 Task: Find connections with filter location Umina with filter topic #designwith filter profile language German with filter current company Asiapower Overseas Employment Services with filter school Sikar Jobs with filter industry Venture Capital and Private Equity Principals with filter service category AssistanceAdvertising with filter keywords title Chief Technology Officer (CTO)
Action: Mouse moved to (196, 284)
Screenshot: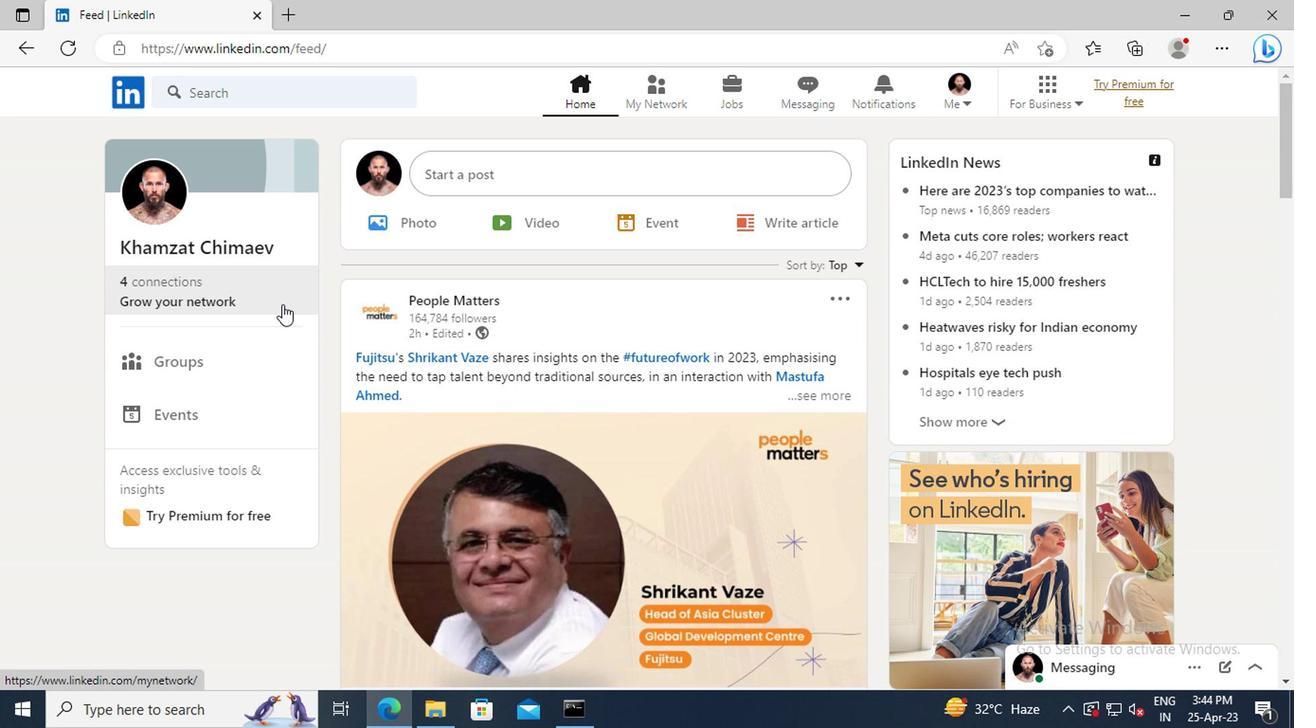 
Action: Mouse pressed left at (196, 284)
Screenshot: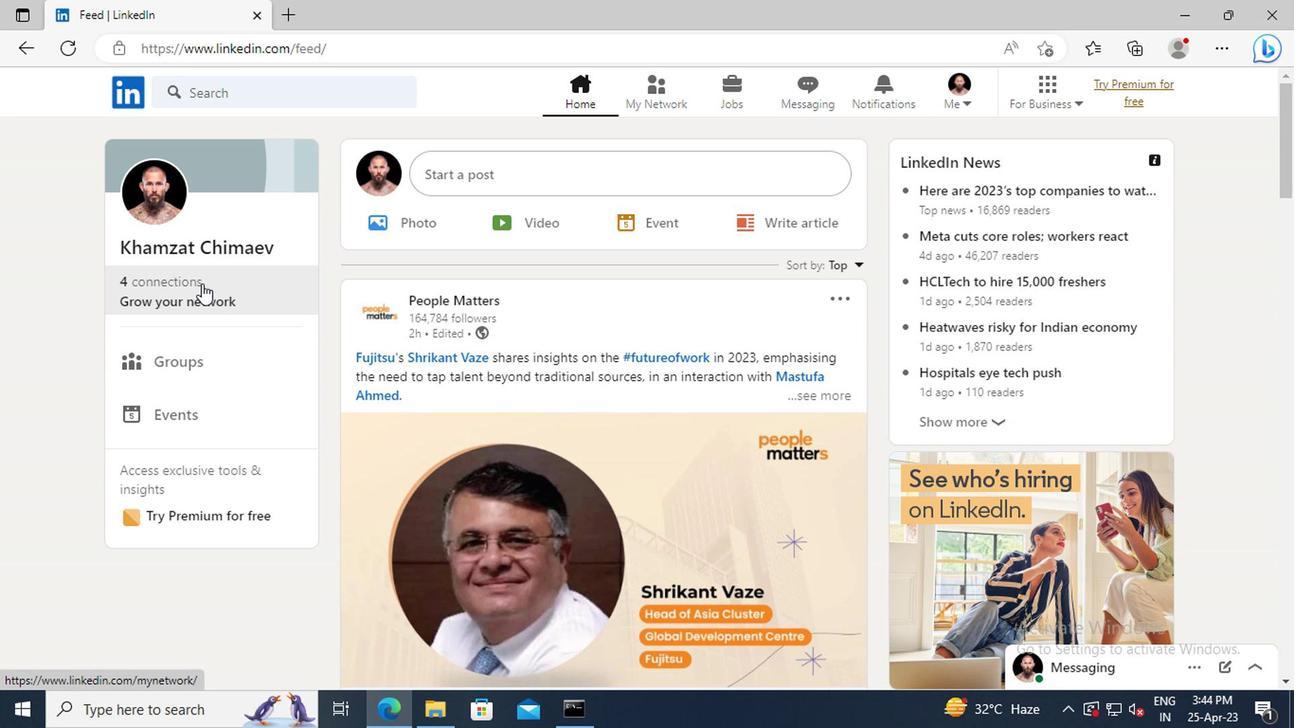 
Action: Mouse moved to (200, 200)
Screenshot: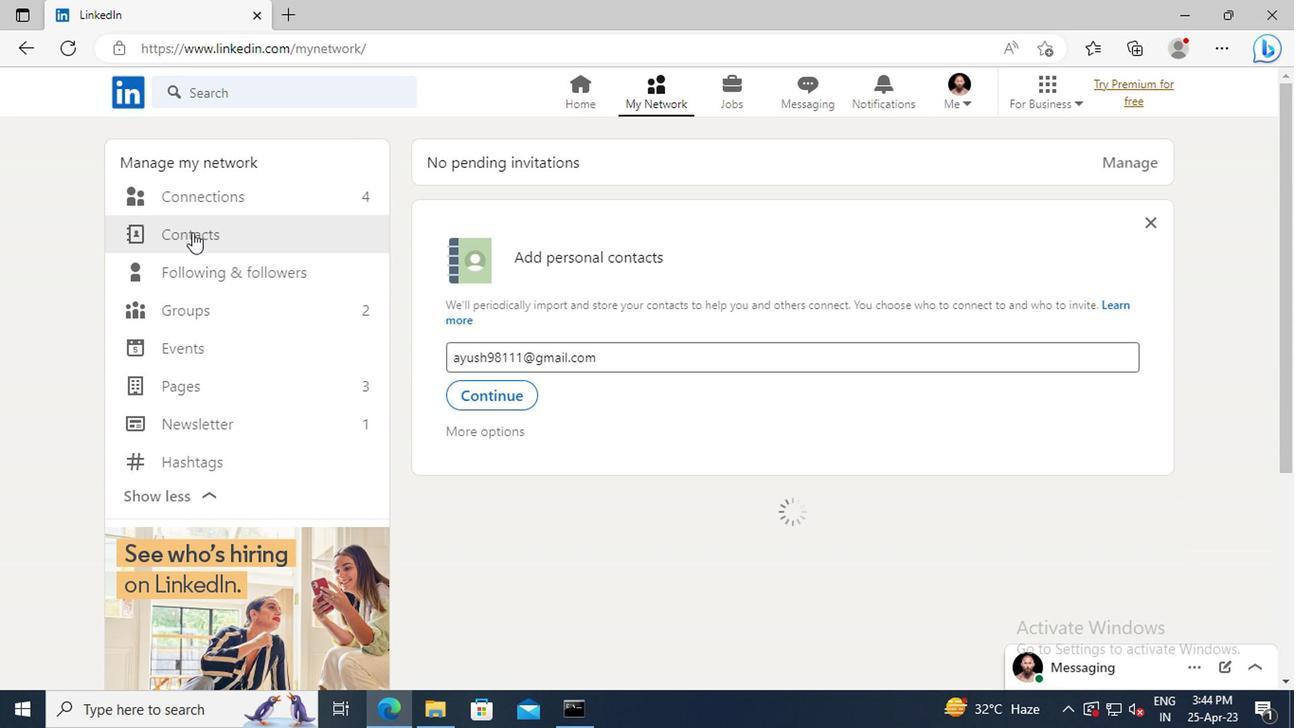 
Action: Mouse pressed left at (200, 200)
Screenshot: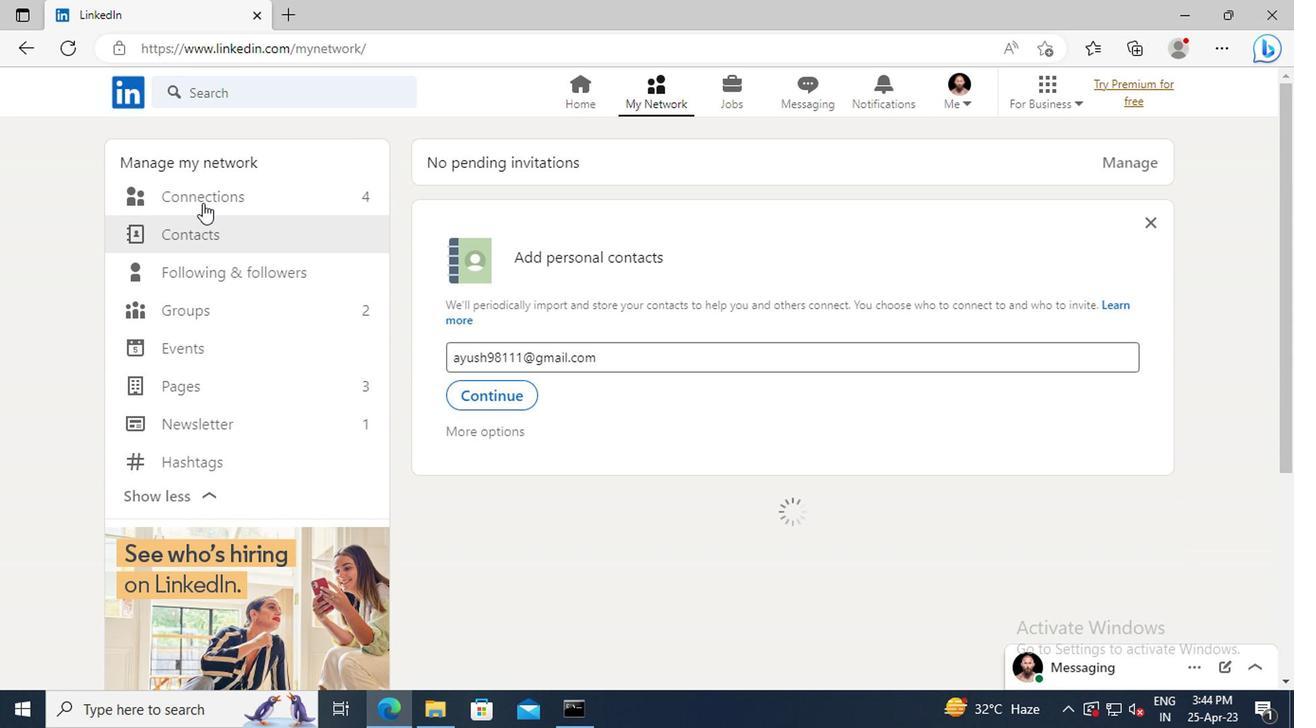 
Action: Mouse moved to (776, 205)
Screenshot: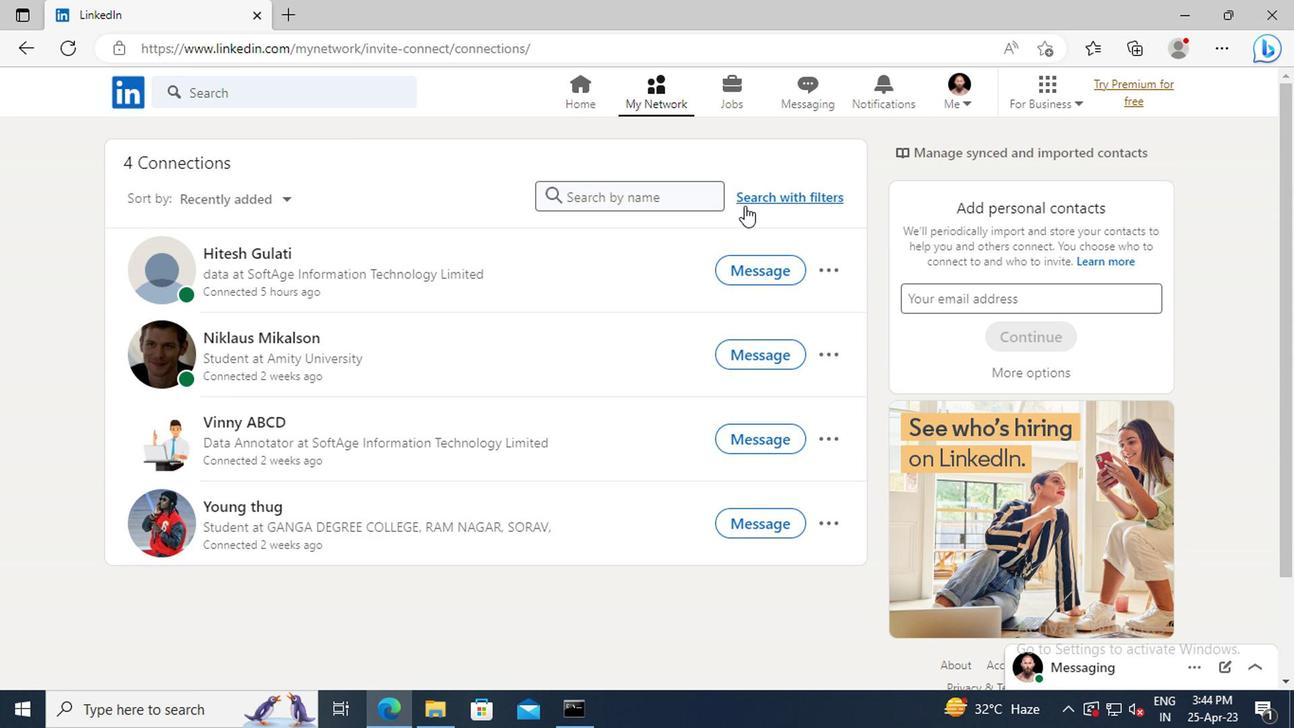 
Action: Mouse pressed left at (776, 205)
Screenshot: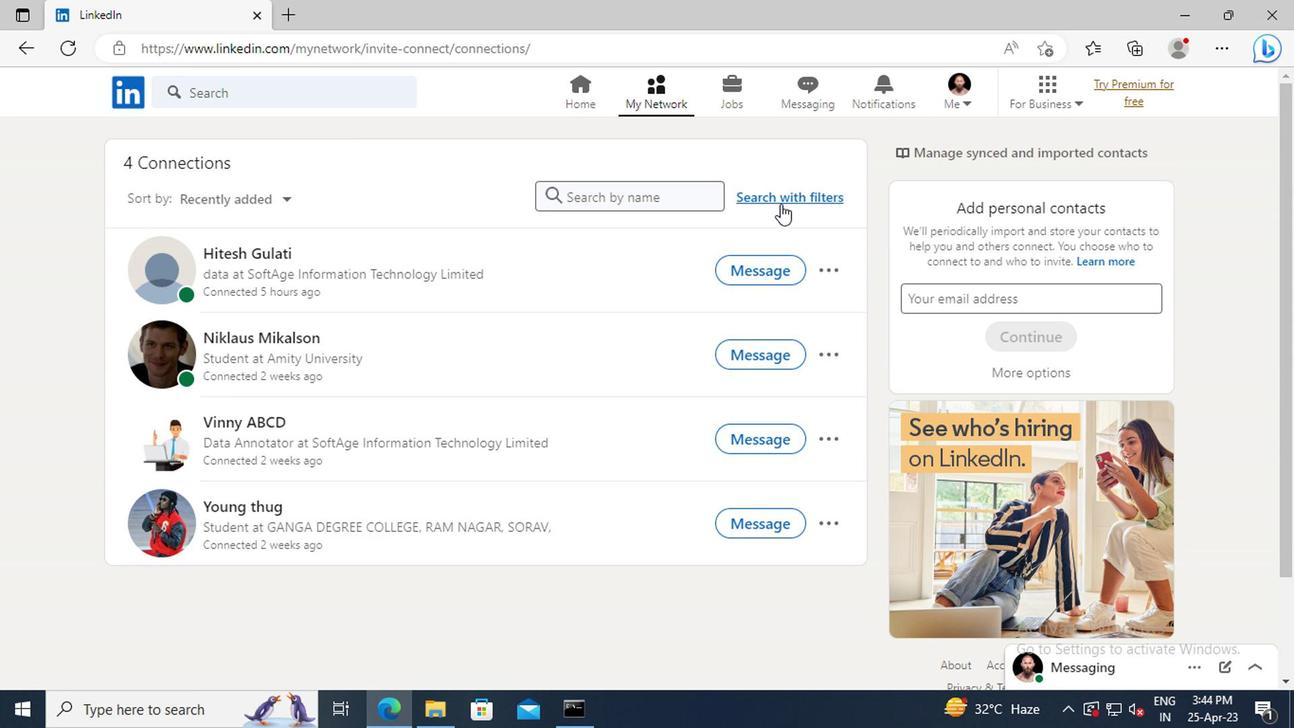 
Action: Mouse moved to (716, 151)
Screenshot: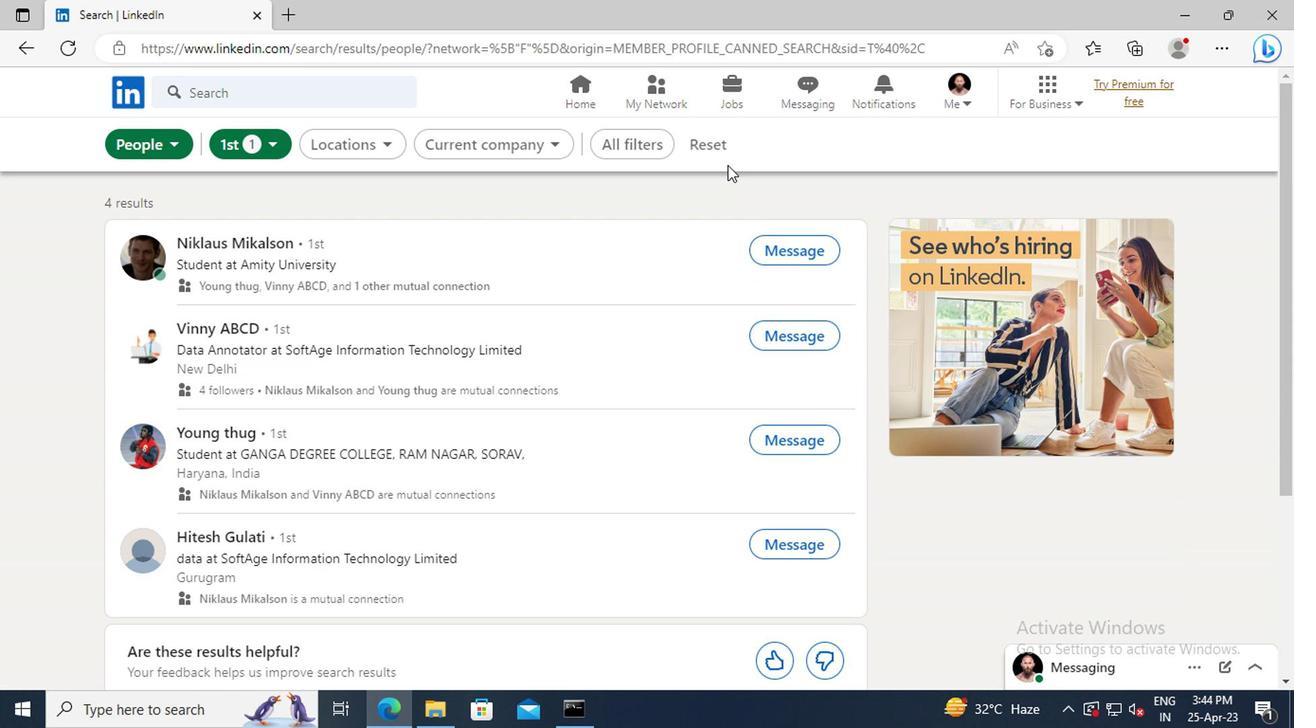 
Action: Mouse pressed left at (716, 151)
Screenshot: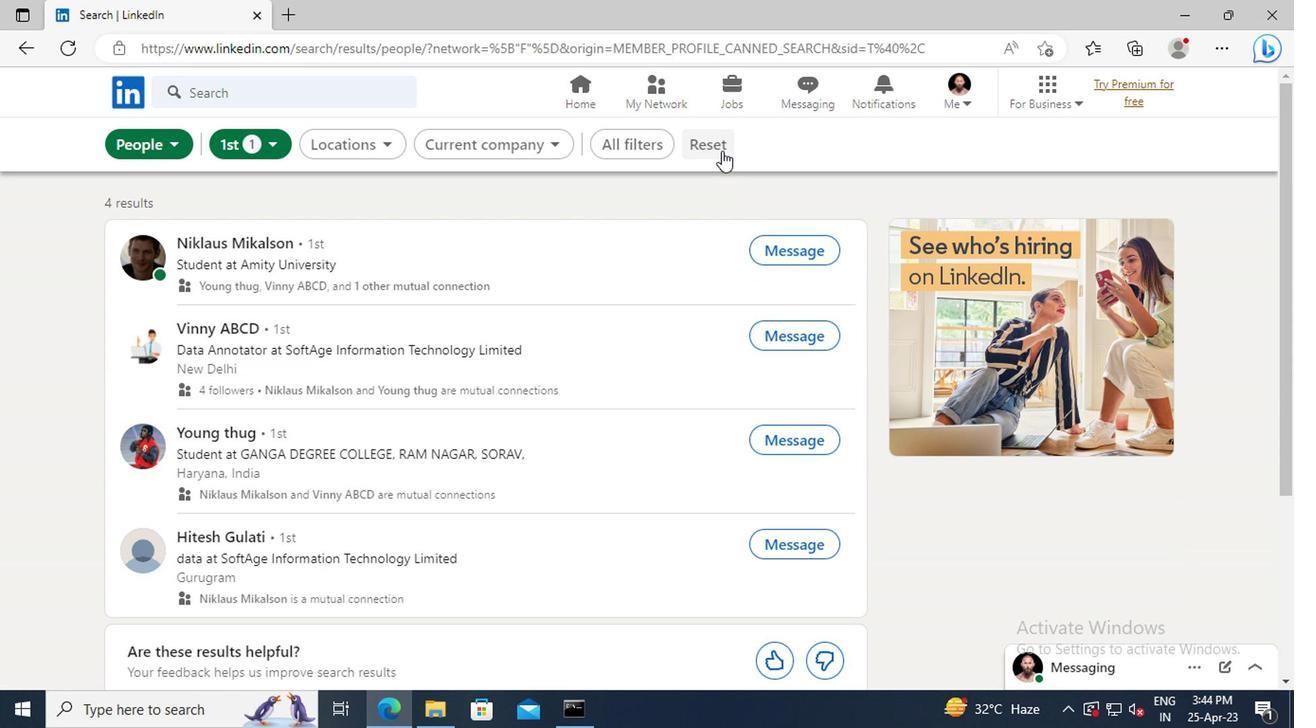 
Action: Mouse moved to (685, 148)
Screenshot: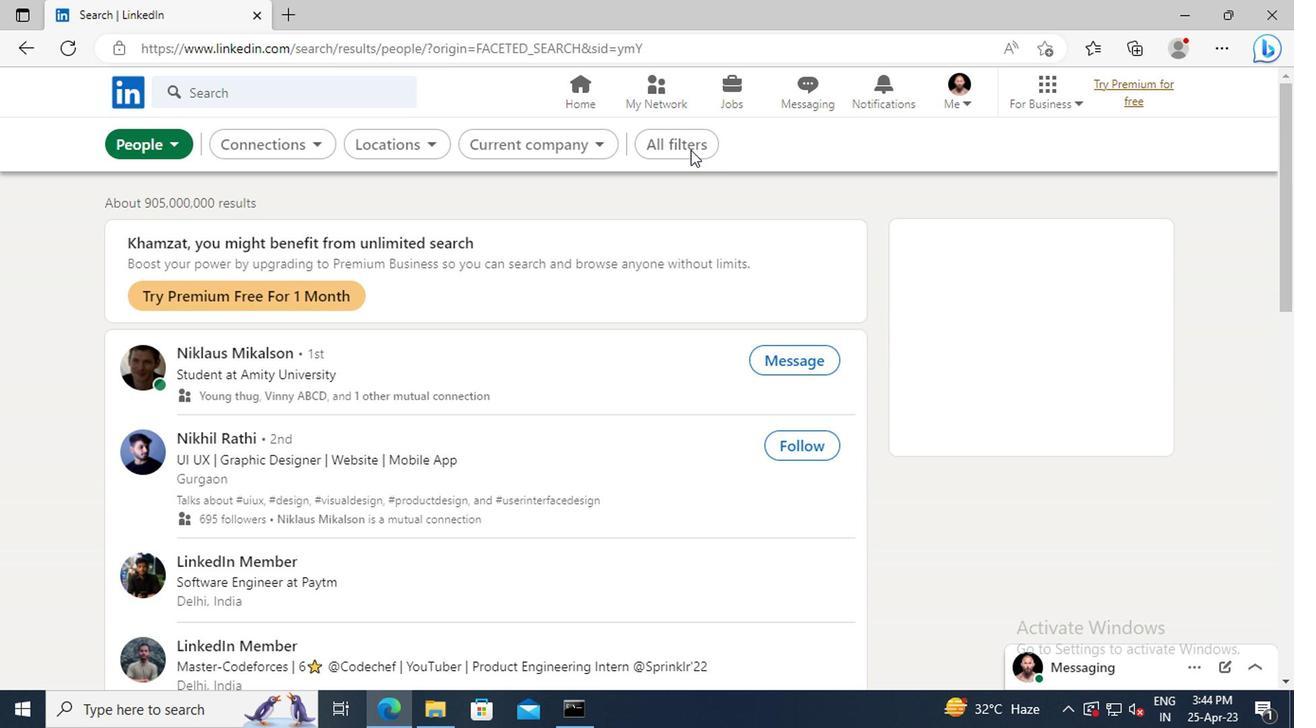 
Action: Mouse pressed left at (685, 148)
Screenshot: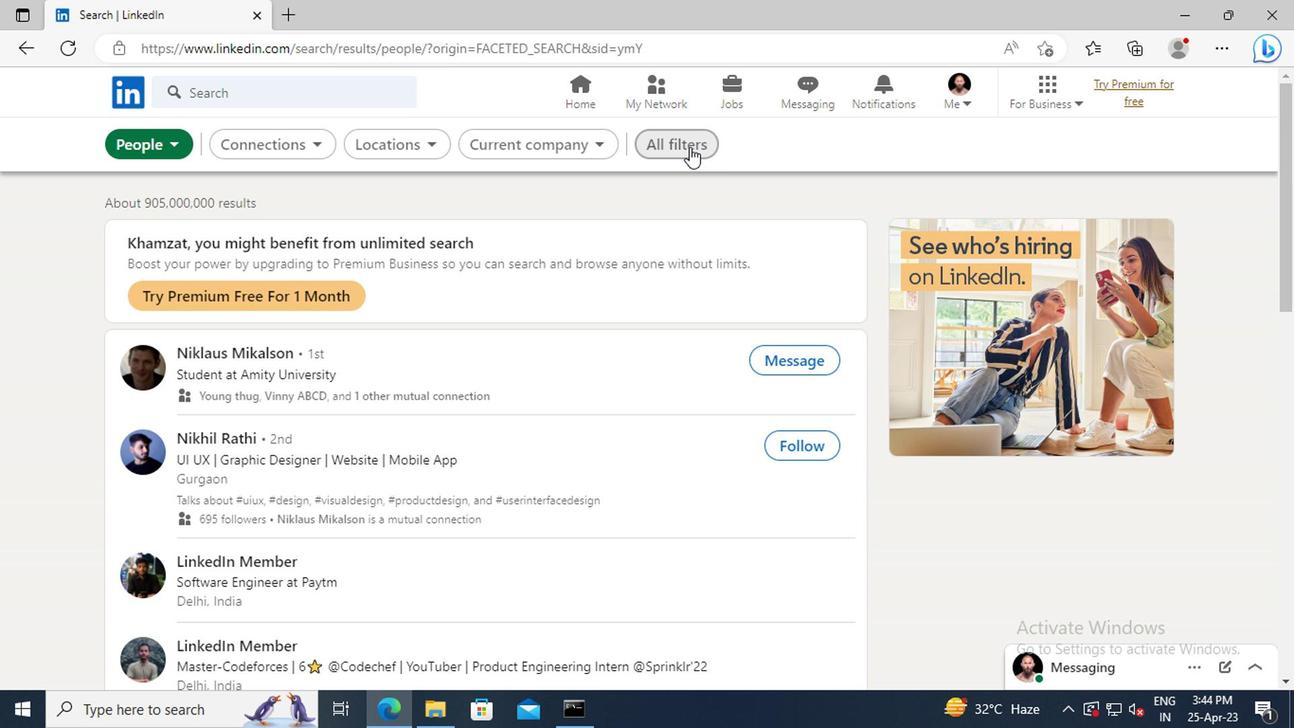 
Action: Mouse moved to (1100, 312)
Screenshot: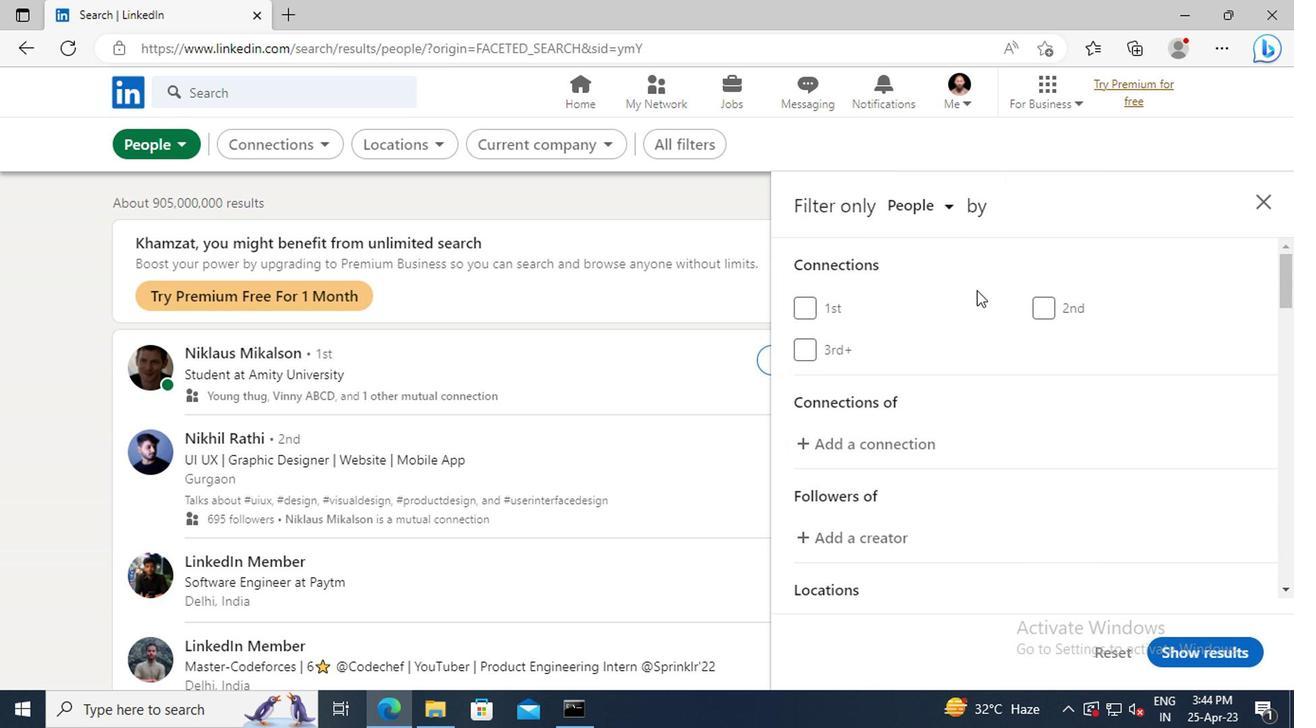 
Action: Mouse scrolled (1100, 312) with delta (0, 0)
Screenshot: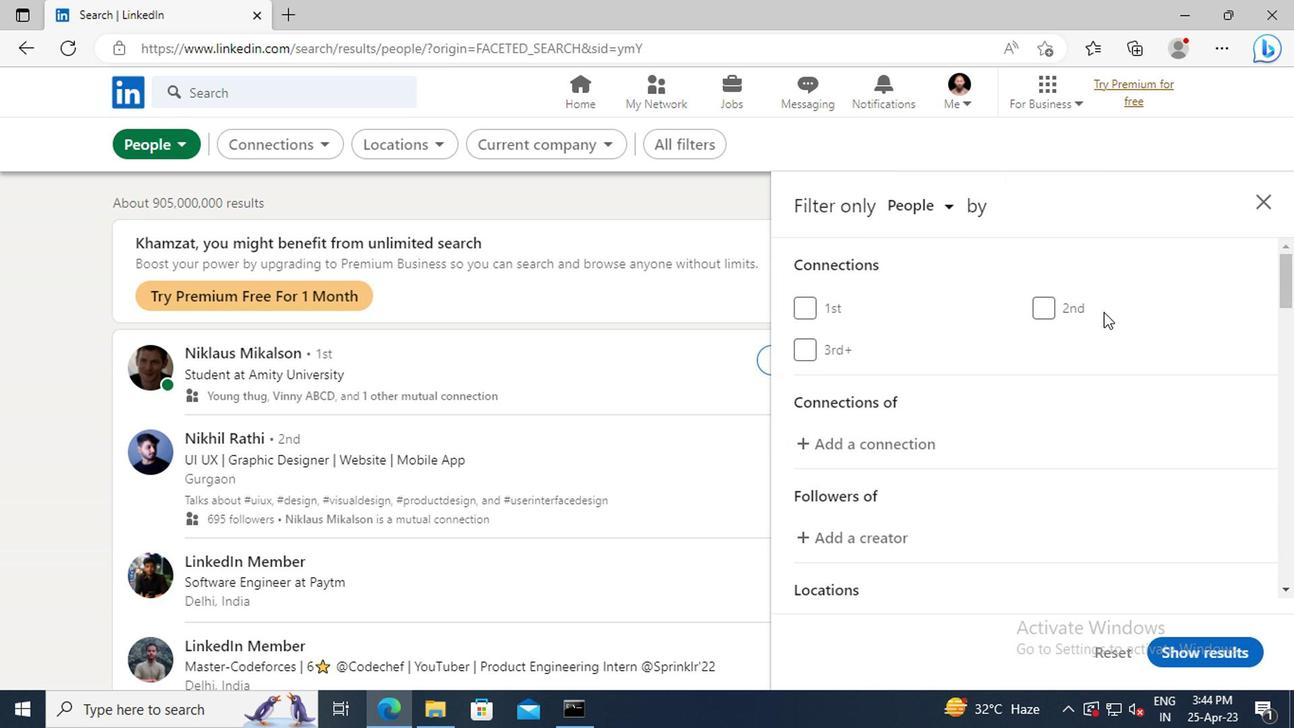 
Action: Mouse scrolled (1100, 312) with delta (0, 0)
Screenshot: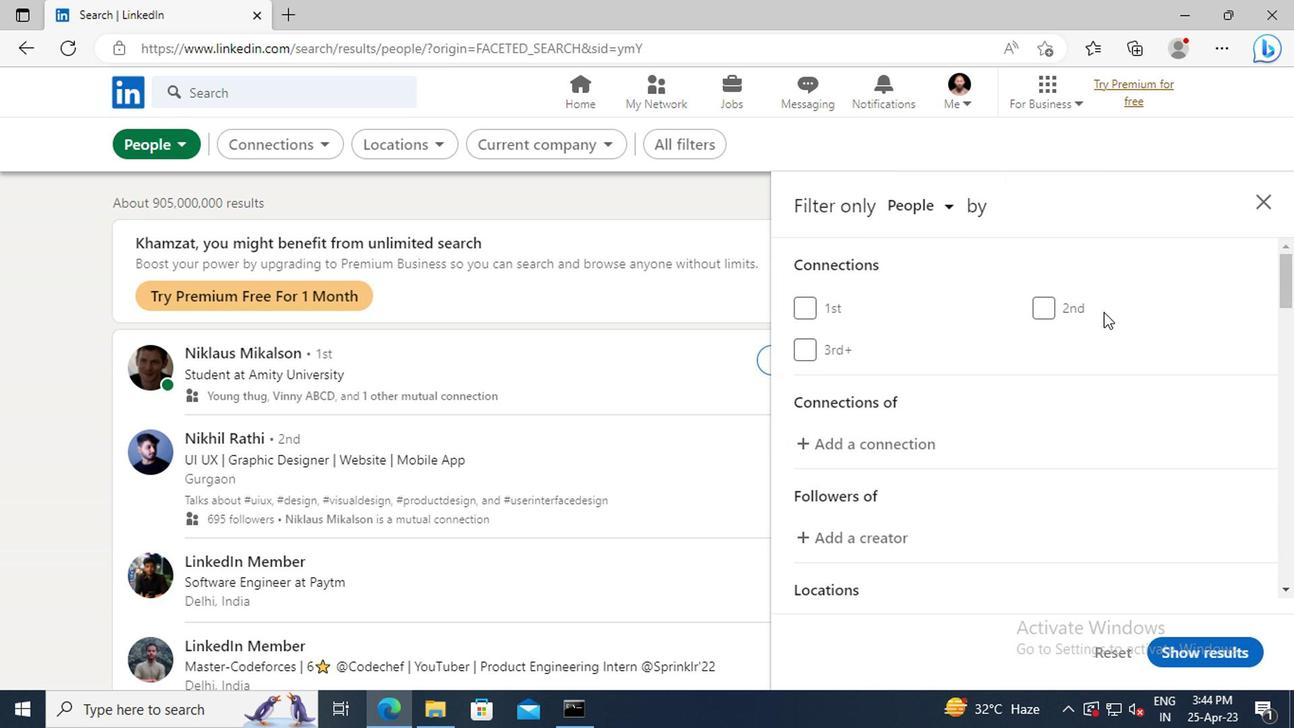 
Action: Mouse scrolled (1100, 312) with delta (0, 0)
Screenshot: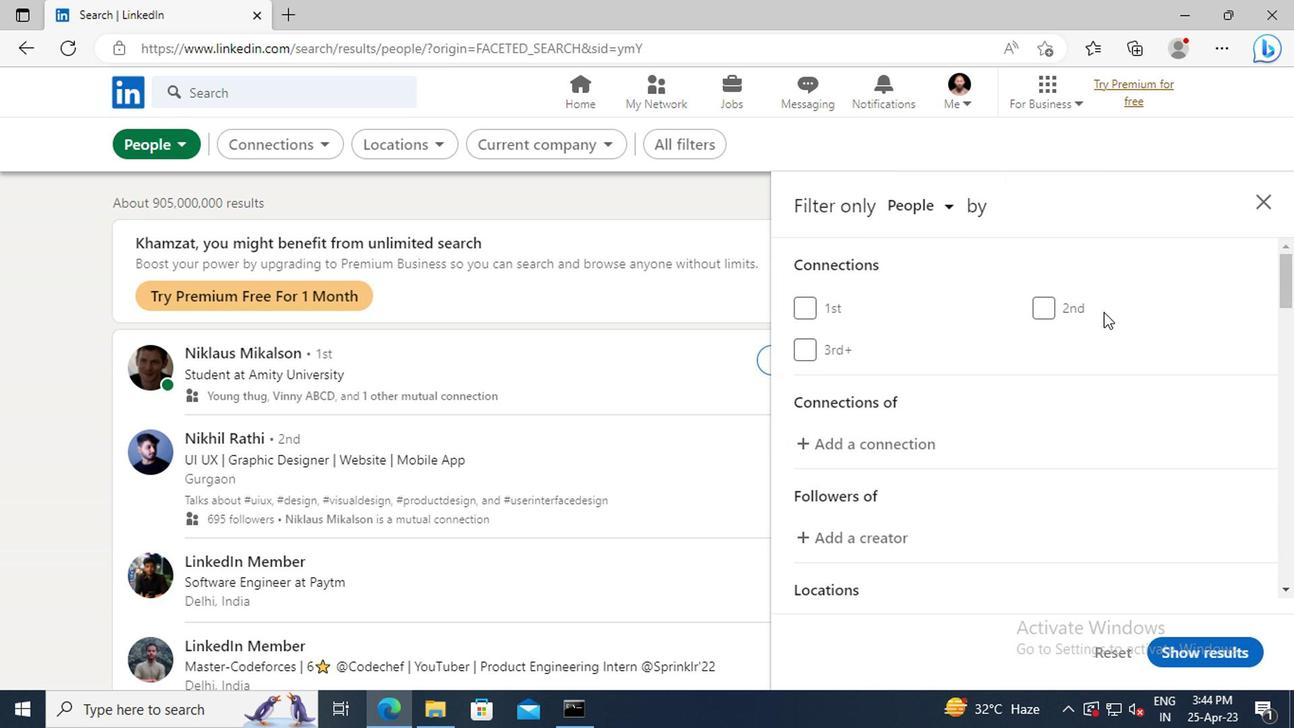 
Action: Mouse scrolled (1100, 312) with delta (0, 0)
Screenshot: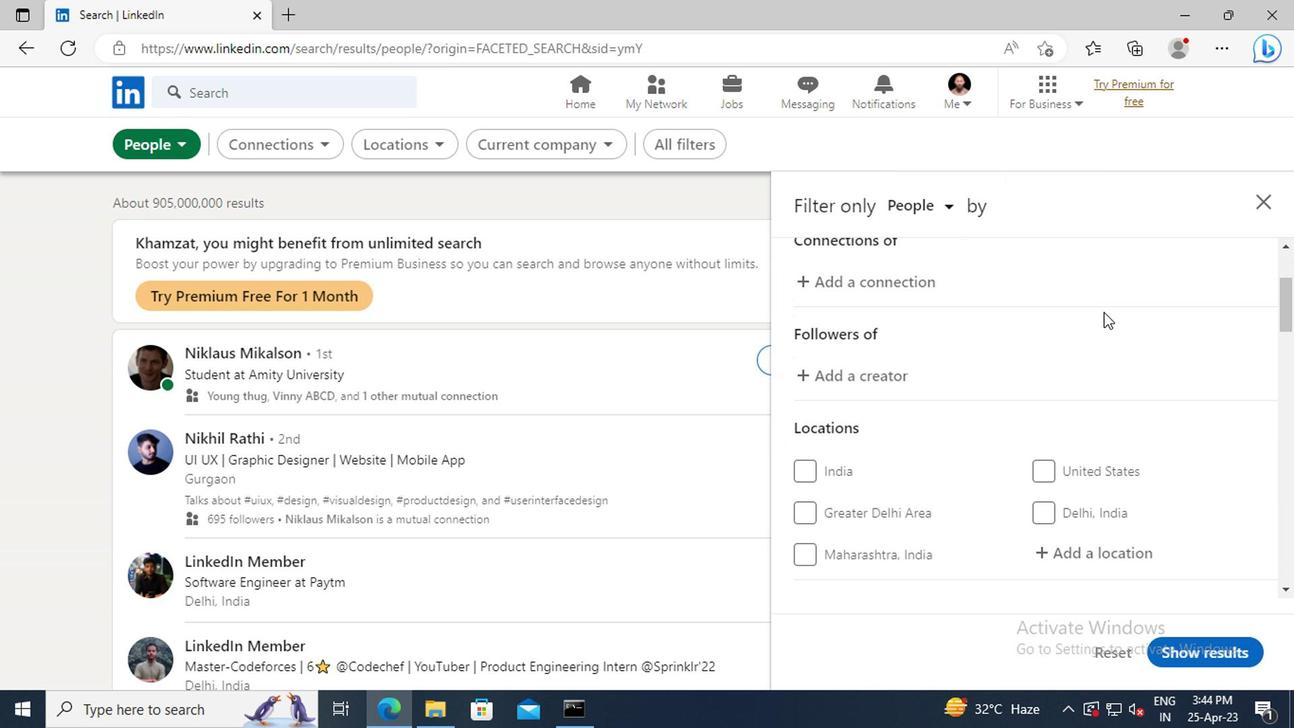 
Action: Mouse moved to (1095, 493)
Screenshot: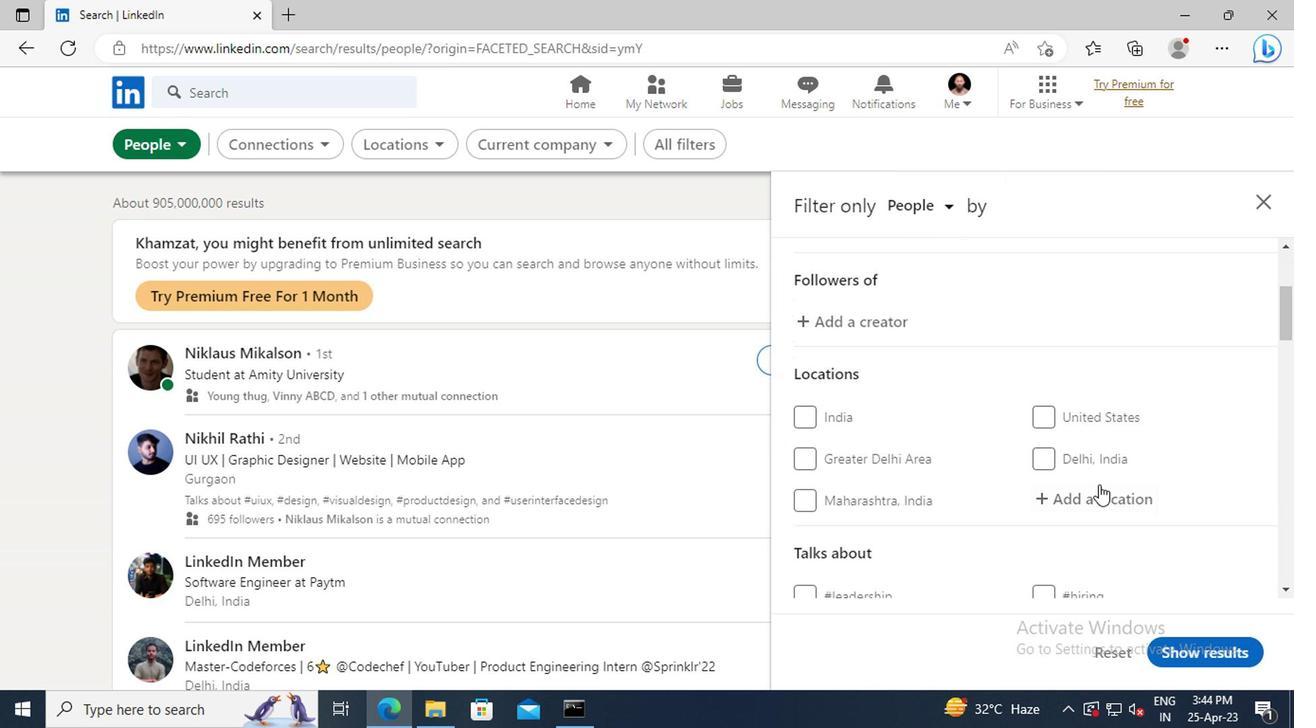 
Action: Mouse pressed left at (1095, 493)
Screenshot: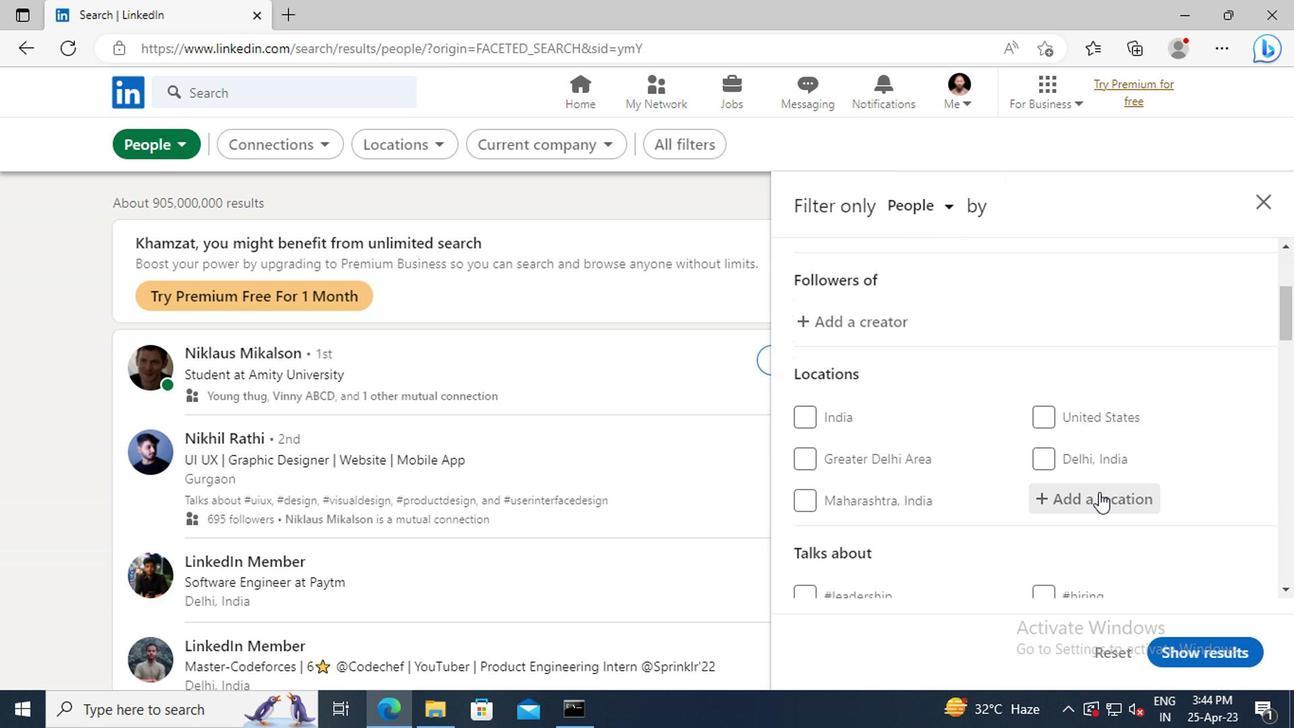 
Action: Key pressed <Key.shift>UMINA<Key.enter>
Screenshot: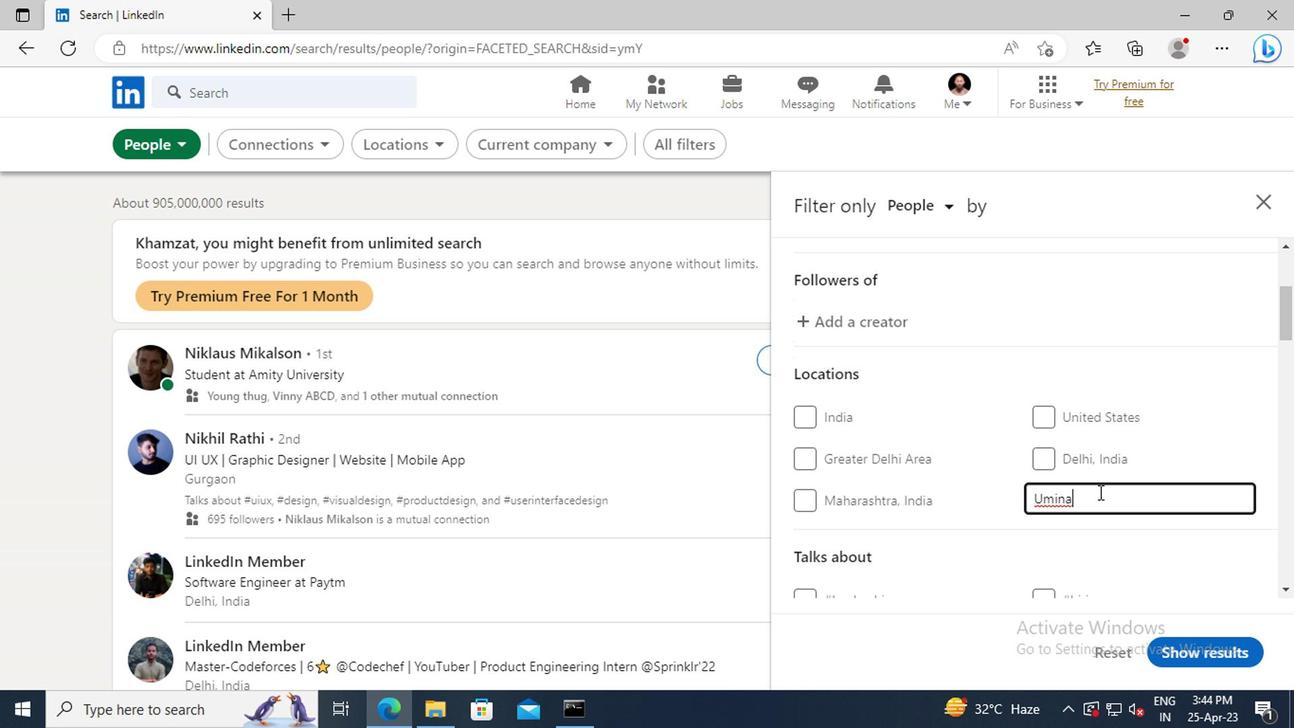 
Action: Mouse scrolled (1095, 492) with delta (0, -1)
Screenshot: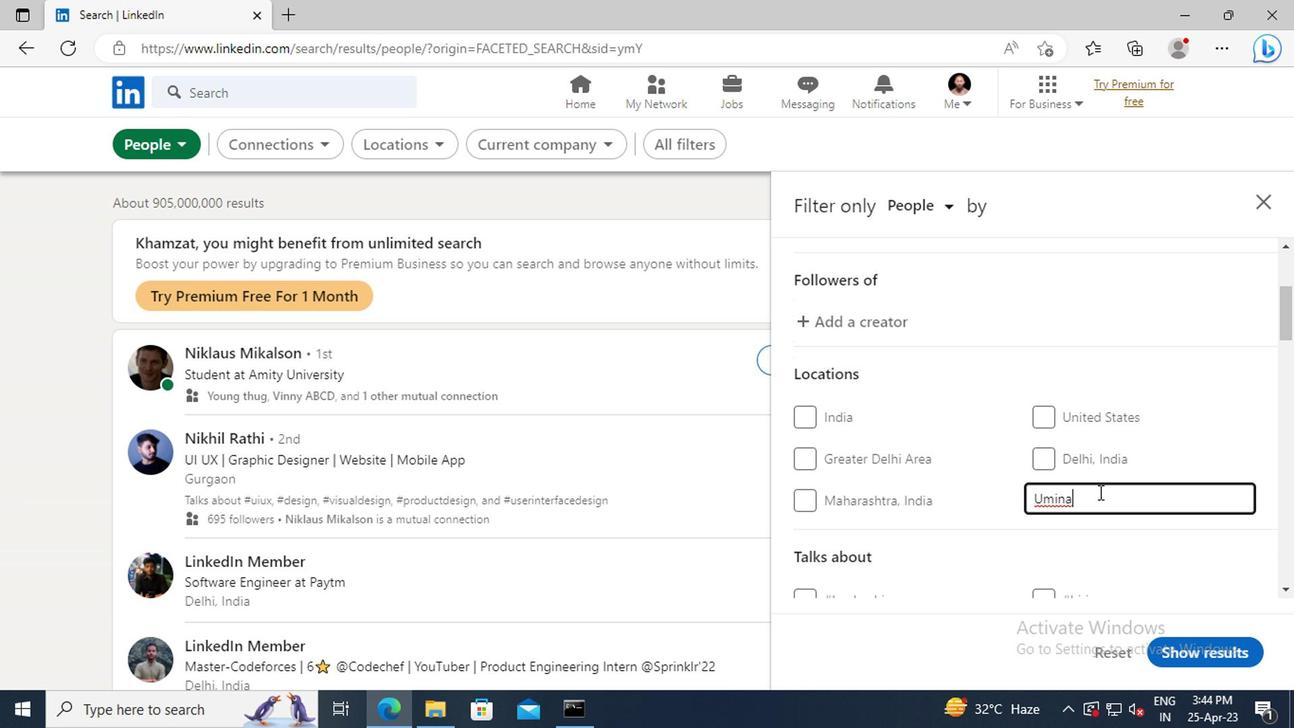 
Action: Mouse scrolled (1095, 492) with delta (0, -1)
Screenshot: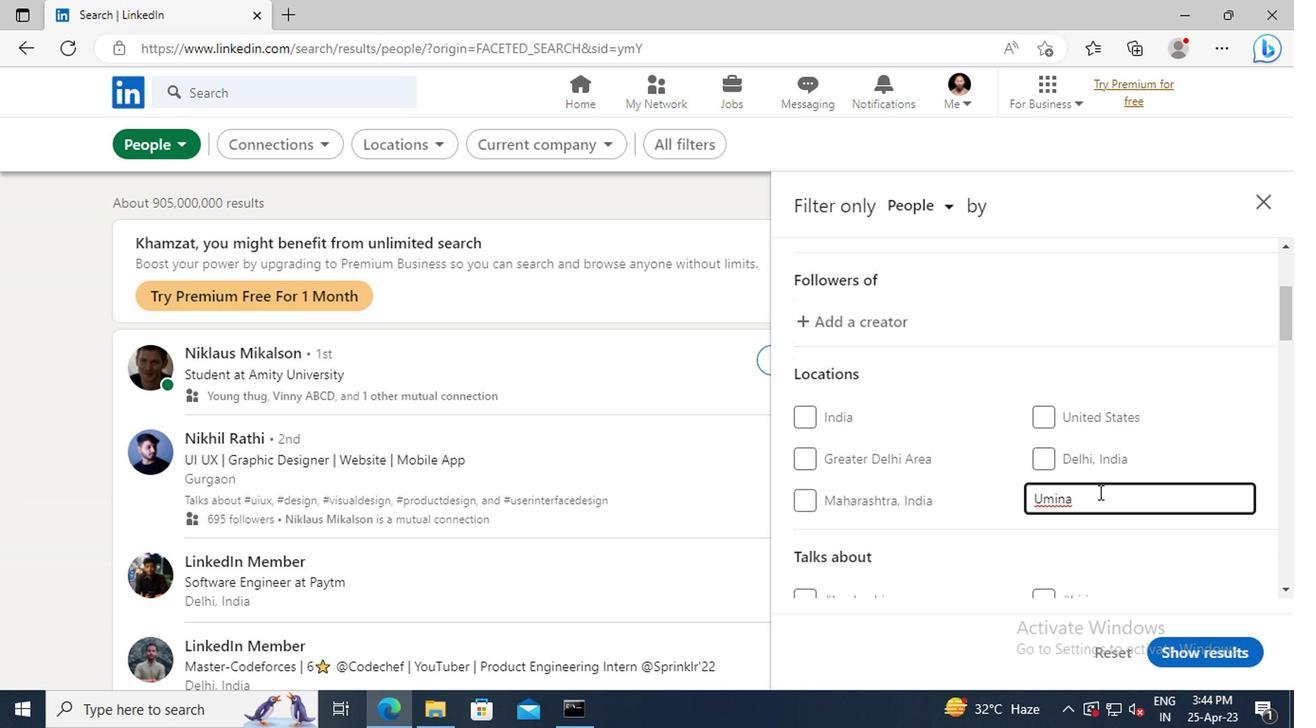 
Action: Mouse scrolled (1095, 492) with delta (0, -1)
Screenshot: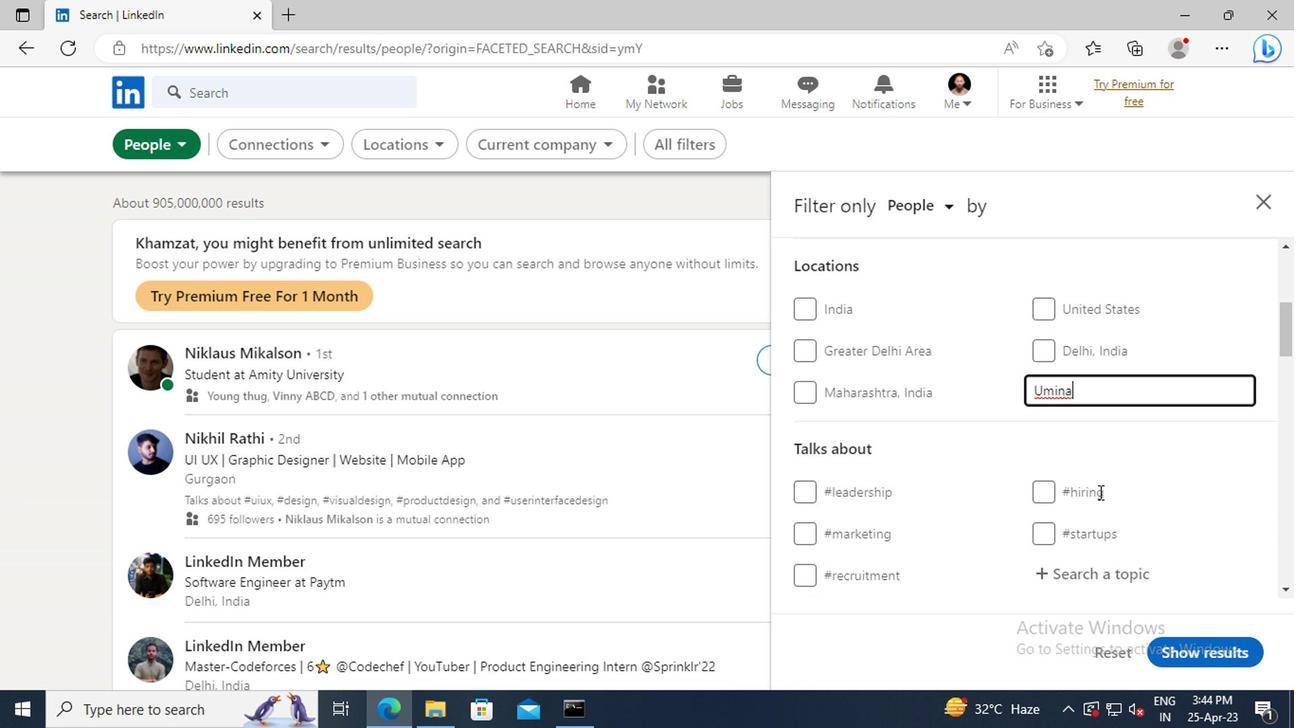 
Action: Mouse scrolled (1095, 492) with delta (0, -1)
Screenshot: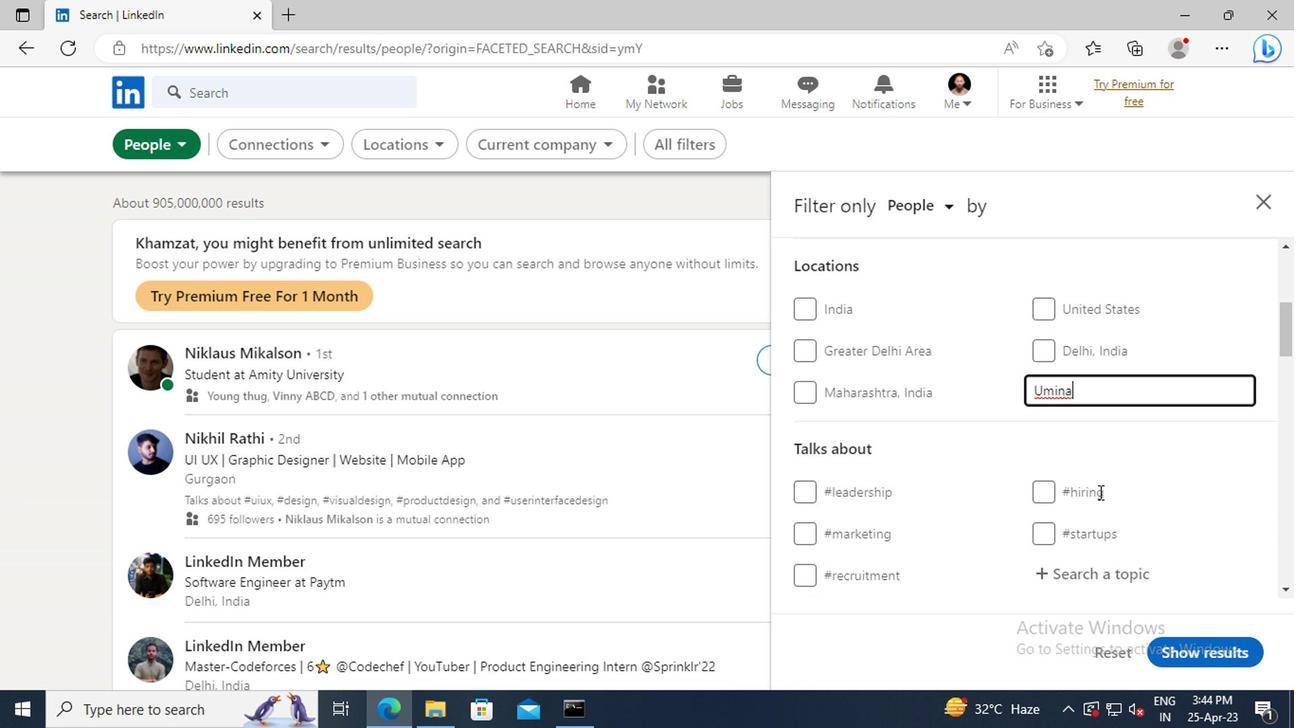 
Action: Mouse moved to (1089, 471)
Screenshot: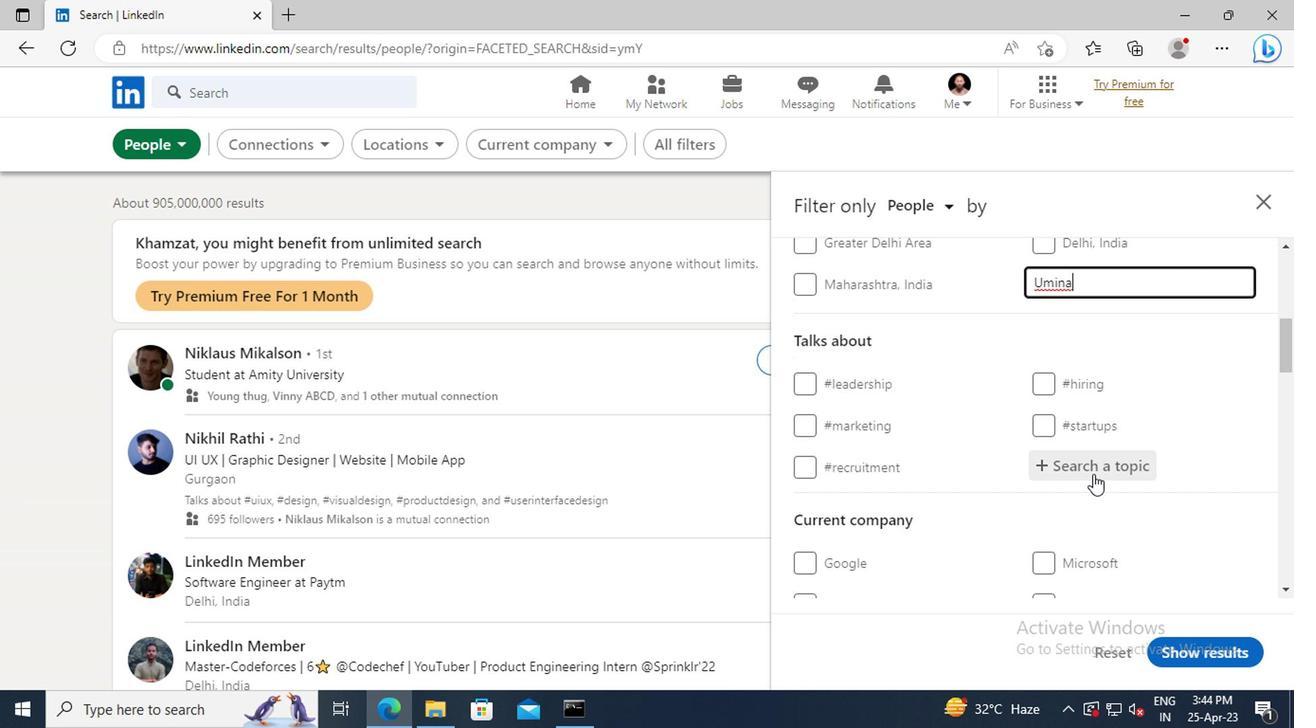 
Action: Mouse pressed left at (1089, 471)
Screenshot: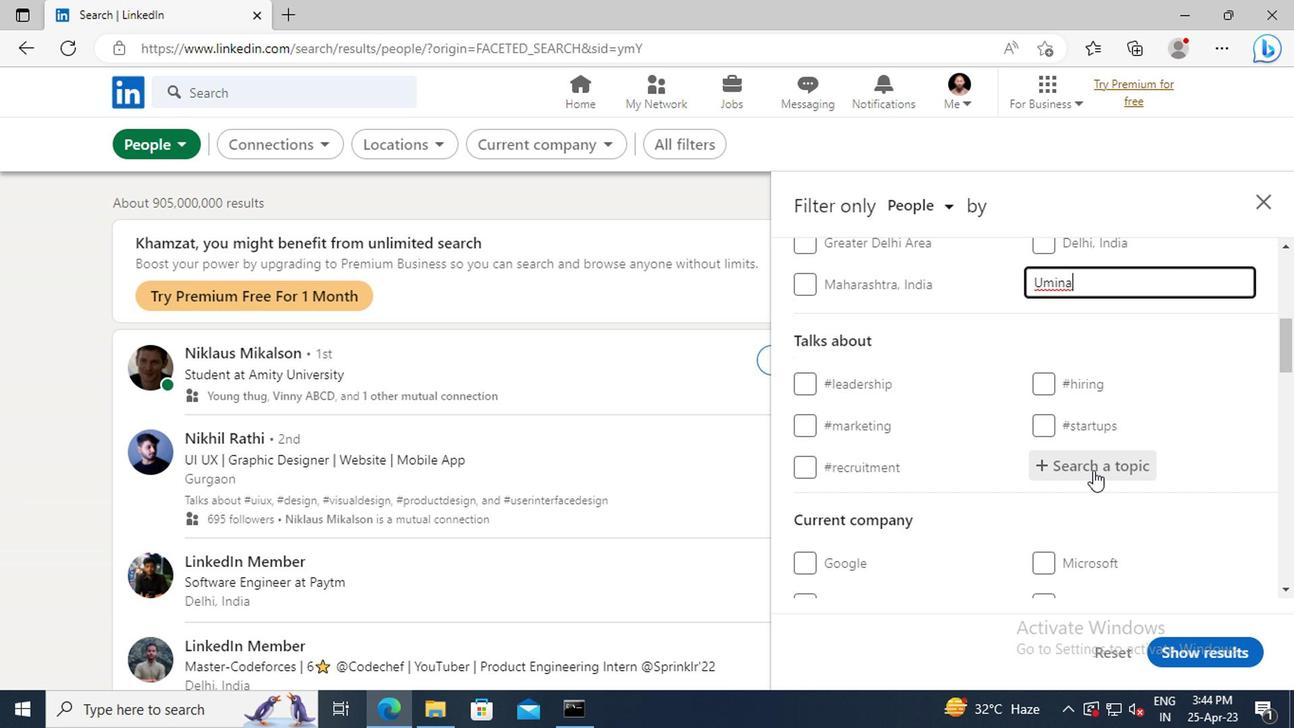 
Action: Mouse moved to (1084, 468)
Screenshot: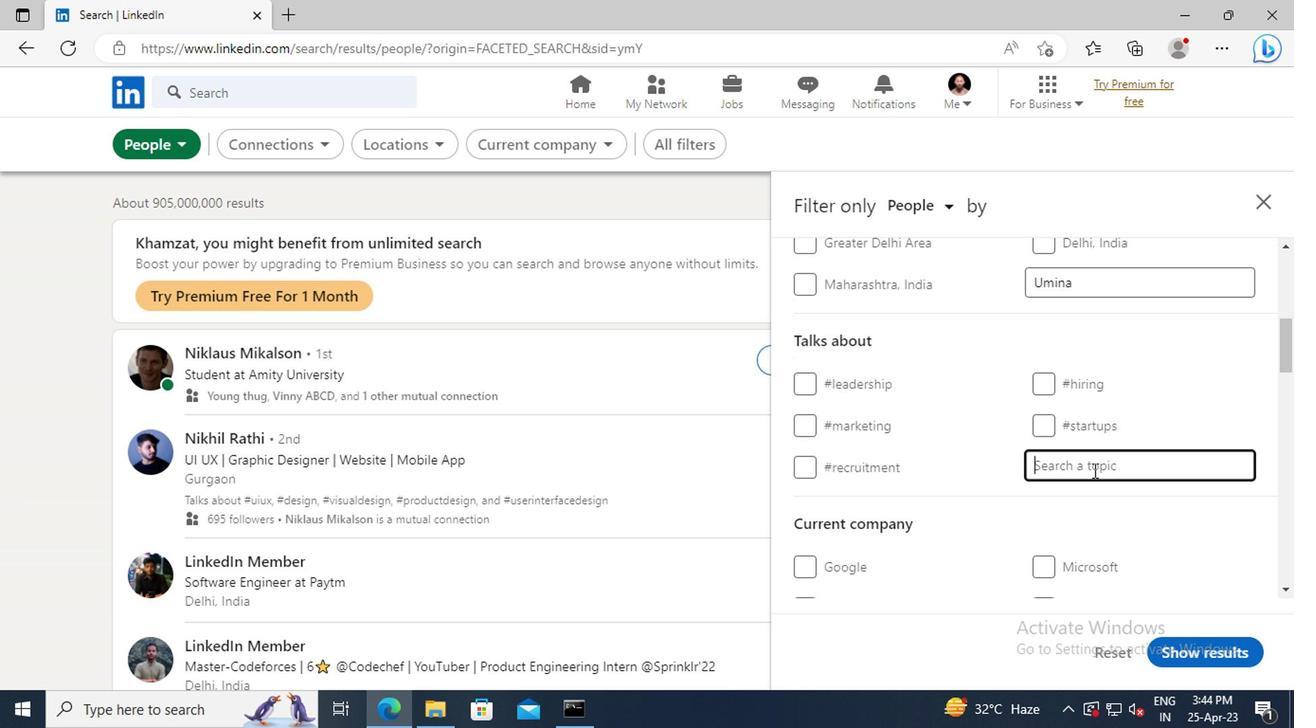 
Action: Key pressed <Key.shift>#DESIGNWITH
Screenshot: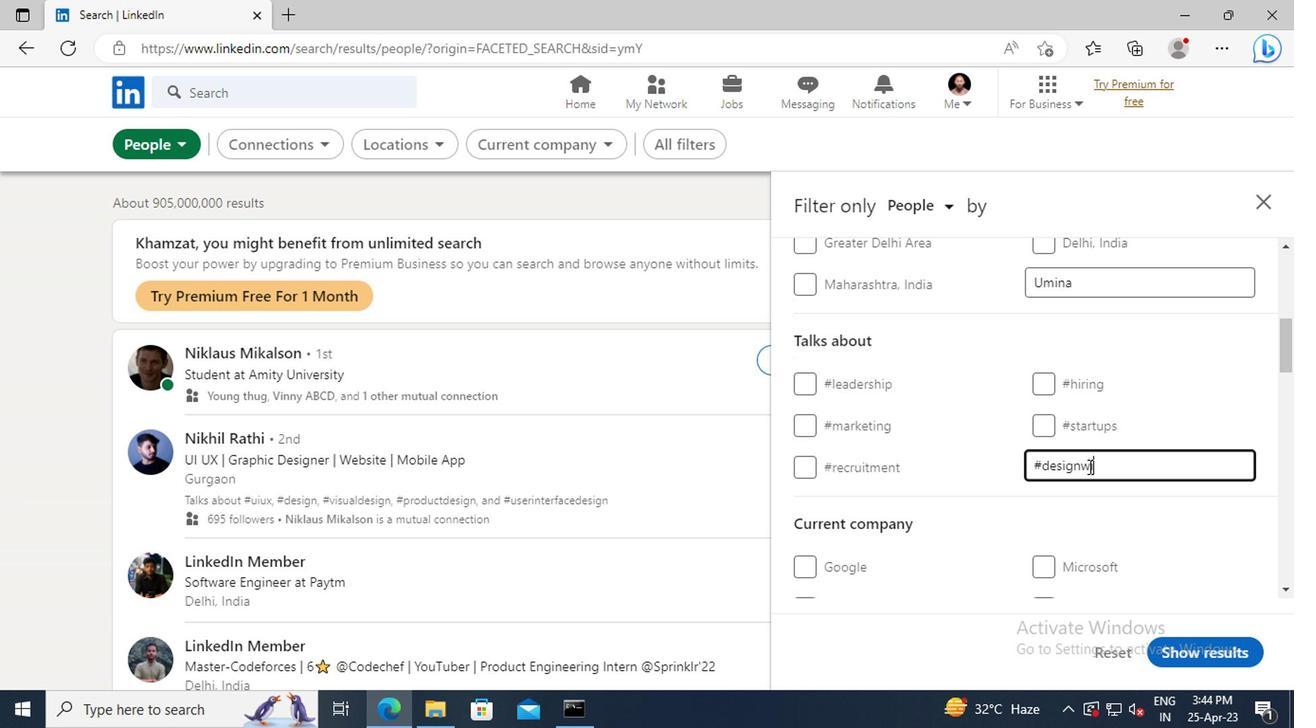 
Action: Mouse scrolled (1084, 466) with delta (0, -1)
Screenshot: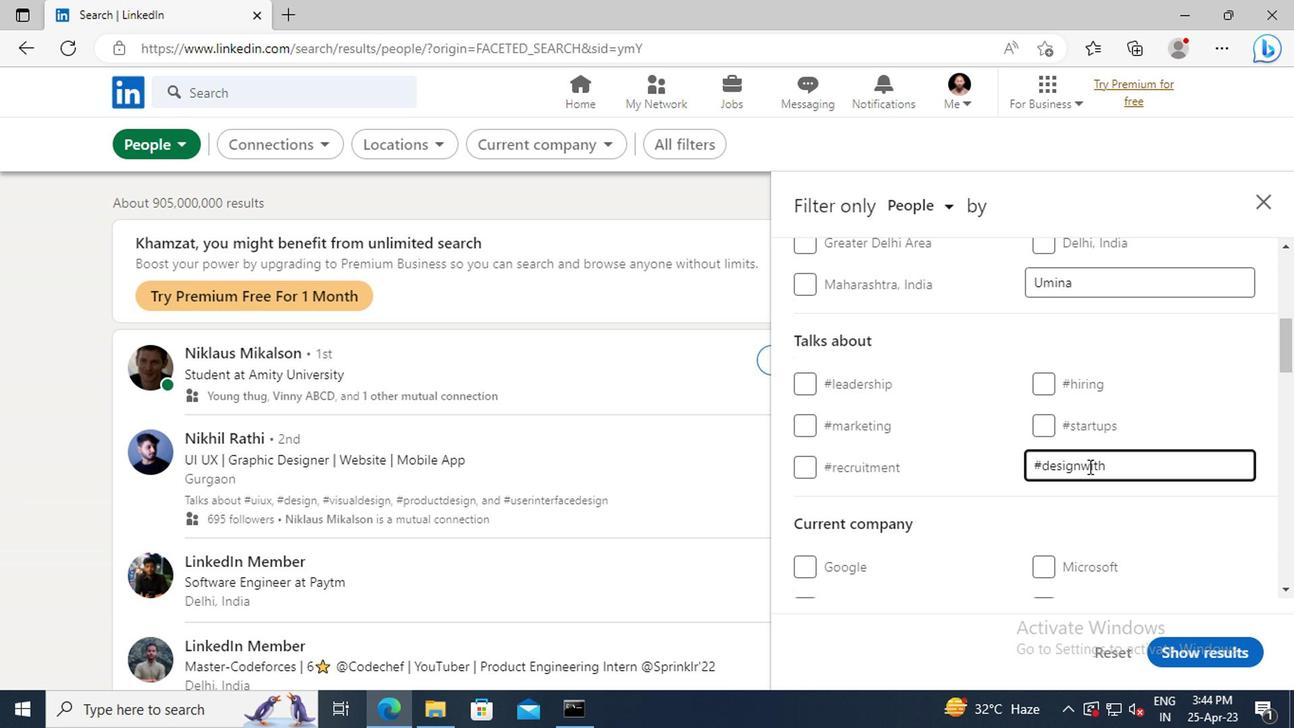 
Action: Mouse scrolled (1084, 466) with delta (0, -1)
Screenshot: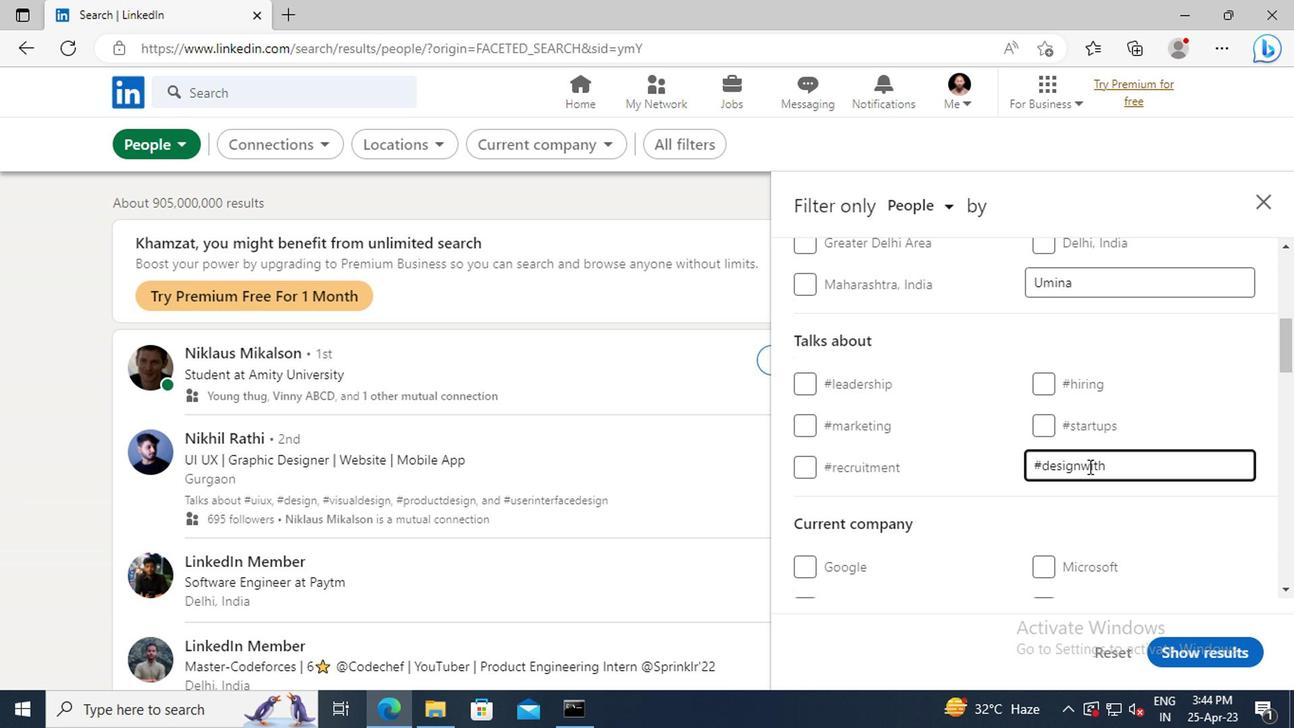 
Action: Mouse scrolled (1084, 466) with delta (0, -1)
Screenshot: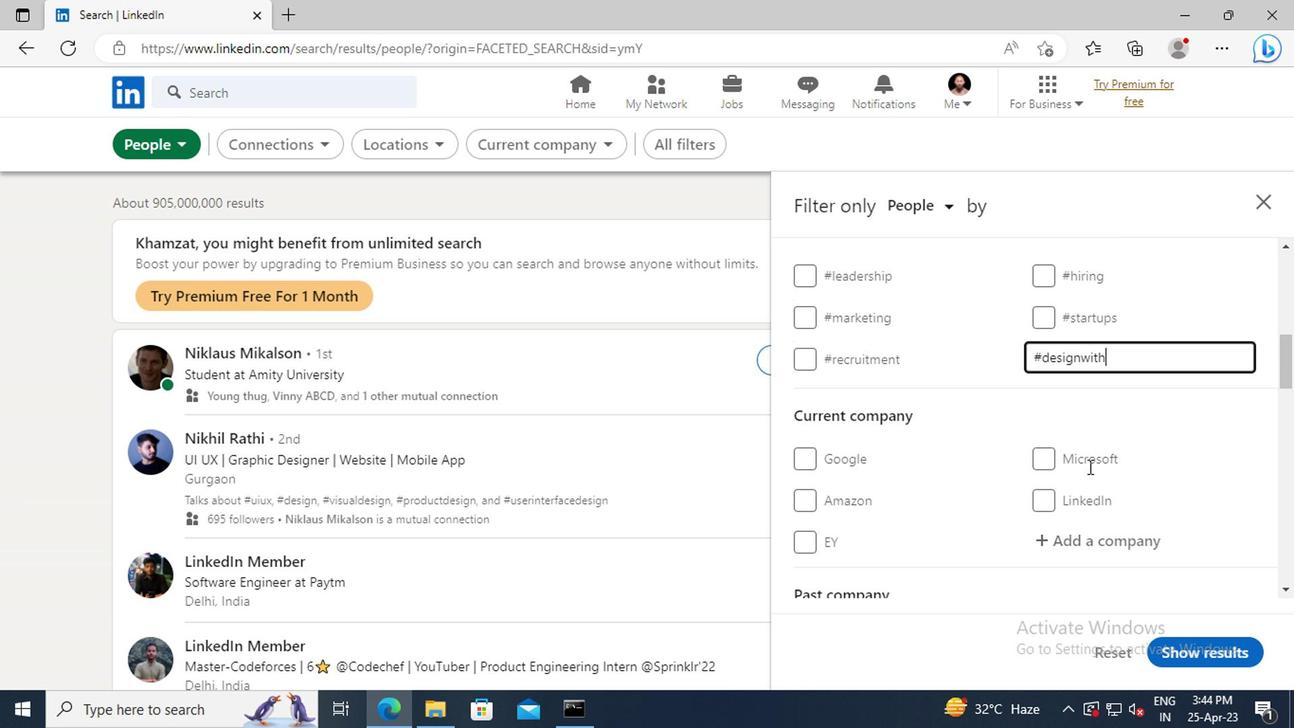 
Action: Mouse scrolled (1084, 466) with delta (0, -1)
Screenshot: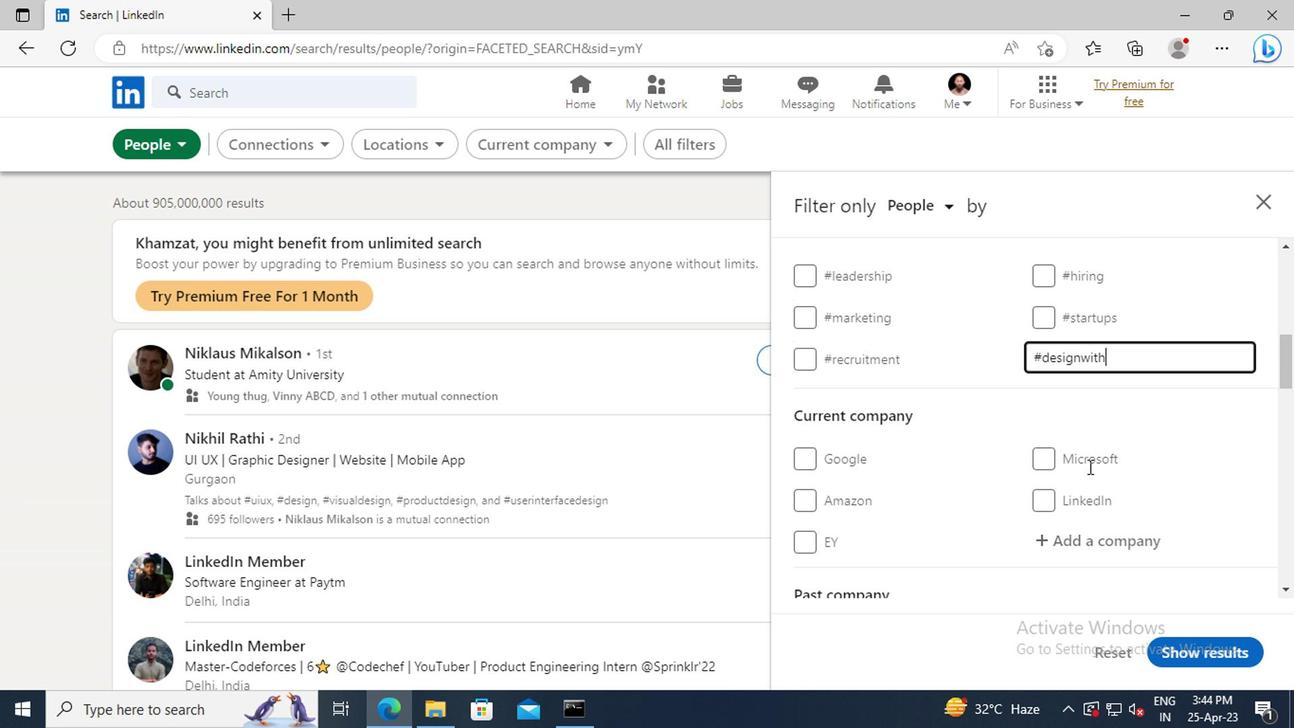 
Action: Mouse scrolled (1084, 466) with delta (0, -1)
Screenshot: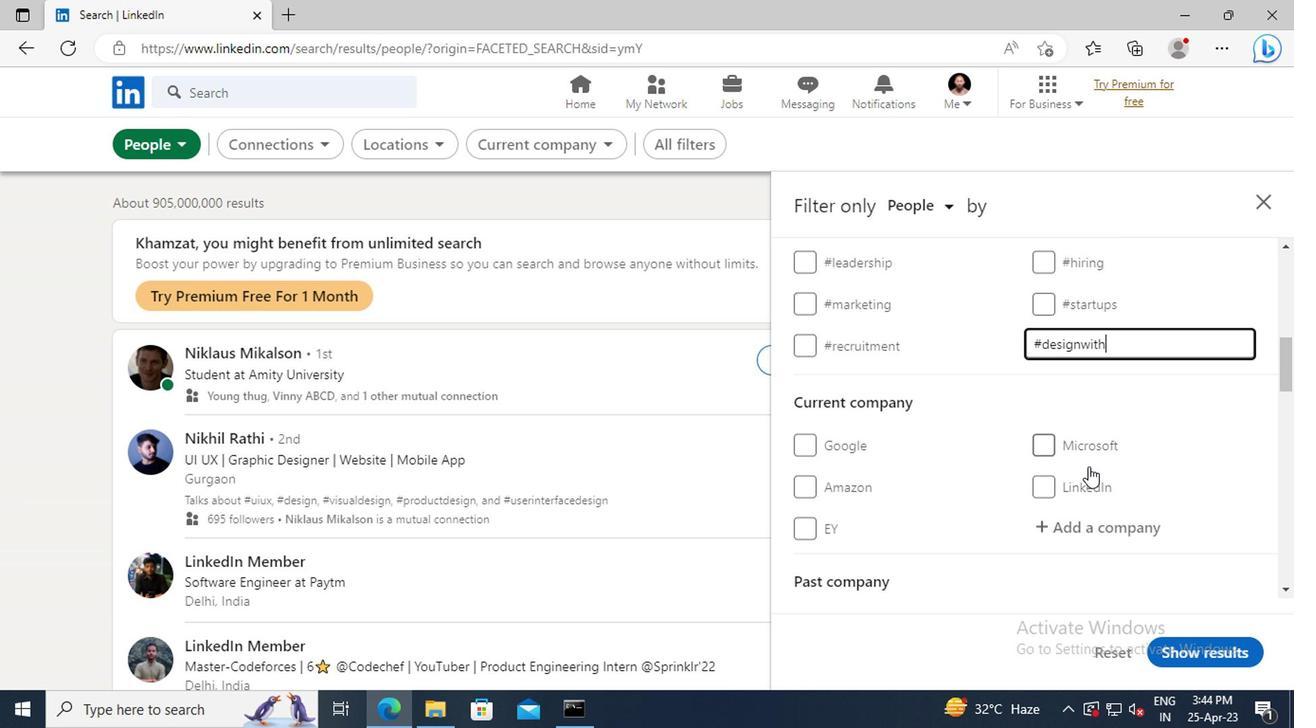 
Action: Mouse scrolled (1084, 466) with delta (0, -1)
Screenshot: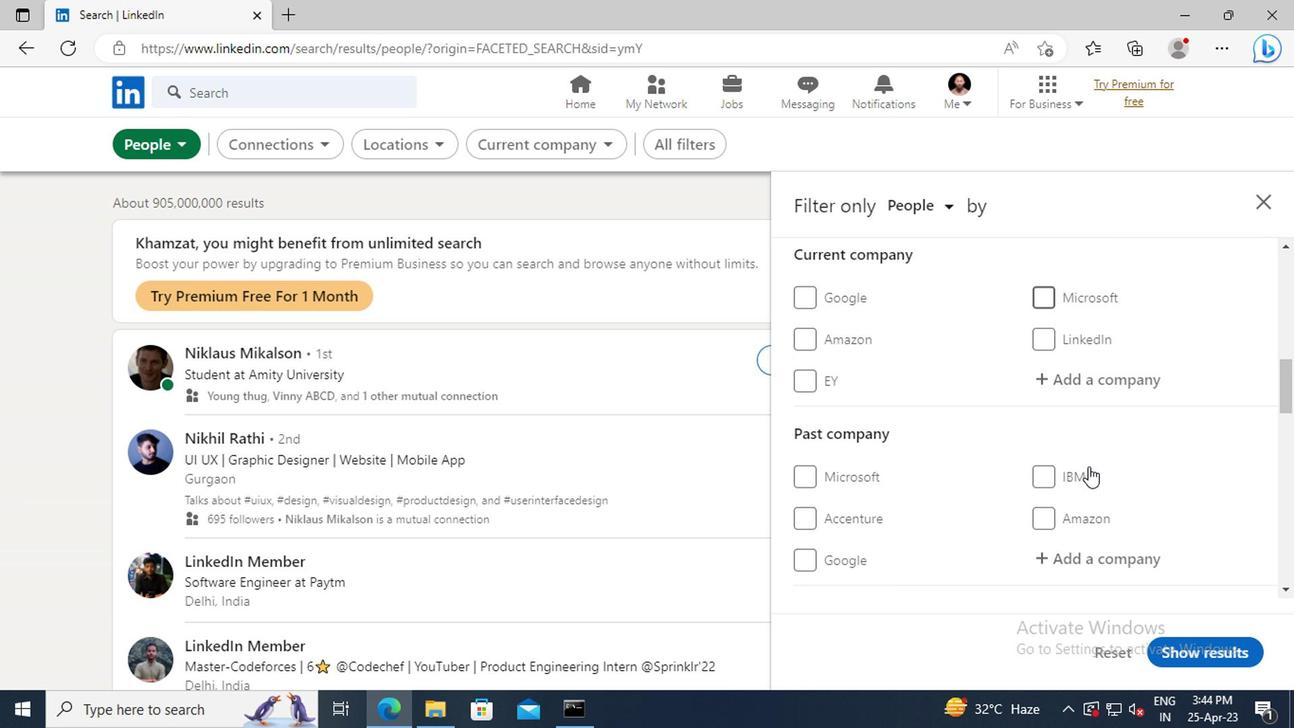 
Action: Mouse scrolled (1084, 466) with delta (0, -1)
Screenshot: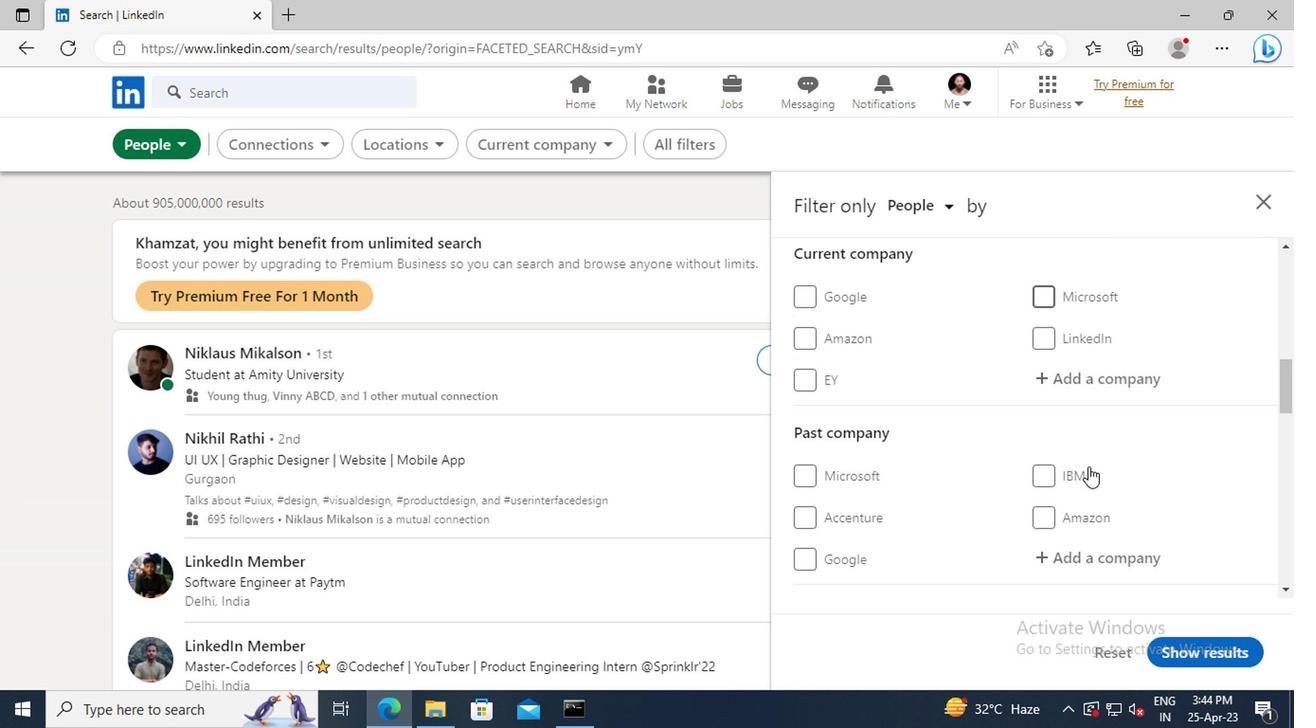 
Action: Mouse scrolled (1084, 466) with delta (0, -1)
Screenshot: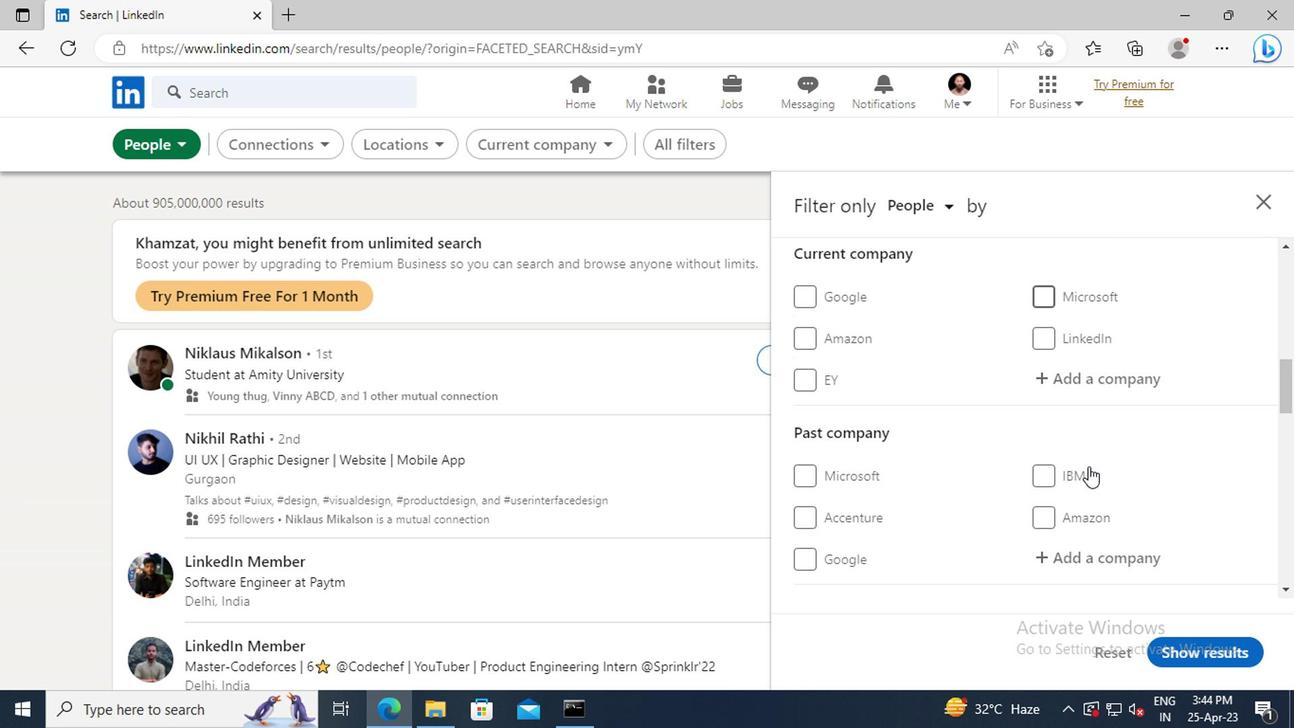 
Action: Mouse moved to (1084, 468)
Screenshot: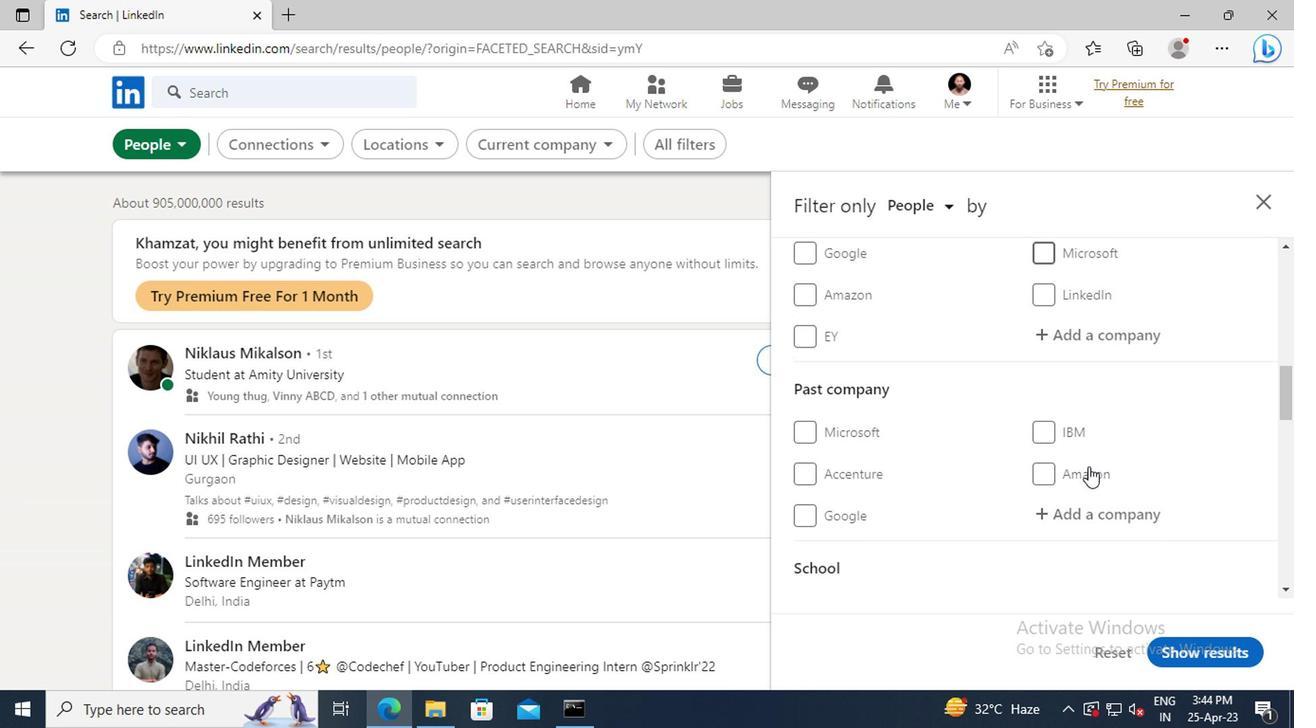 
Action: Mouse scrolled (1084, 466) with delta (0, -1)
Screenshot: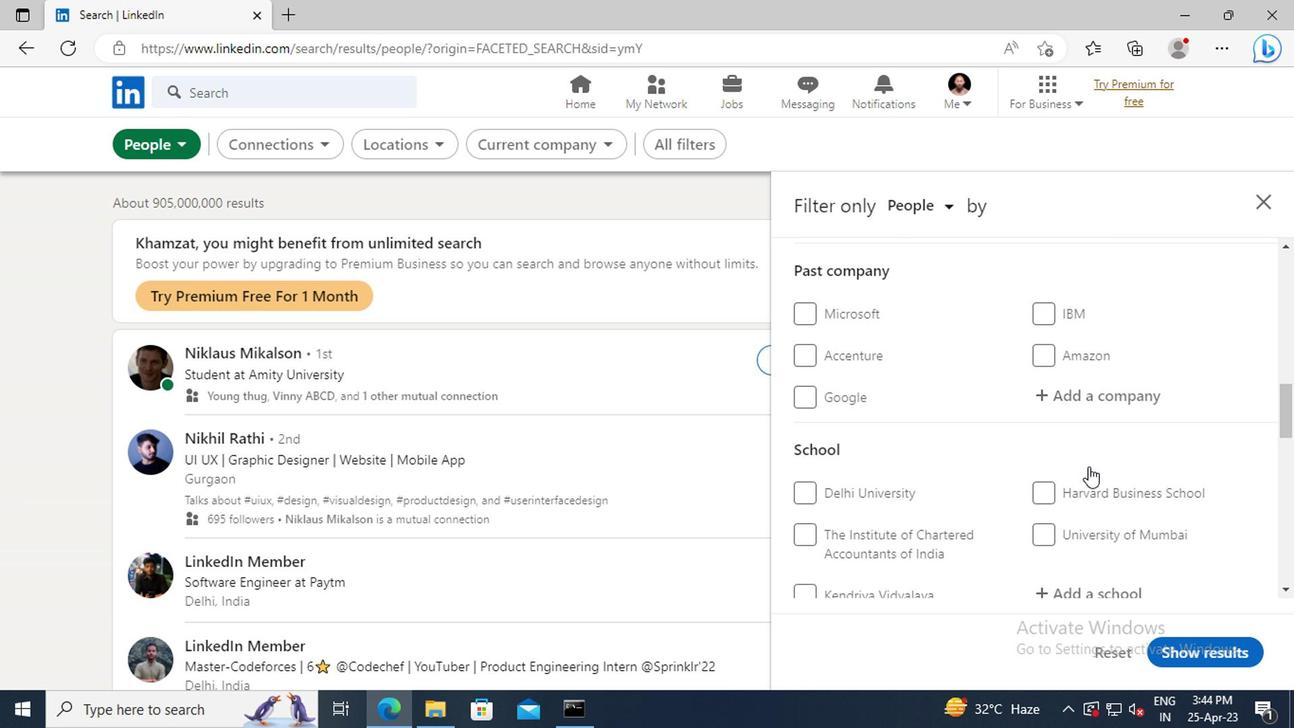 
Action: Mouse scrolled (1084, 466) with delta (0, -1)
Screenshot: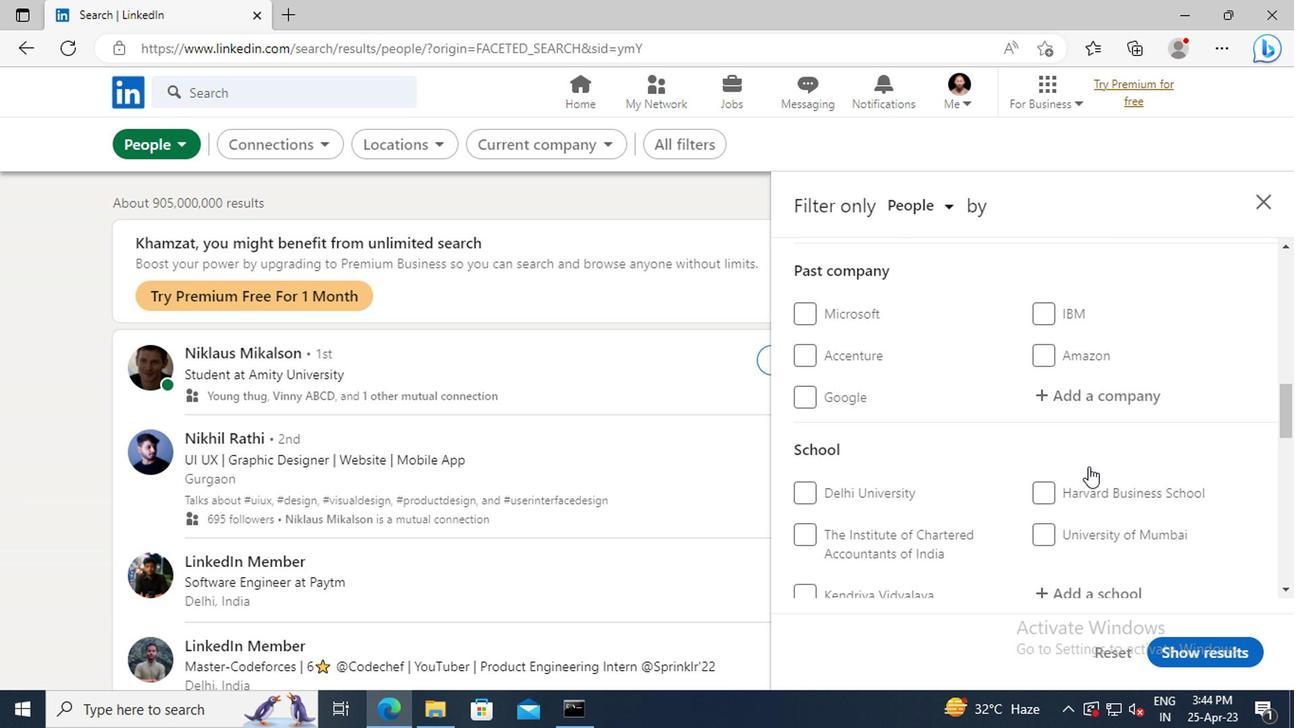 
Action: Mouse scrolled (1084, 466) with delta (0, -1)
Screenshot: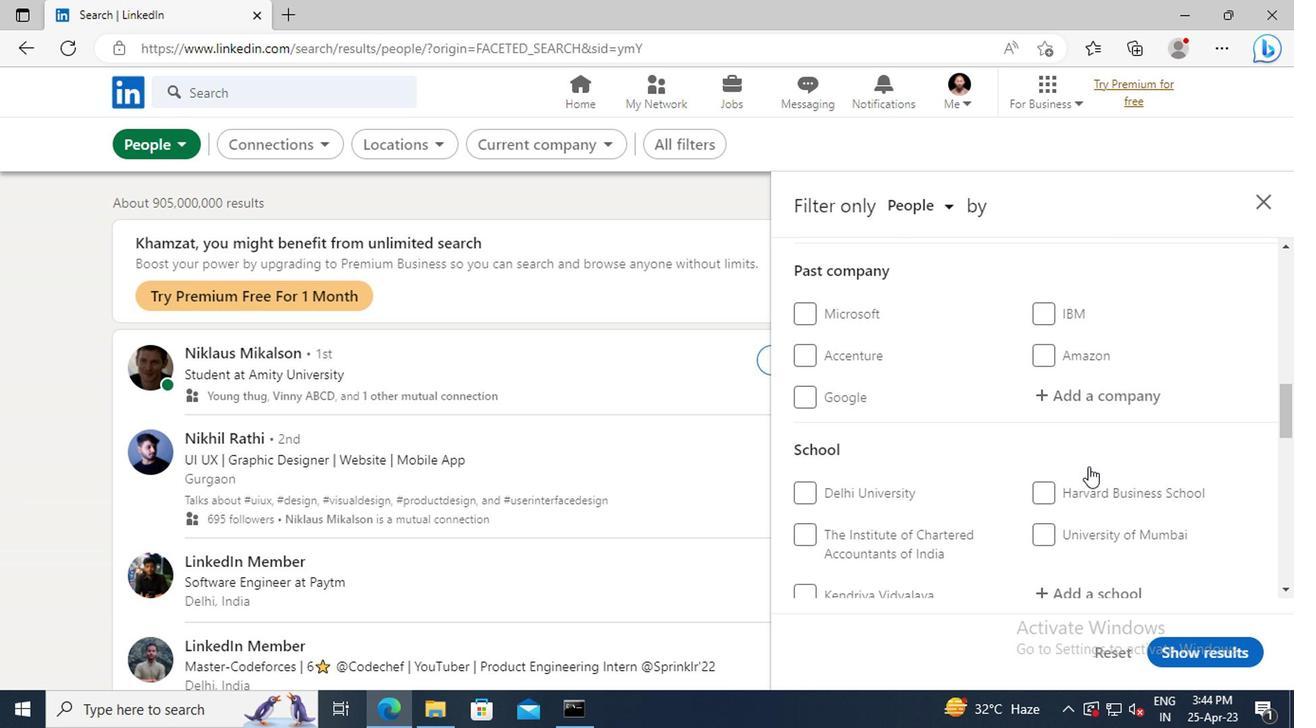 
Action: Mouse scrolled (1084, 466) with delta (0, -1)
Screenshot: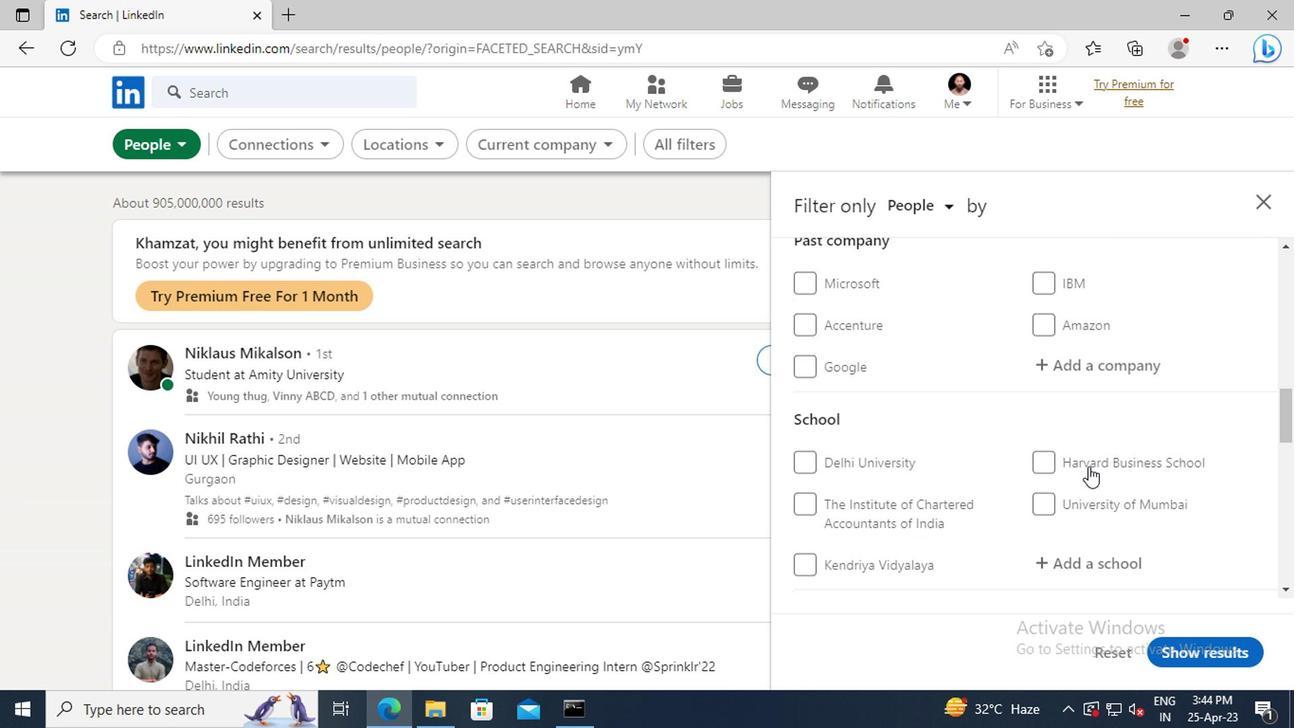 
Action: Mouse scrolled (1084, 466) with delta (0, -1)
Screenshot: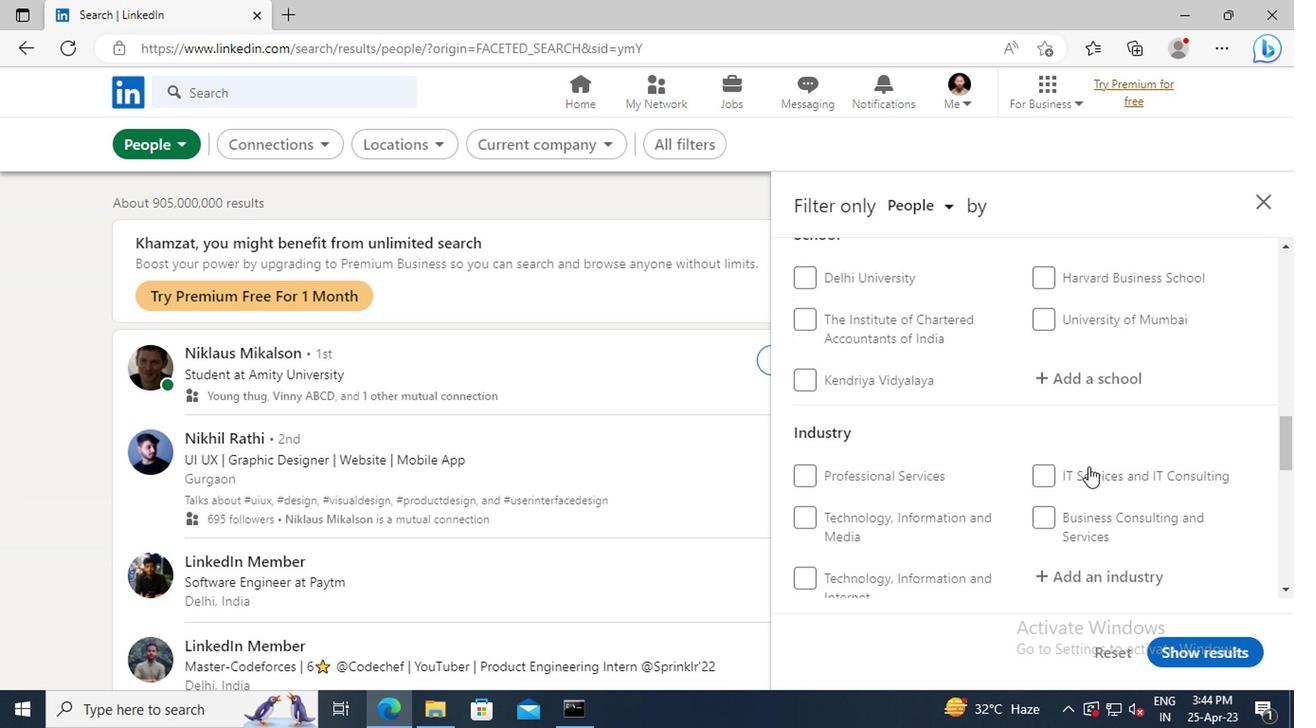 
Action: Mouse scrolled (1084, 466) with delta (0, -1)
Screenshot: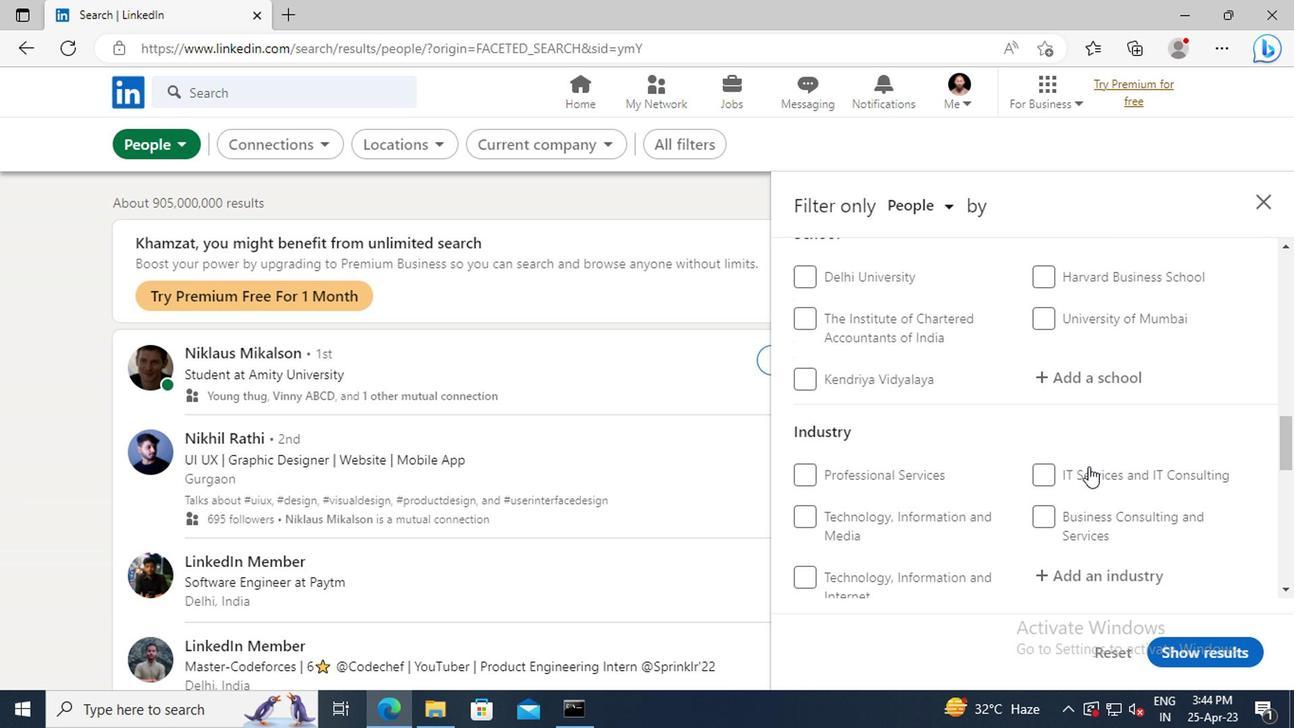 
Action: Mouse scrolled (1084, 466) with delta (0, -1)
Screenshot: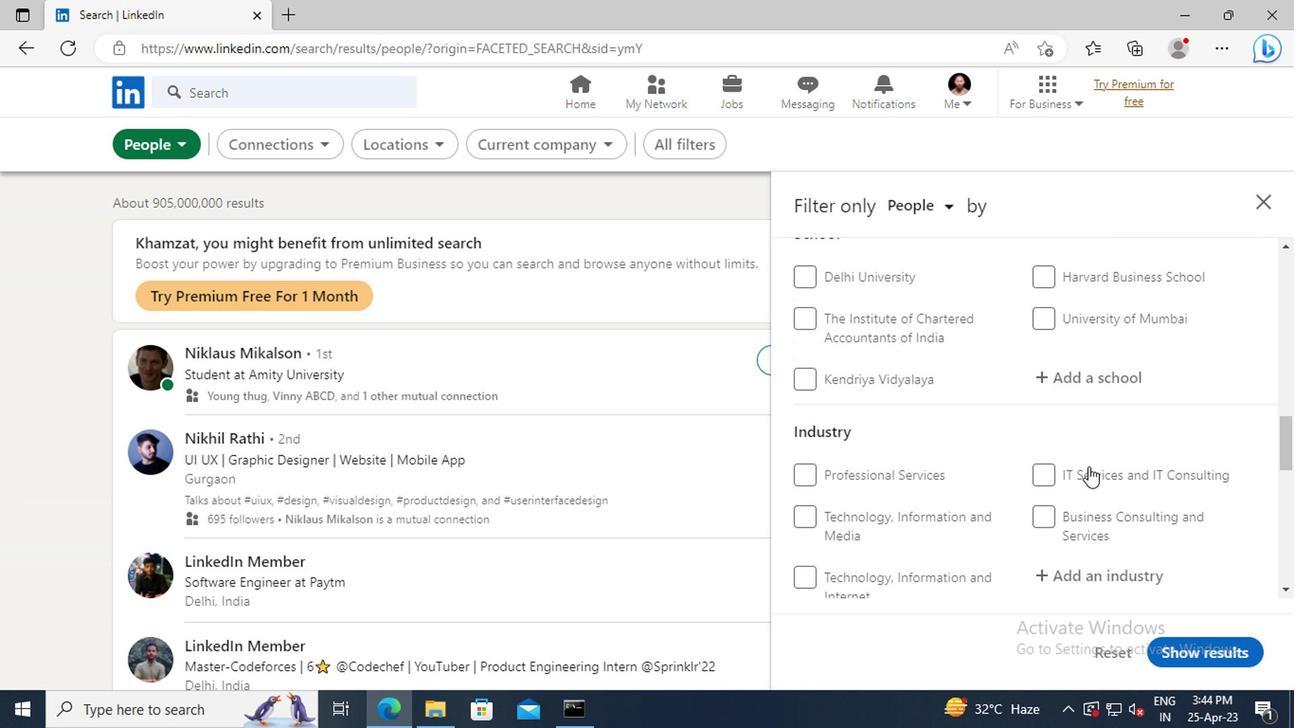 
Action: Mouse scrolled (1084, 466) with delta (0, -1)
Screenshot: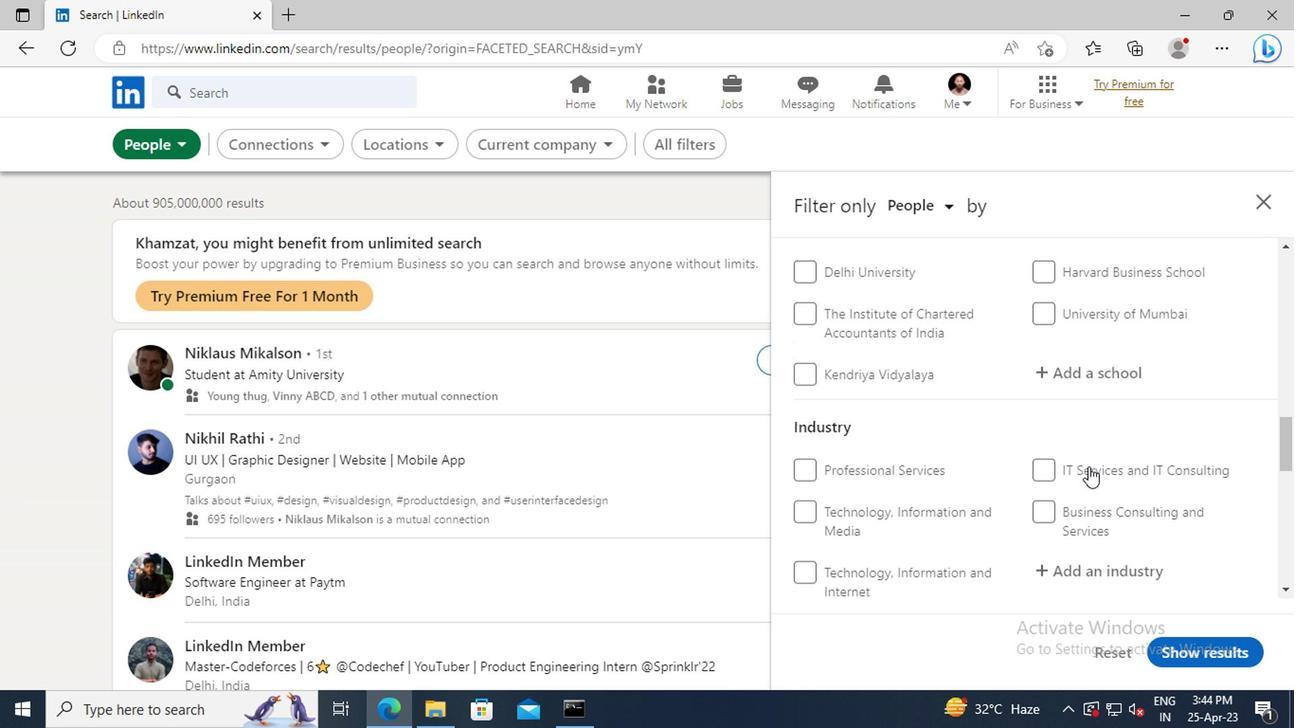 
Action: Mouse moved to (796, 561)
Screenshot: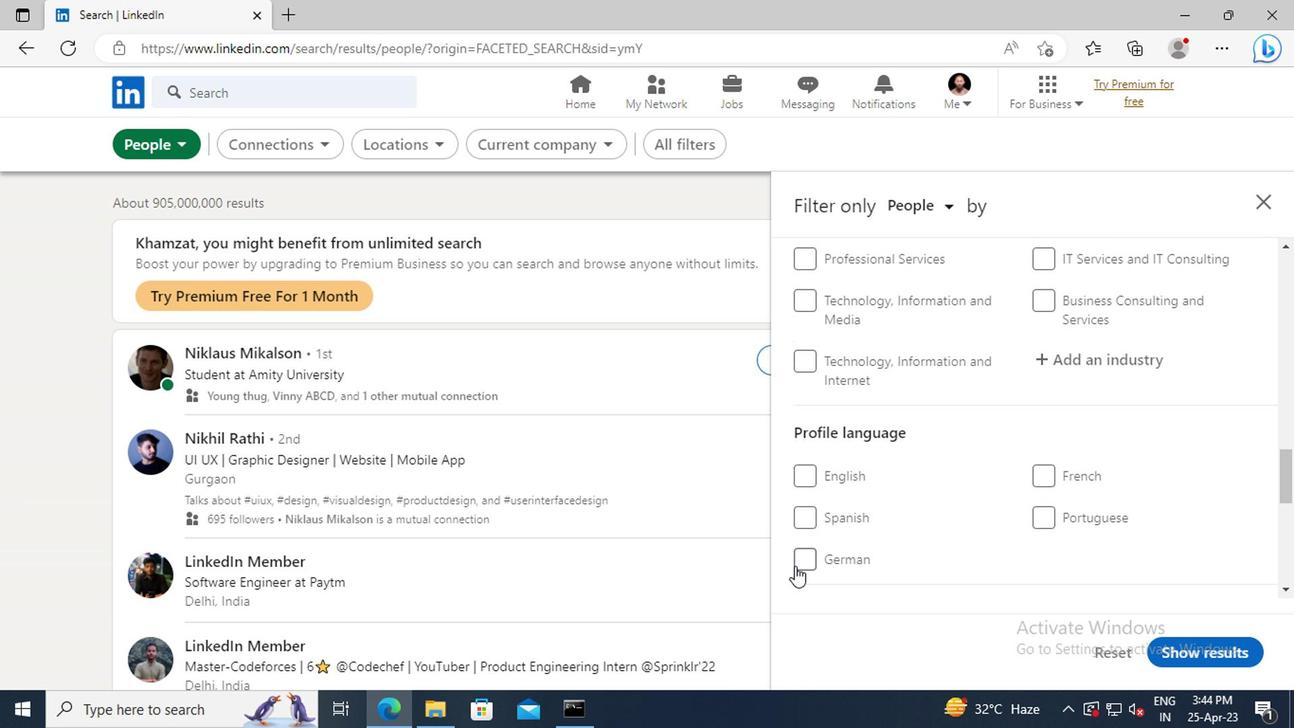 
Action: Mouse pressed left at (796, 561)
Screenshot: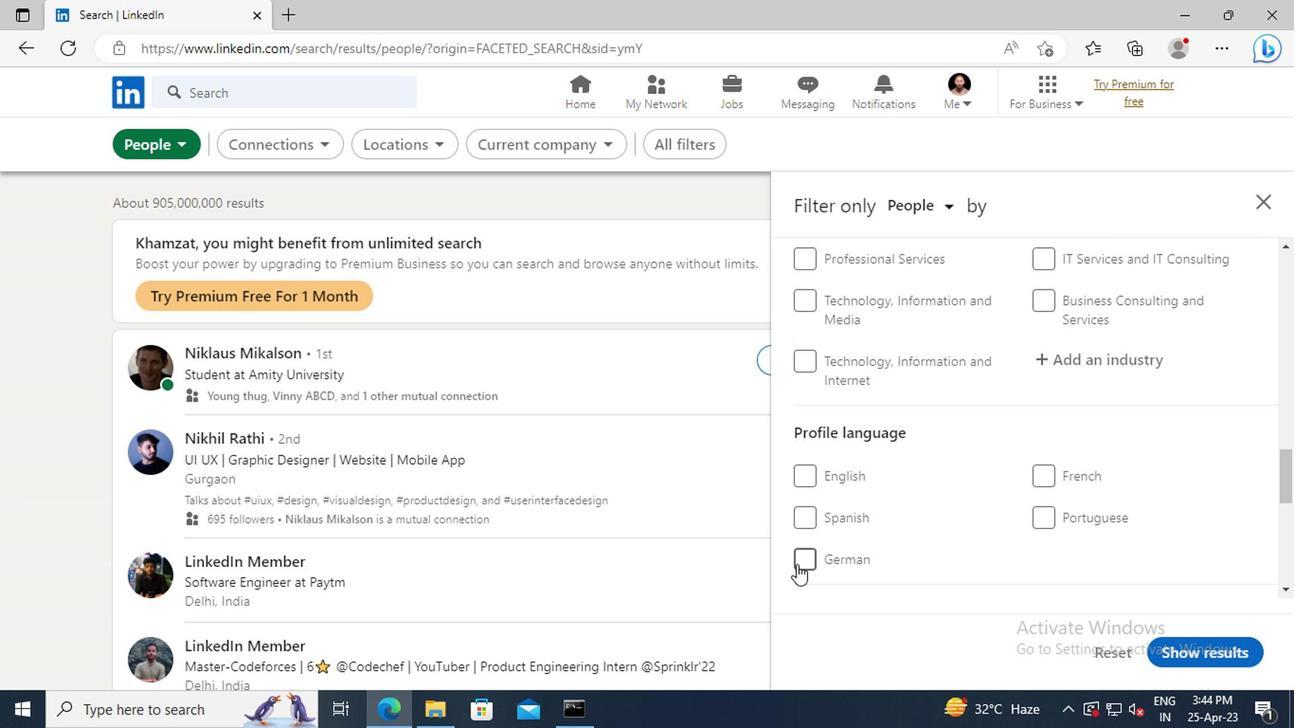 
Action: Mouse moved to (1002, 540)
Screenshot: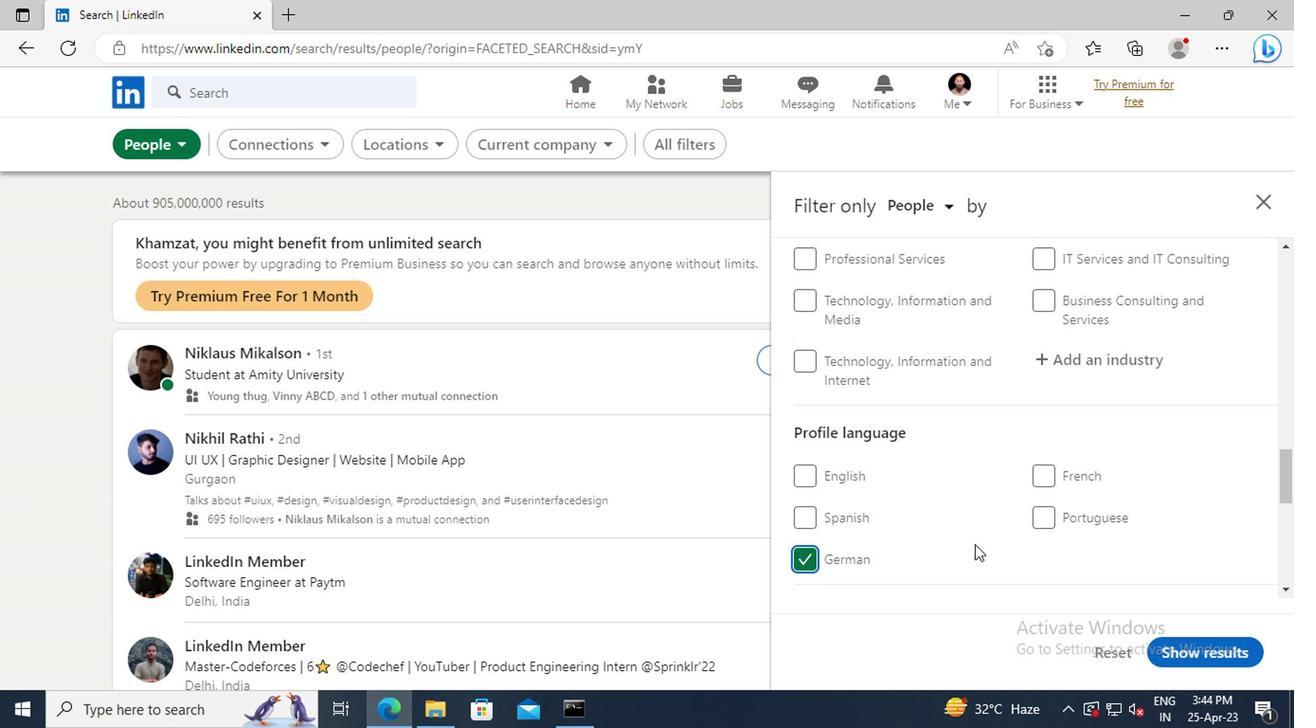 
Action: Mouse scrolled (1002, 541) with delta (0, 0)
Screenshot: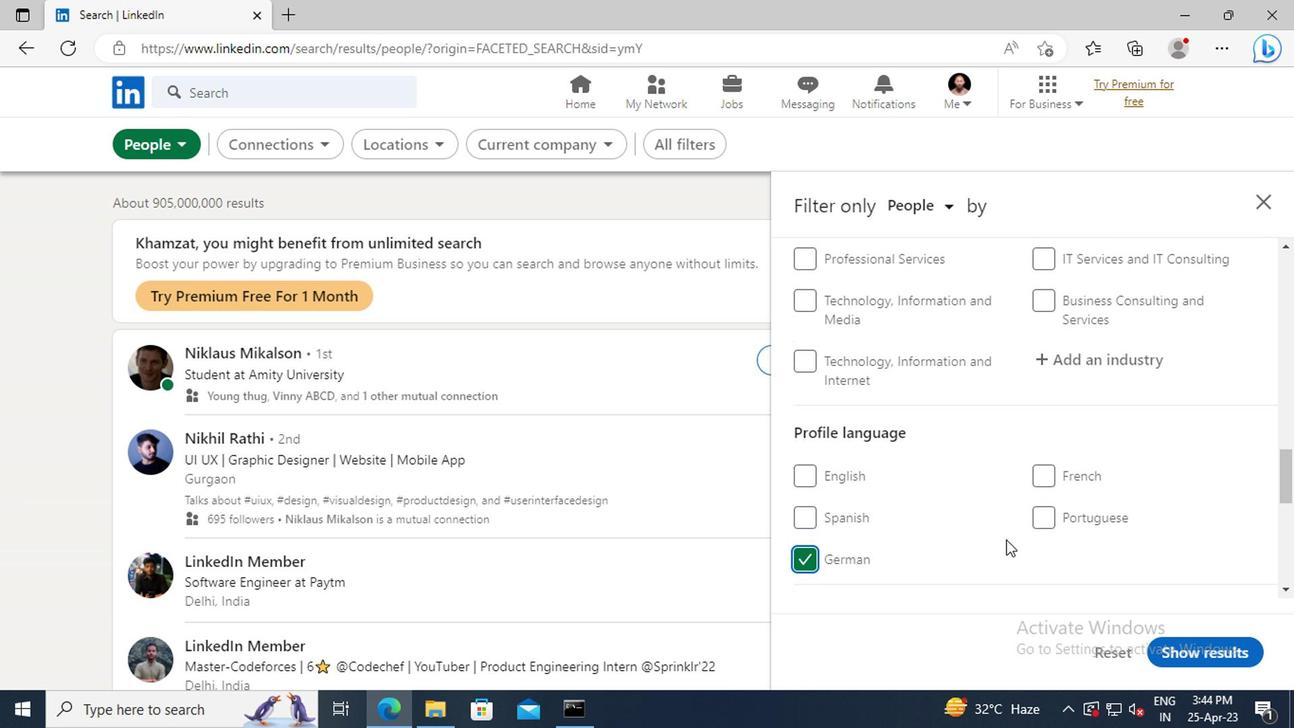 
Action: Mouse scrolled (1002, 541) with delta (0, 0)
Screenshot: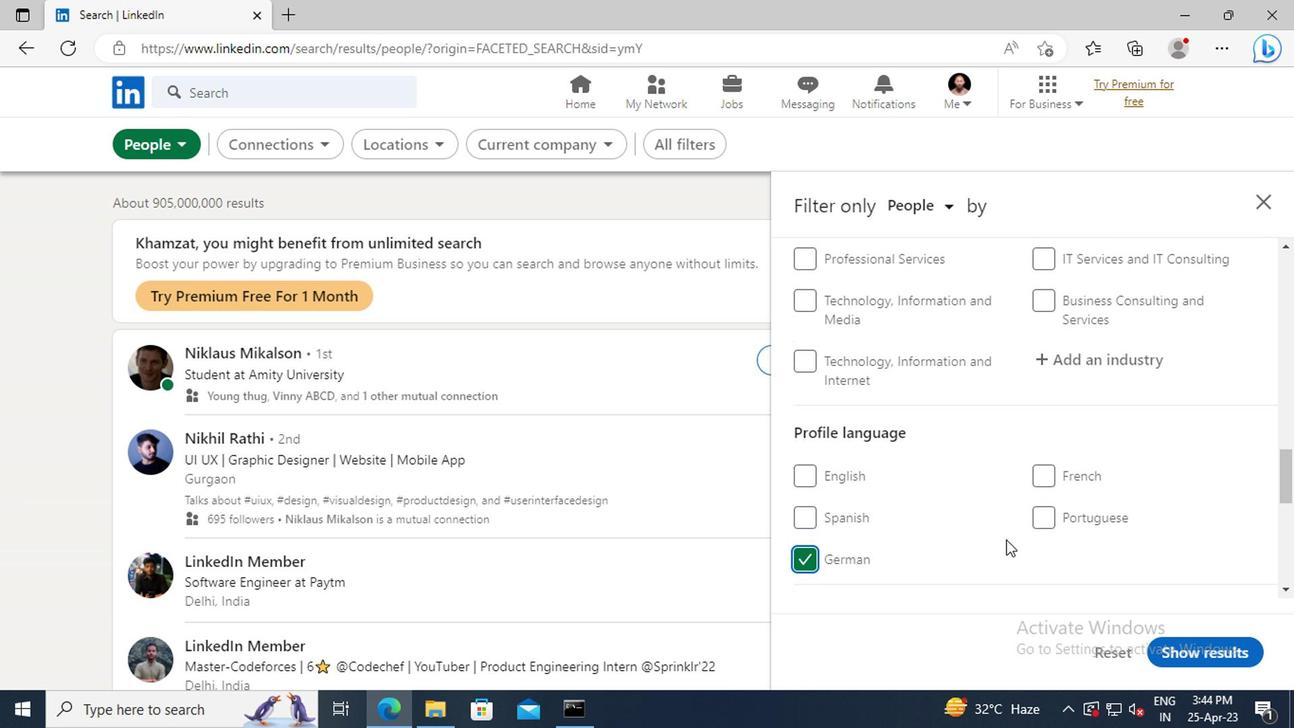 
Action: Mouse scrolled (1002, 541) with delta (0, 0)
Screenshot: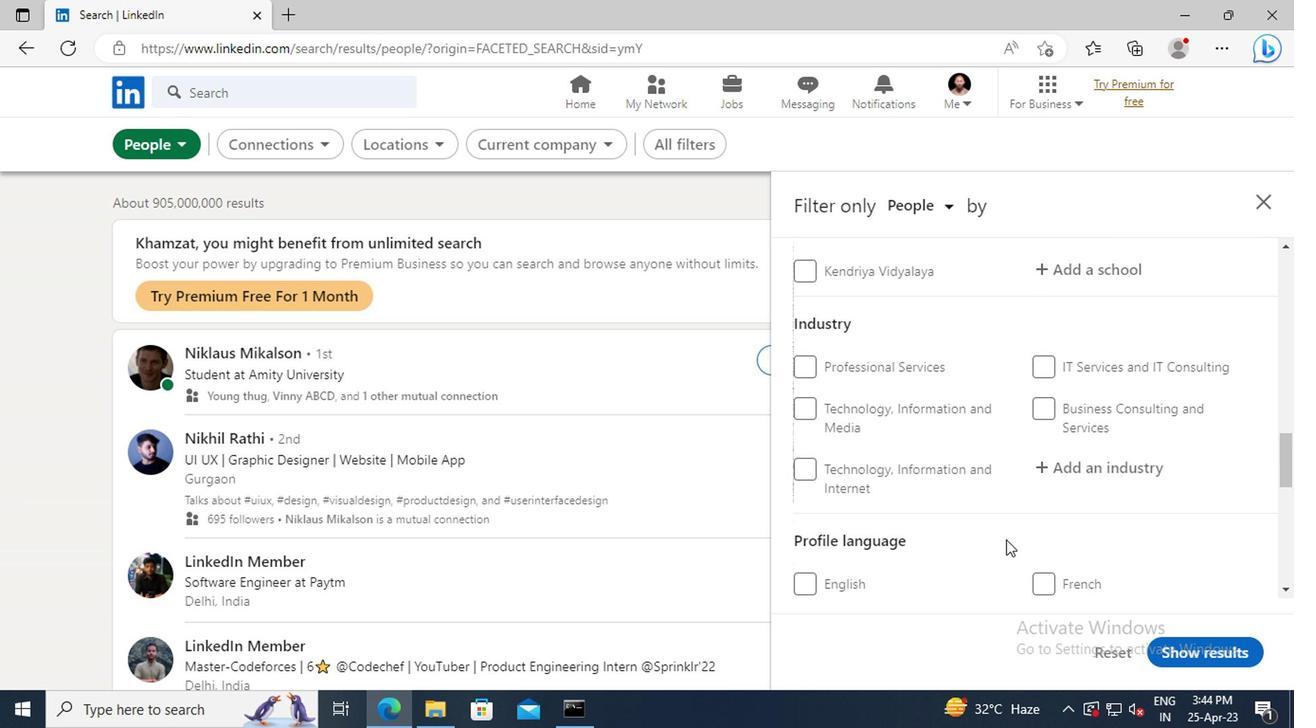 
Action: Mouse scrolled (1002, 541) with delta (0, 0)
Screenshot: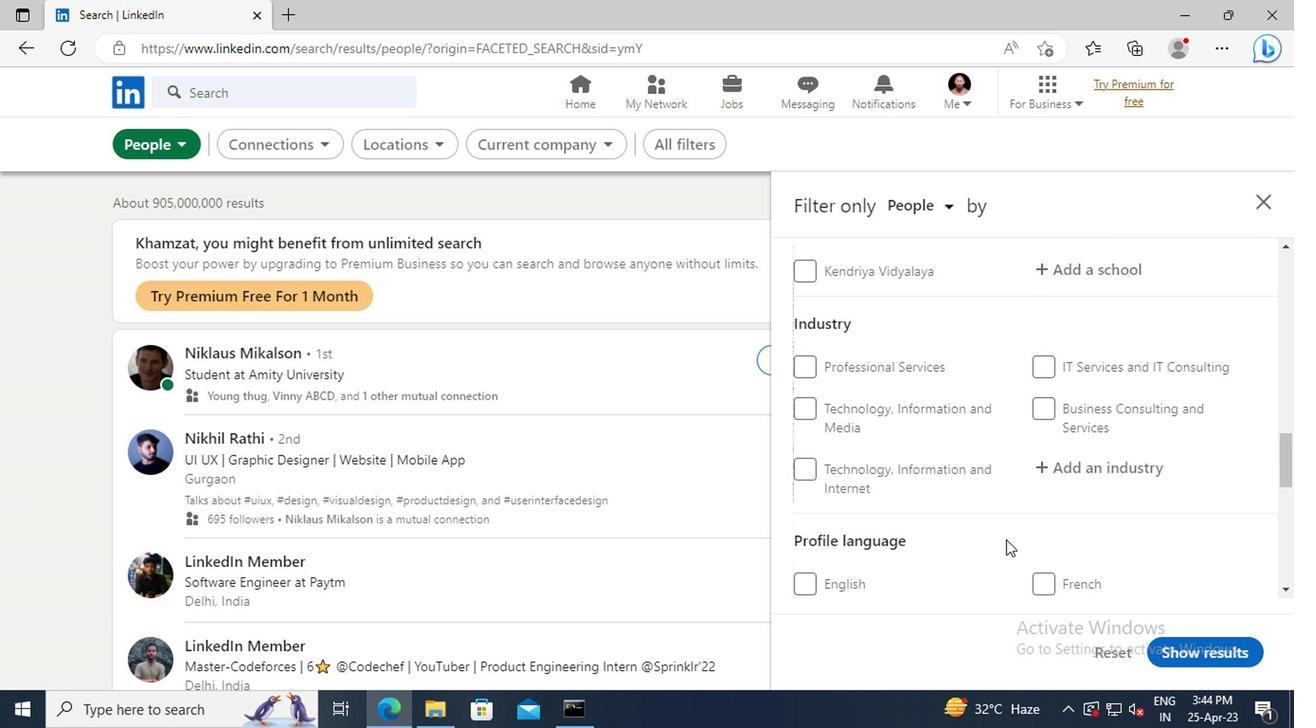 
Action: Mouse scrolled (1002, 541) with delta (0, 0)
Screenshot: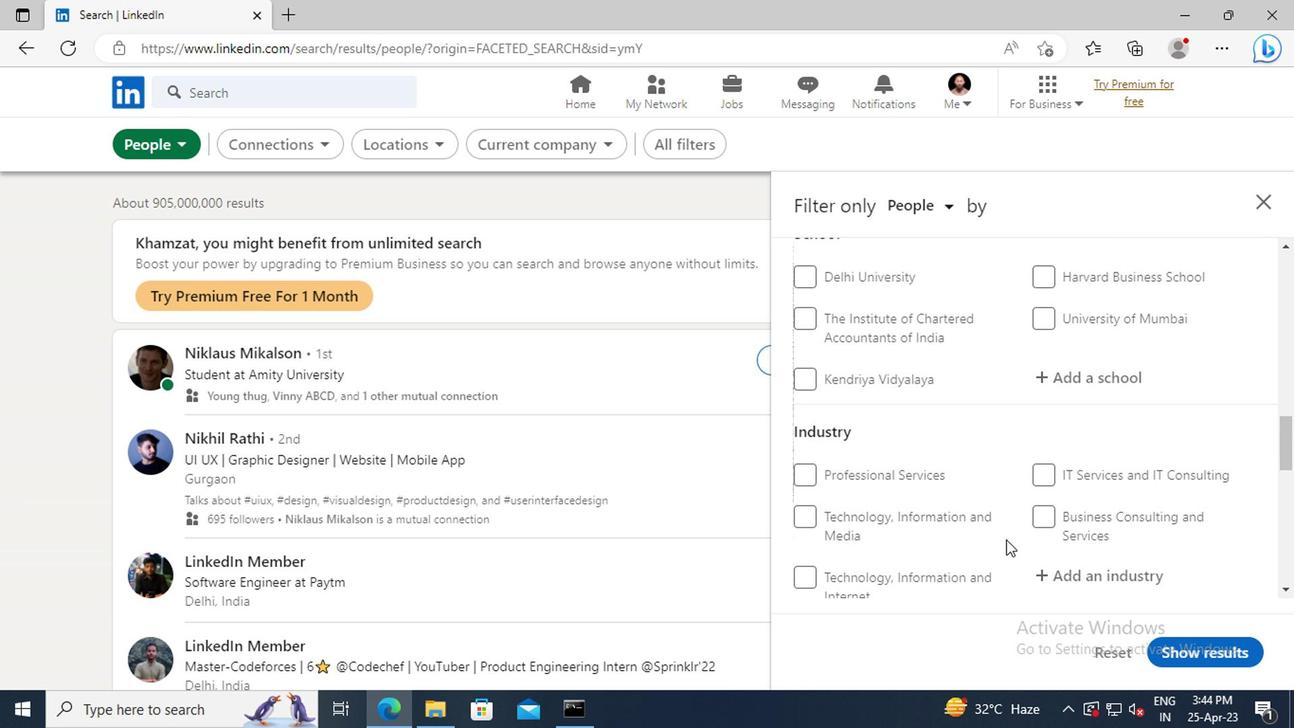 
Action: Mouse scrolled (1002, 541) with delta (0, 0)
Screenshot: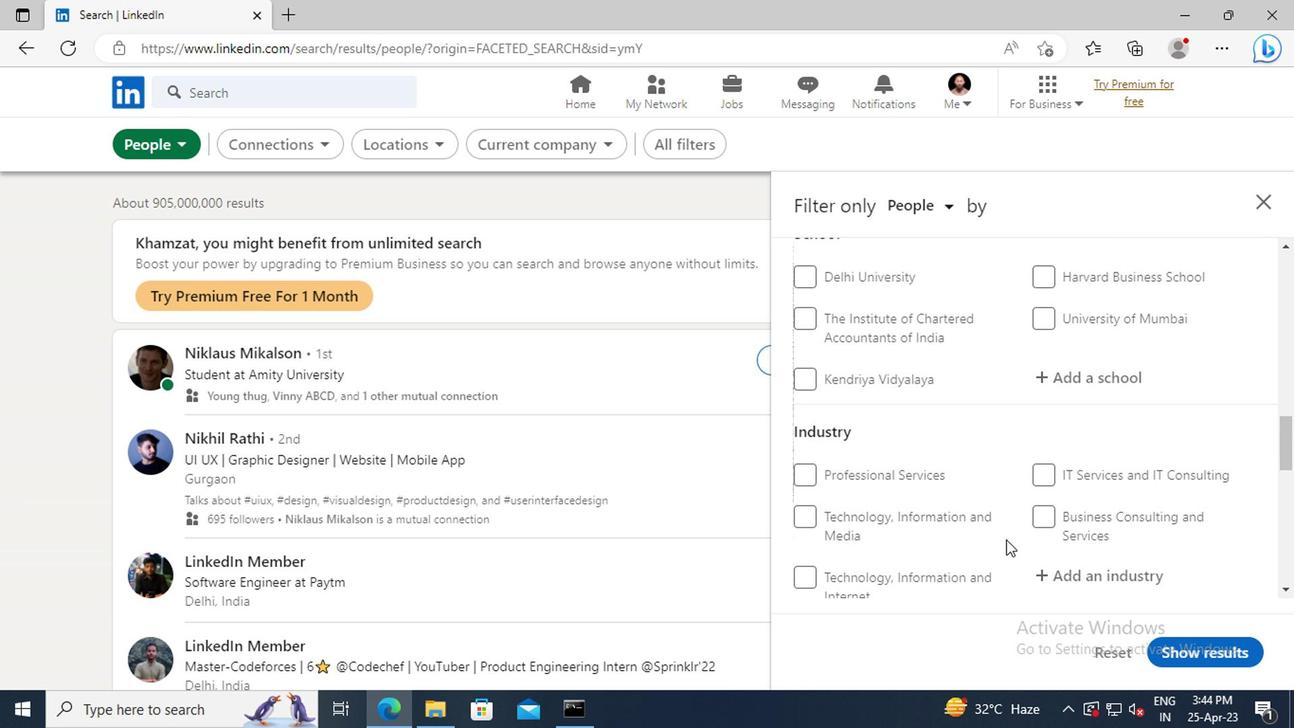 
Action: Mouse scrolled (1002, 541) with delta (0, 0)
Screenshot: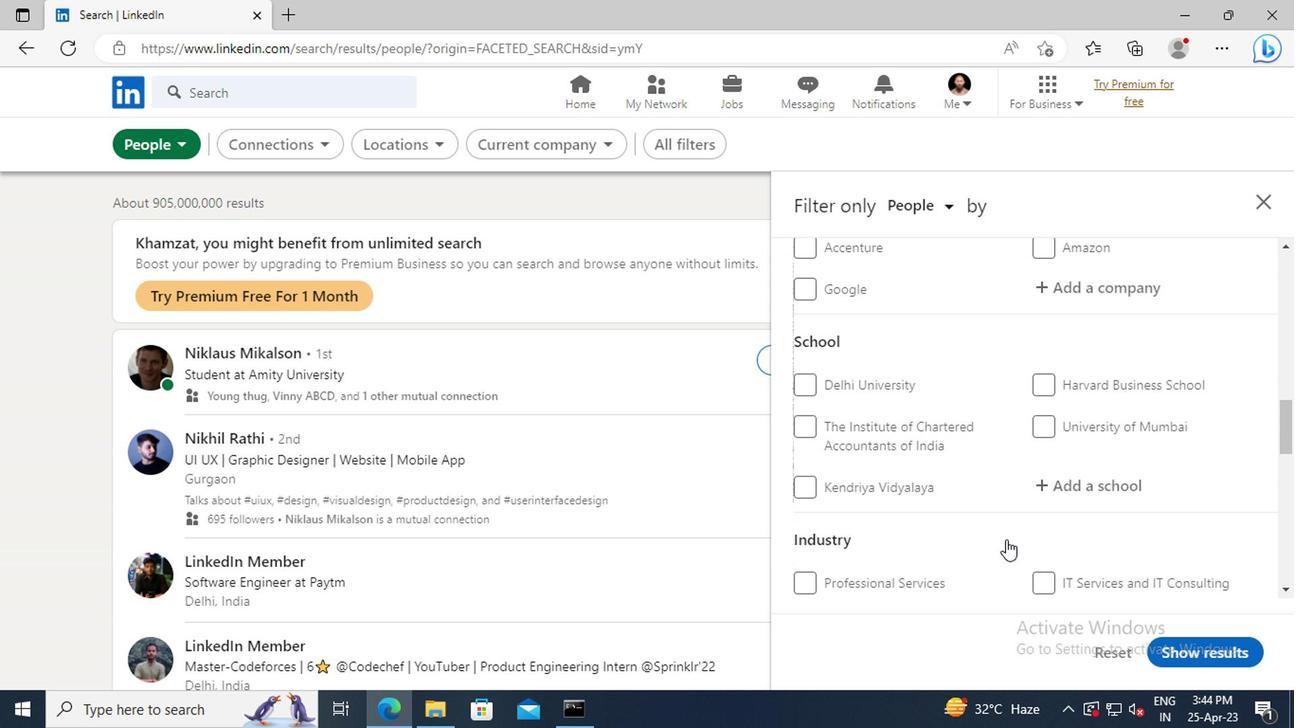 
Action: Mouse scrolled (1002, 541) with delta (0, 0)
Screenshot: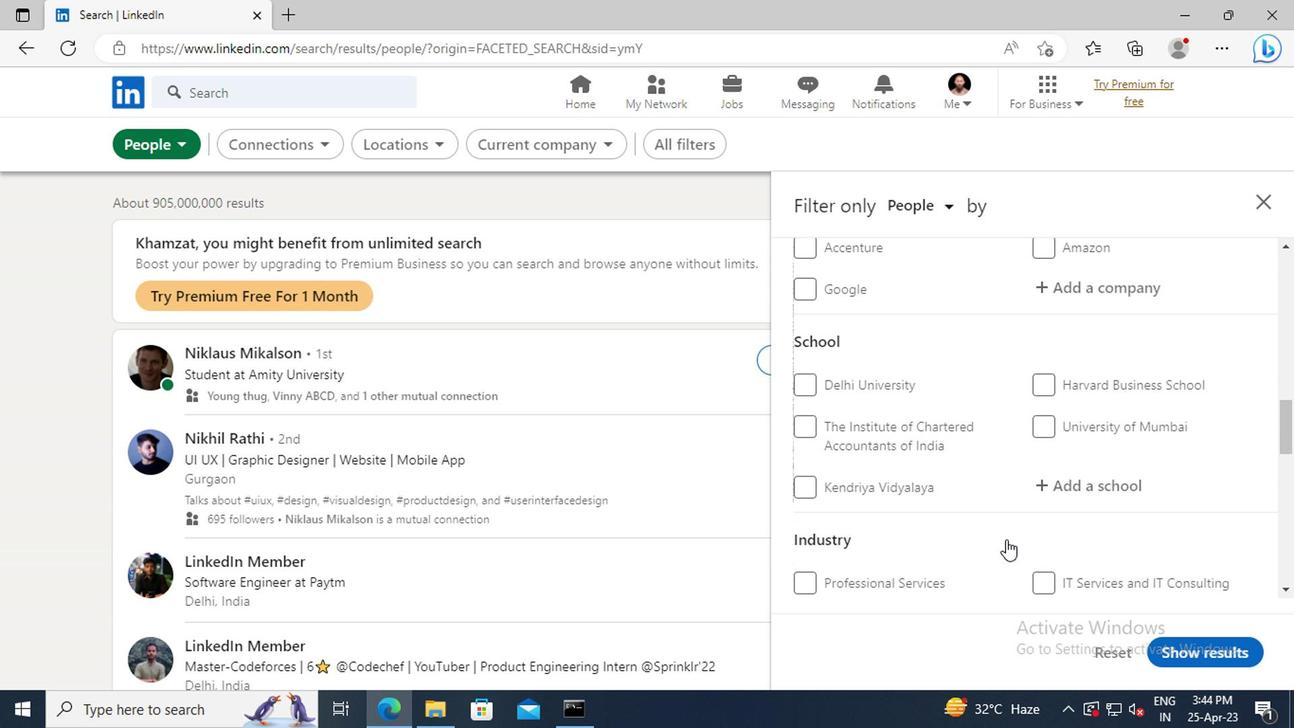 
Action: Mouse scrolled (1002, 541) with delta (0, 0)
Screenshot: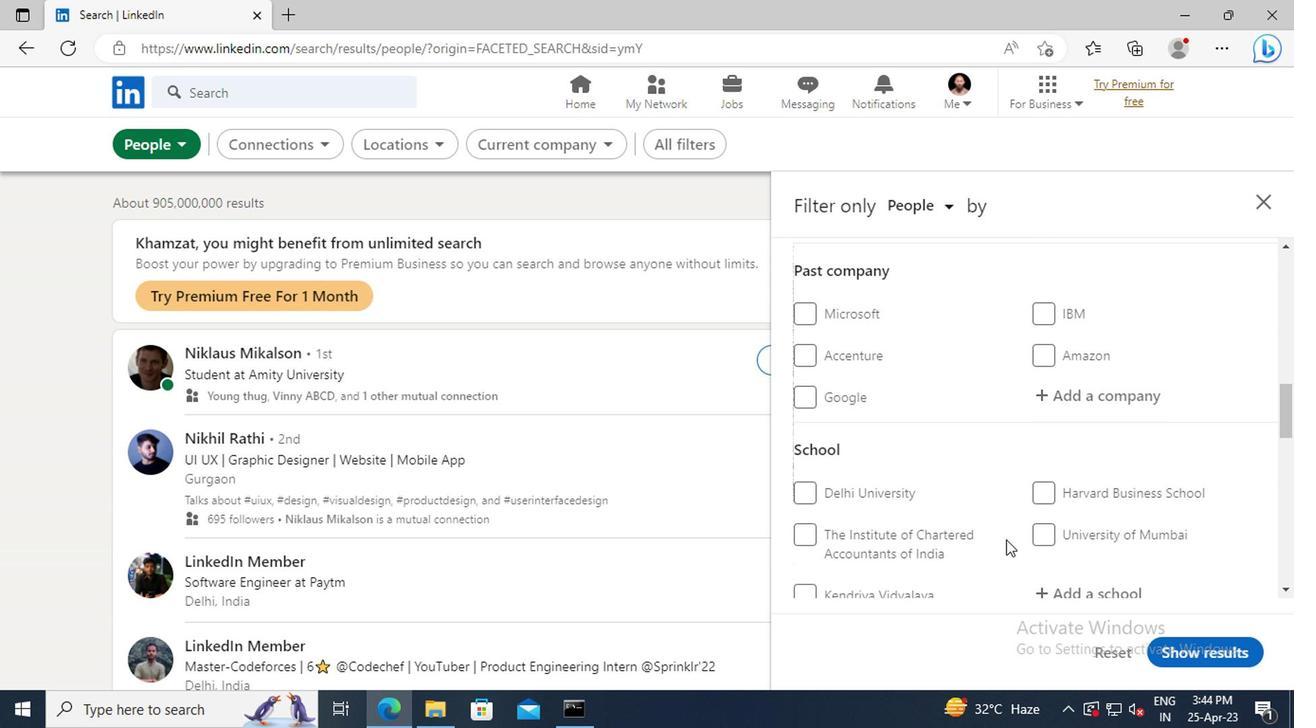 
Action: Mouse scrolled (1002, 541) with delta (0, 0)
Screenshot: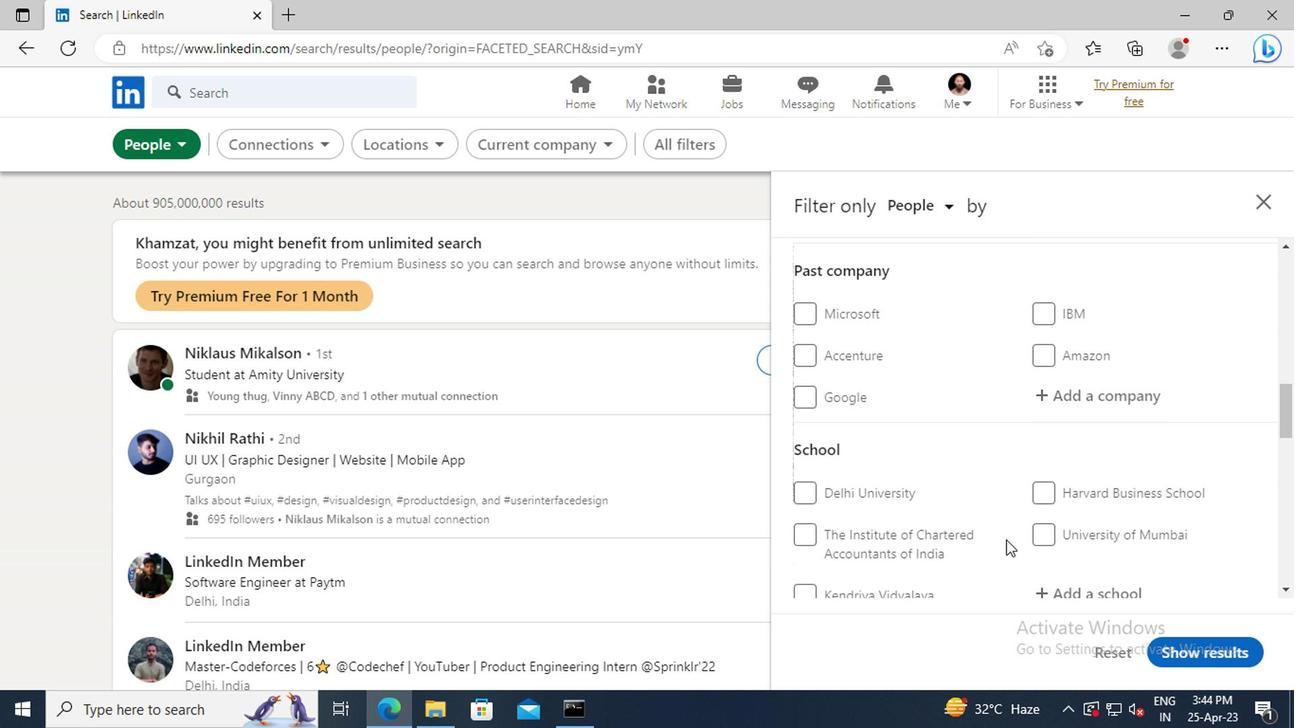 
Action: Mouse scrolled (1002, 541) with delta (0, 0)
Screenshot: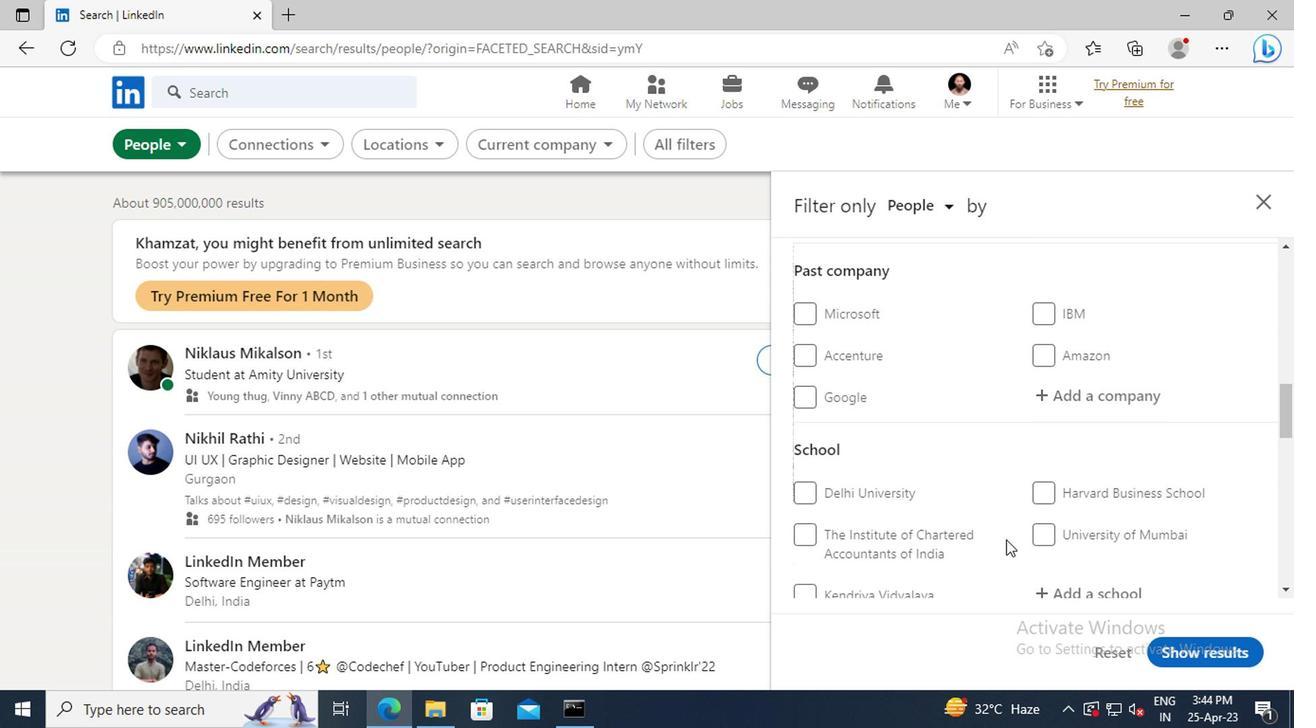 
Action: Mouse scrolled (1002, 541) with delta (0, 0)
Screenshot: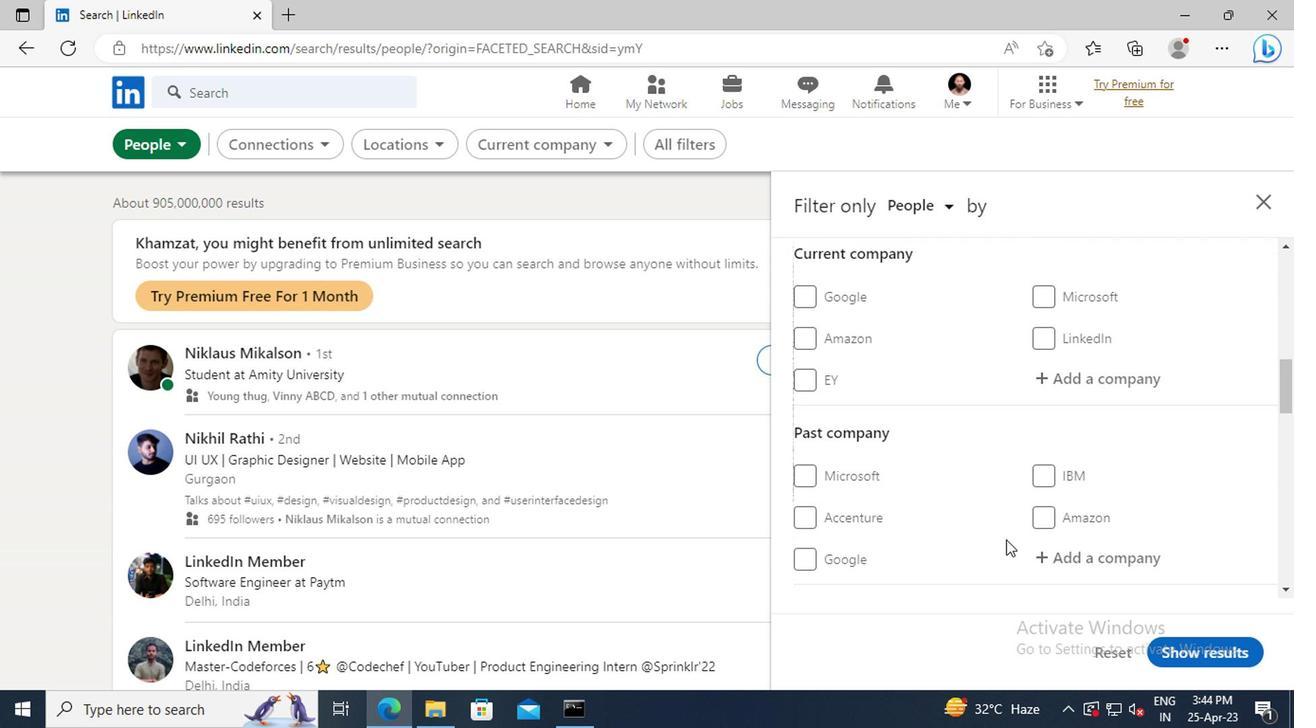 
Action: Mouse scrolled (1002, 541) with delta (0, 0)
Screenshot: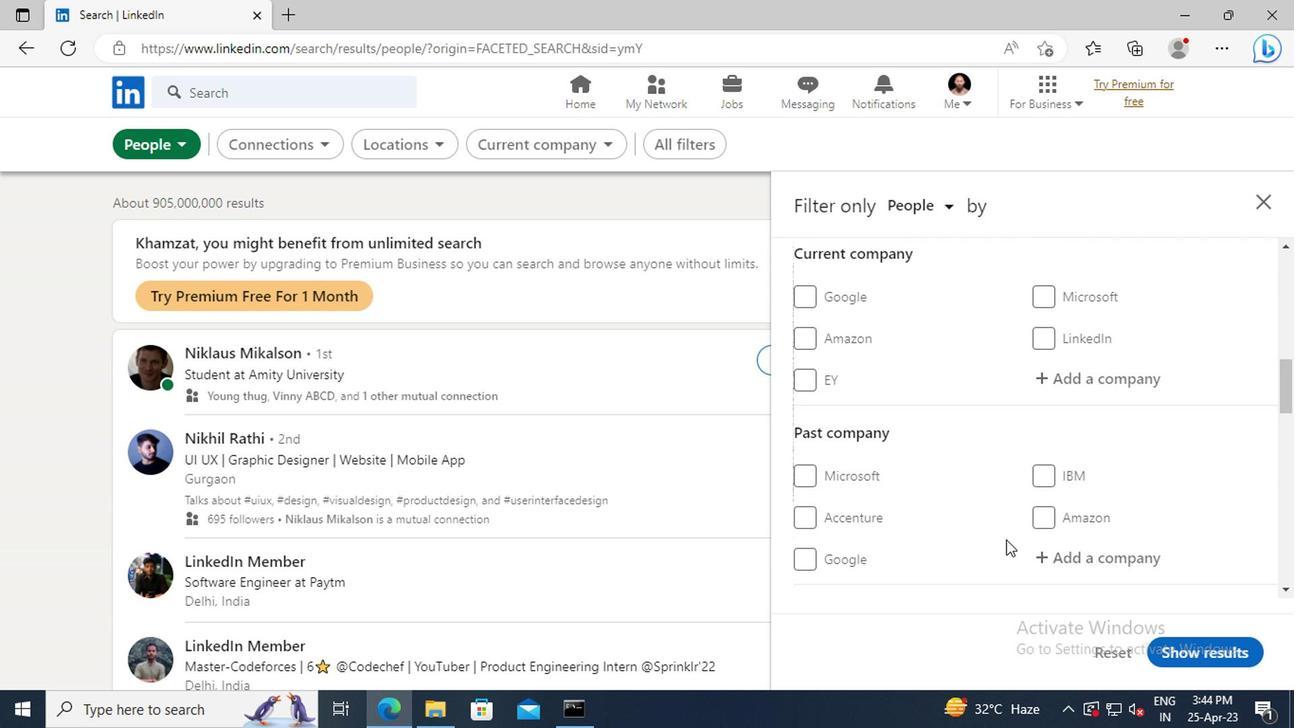 
Action: Mouse moved to (1052, 489)
Screenshot: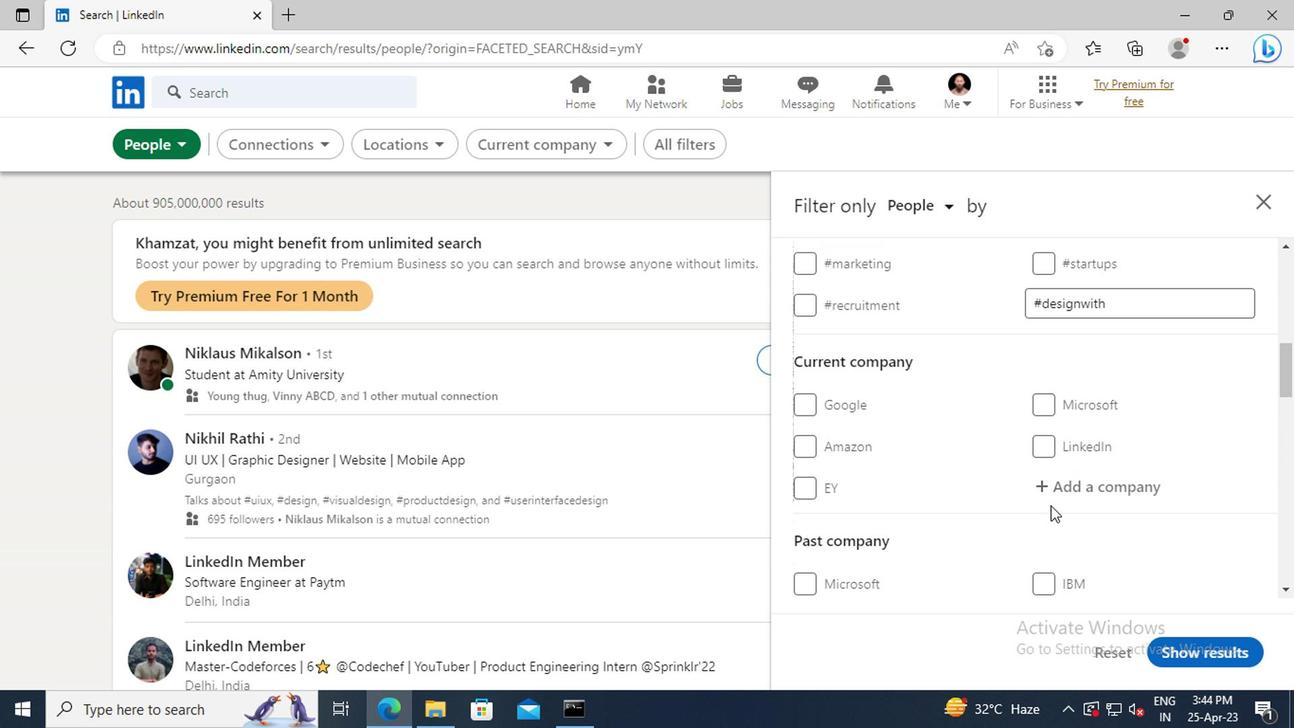 
Action: Mouse pressed left at (1052, 489)
Screenshot: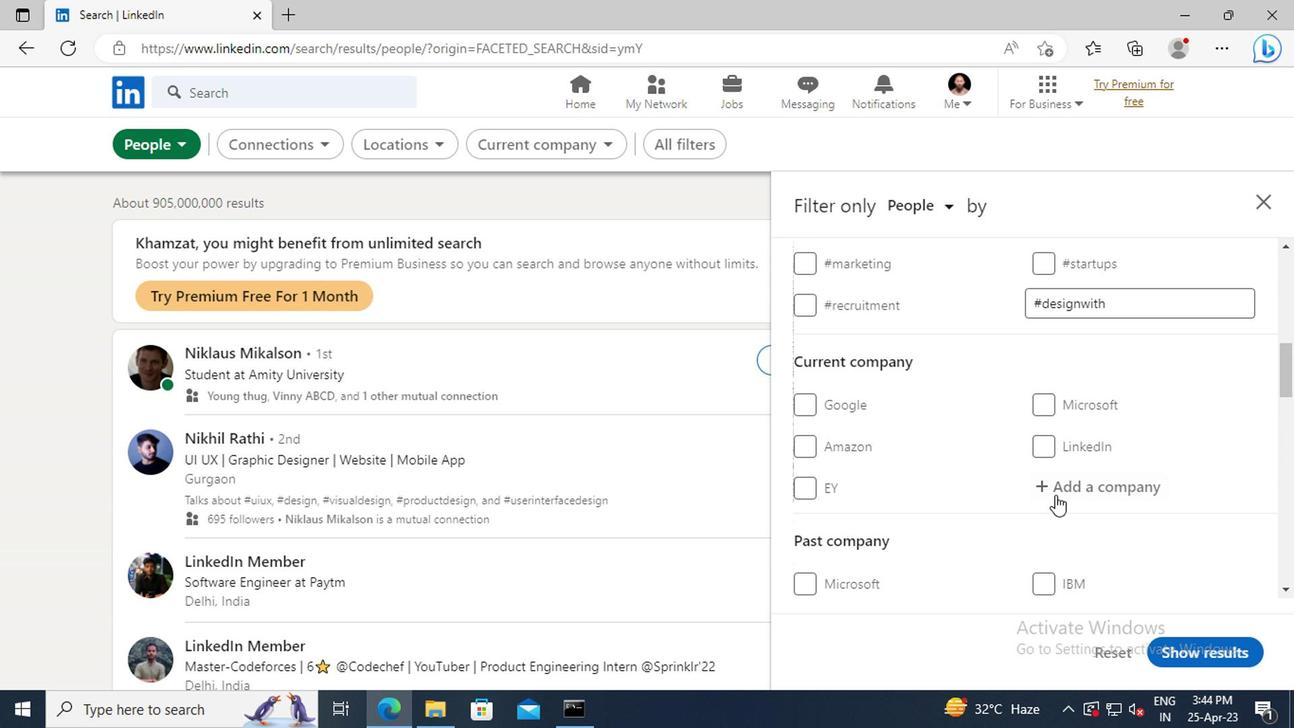 
Action: Mouse moved to (1028, 472)
Screenshot: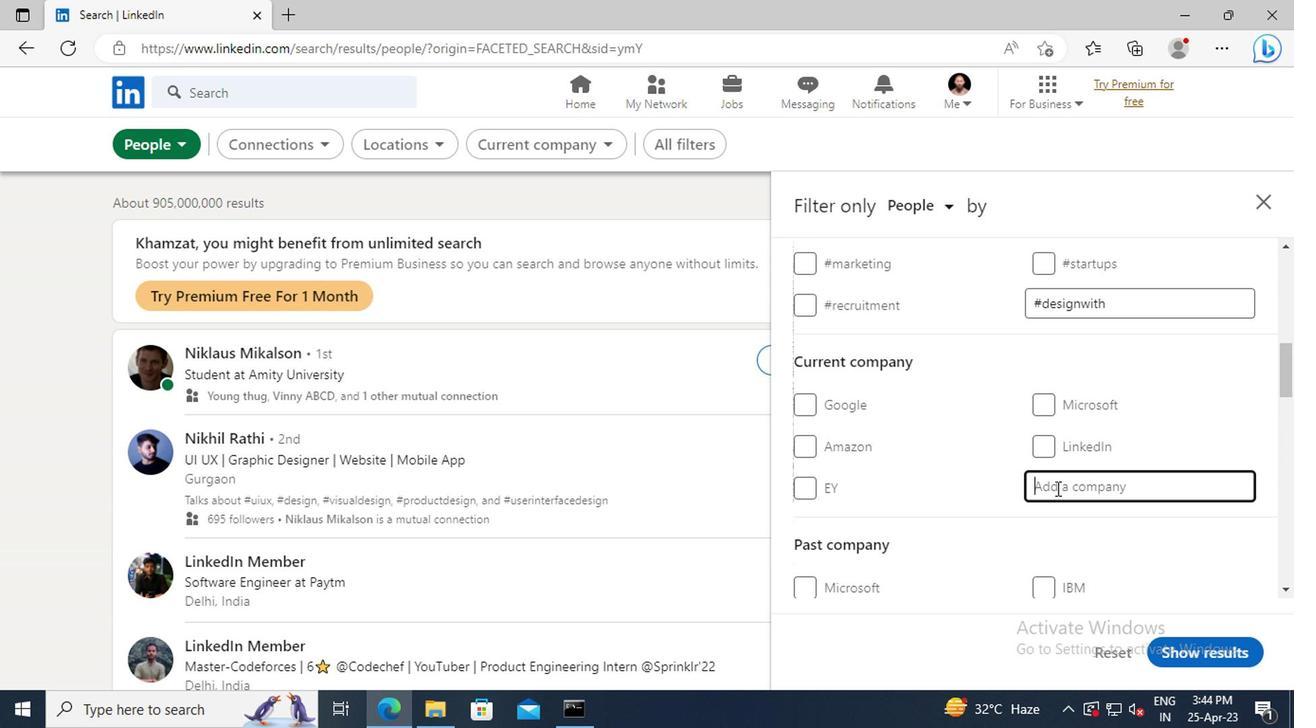 
Action: Key pressed <Key.shift_r>ASIAPOWER<Key.space><Key.shift>OVERSEAS<Key.space><Key.shift>EMPLOYMENT<Key.space><Key.shift_r>SERVICES
Screenshot: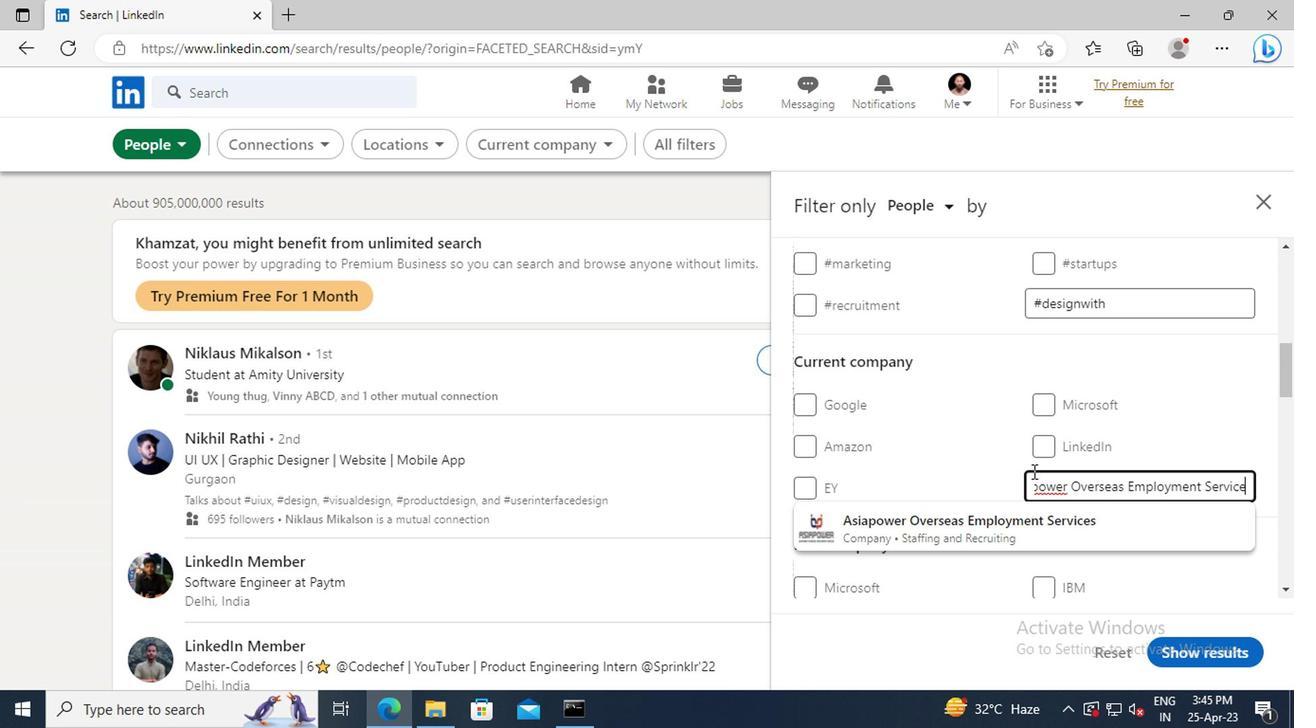
Action: Mouse moved to (1023, 526)
Screenshot: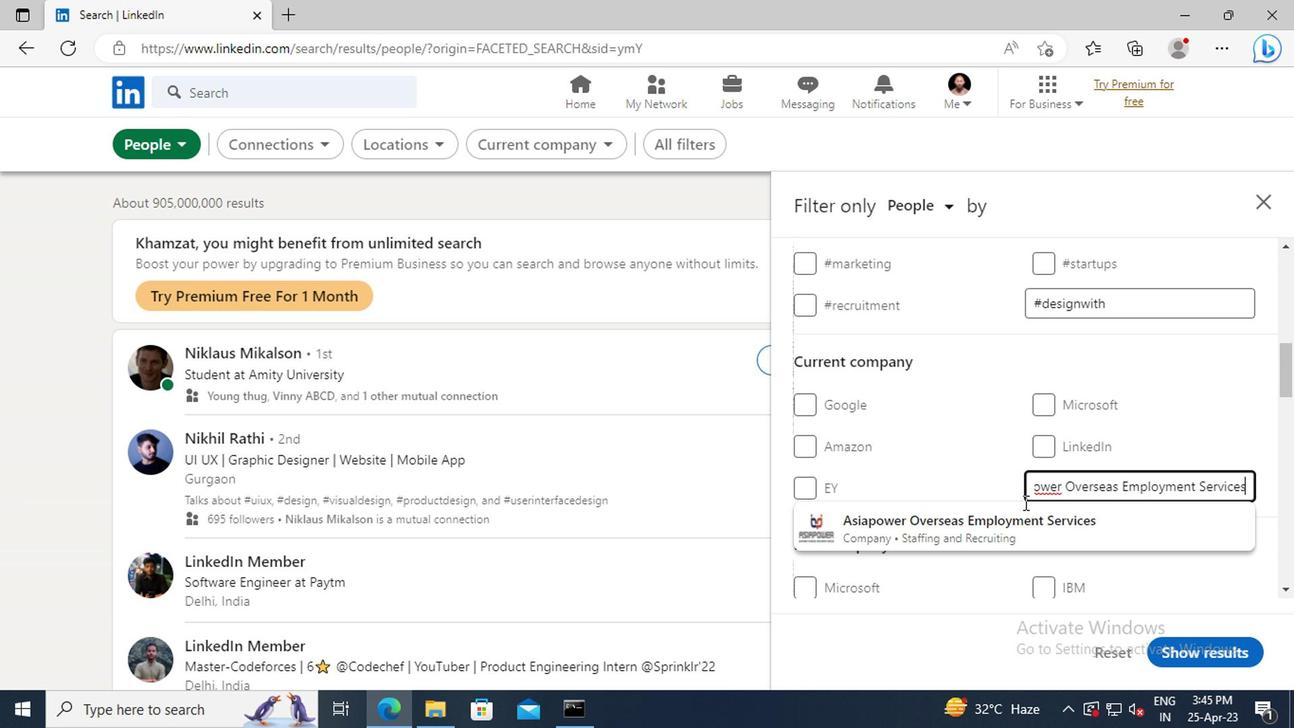 
Action: Mouse pressed left at (1023, 526)
Screenshot: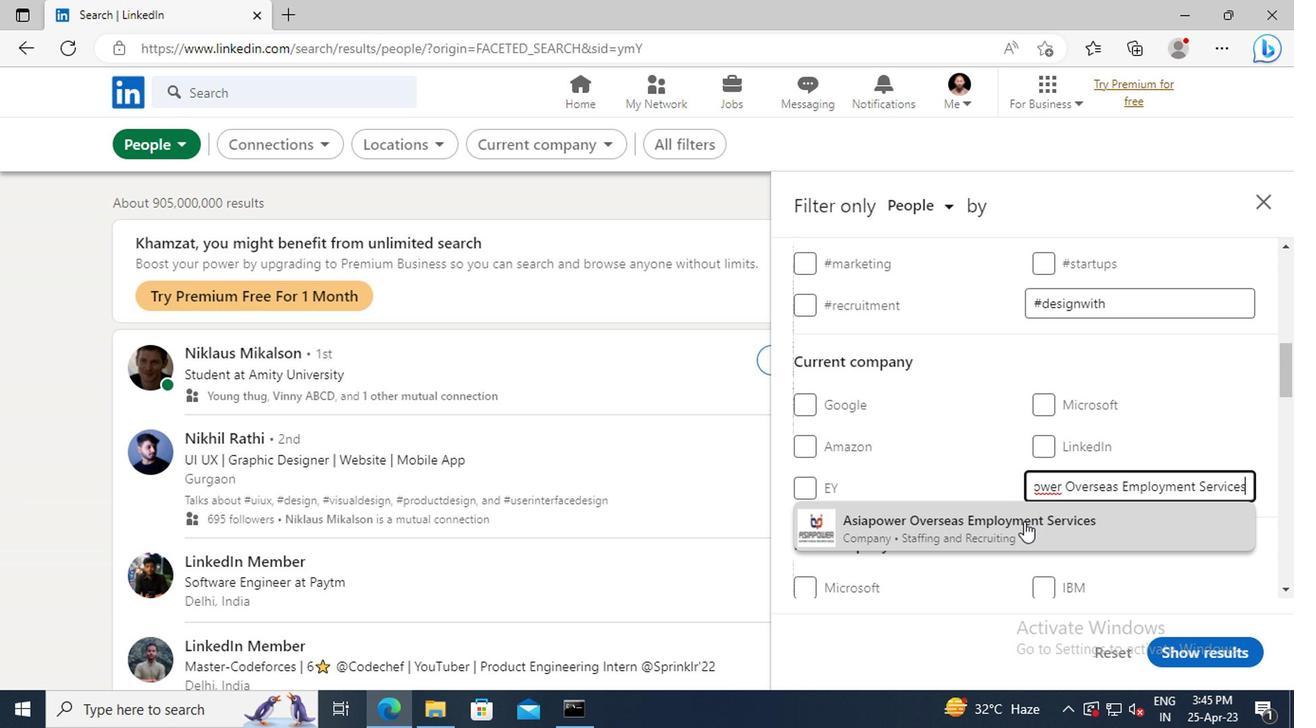 
Action: Mouse moved to (1011, 450)
Screenshot: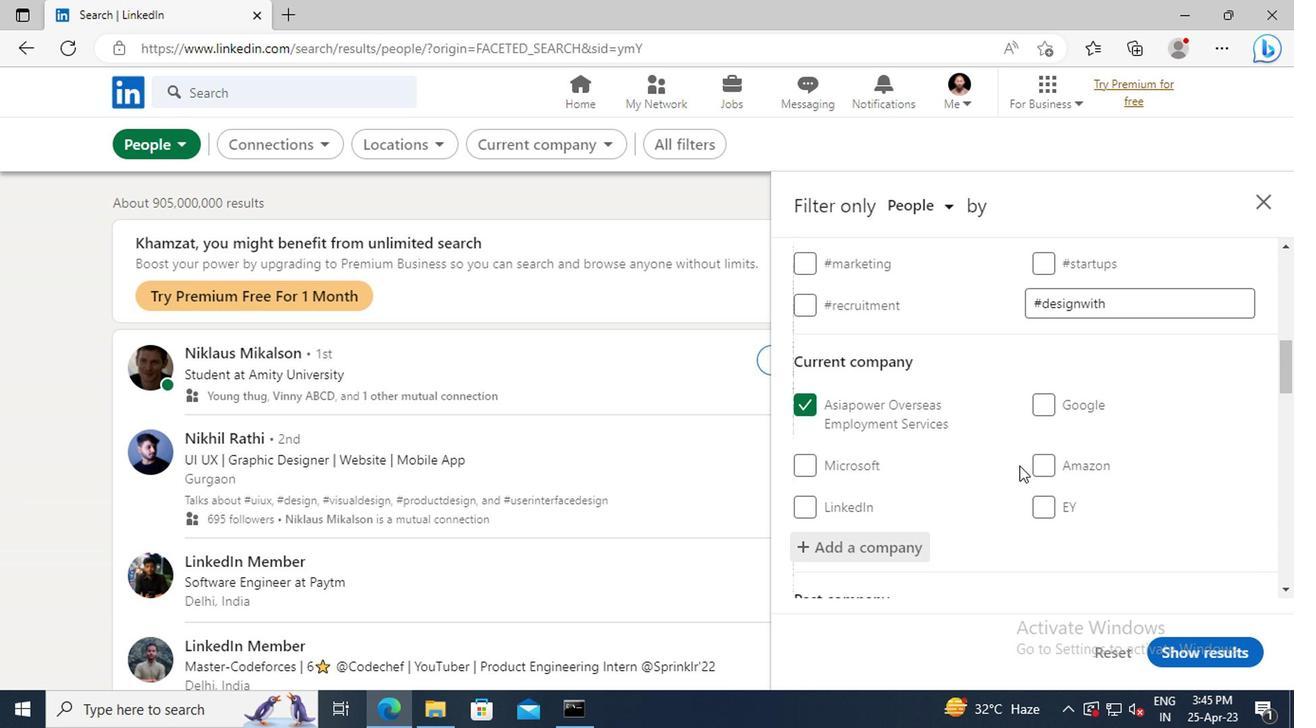 
Action: Mouse scrolled (1011, 449) with delta (0, 0)
Screenshot: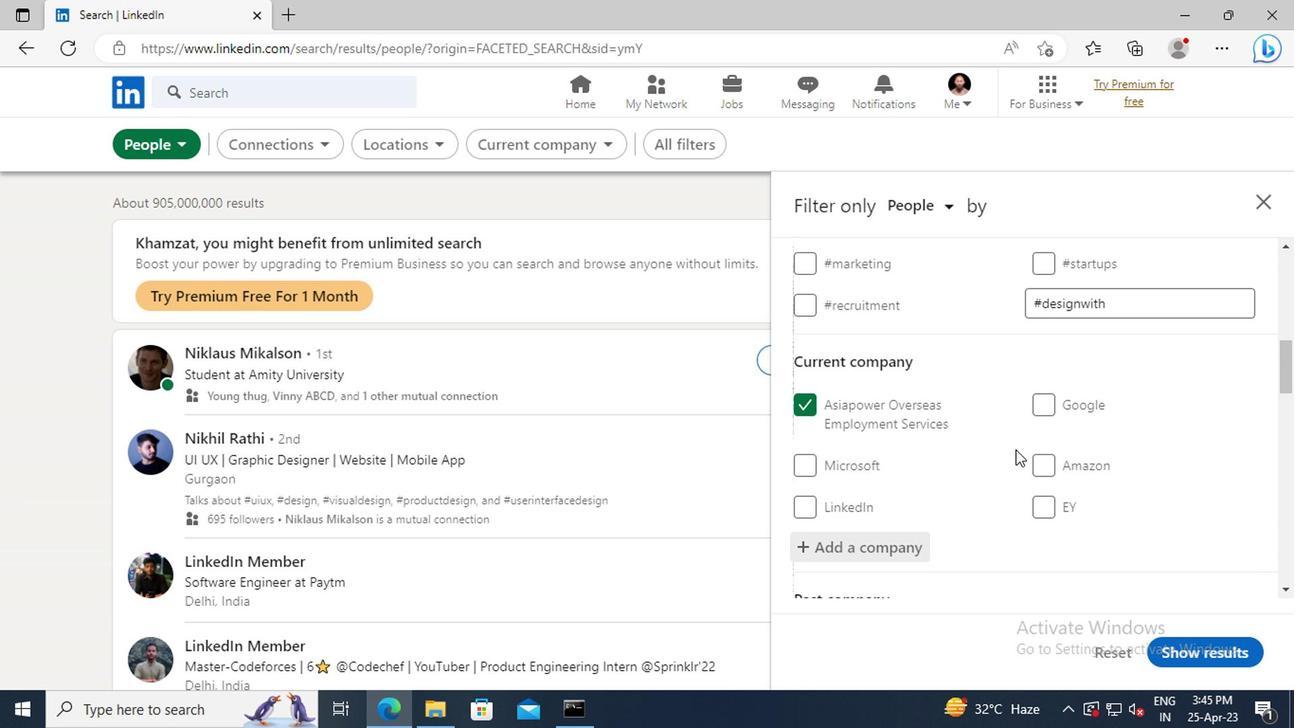 
Action: Mouse scrolled (1011, 449) with delta (0, 0)
Screenshot: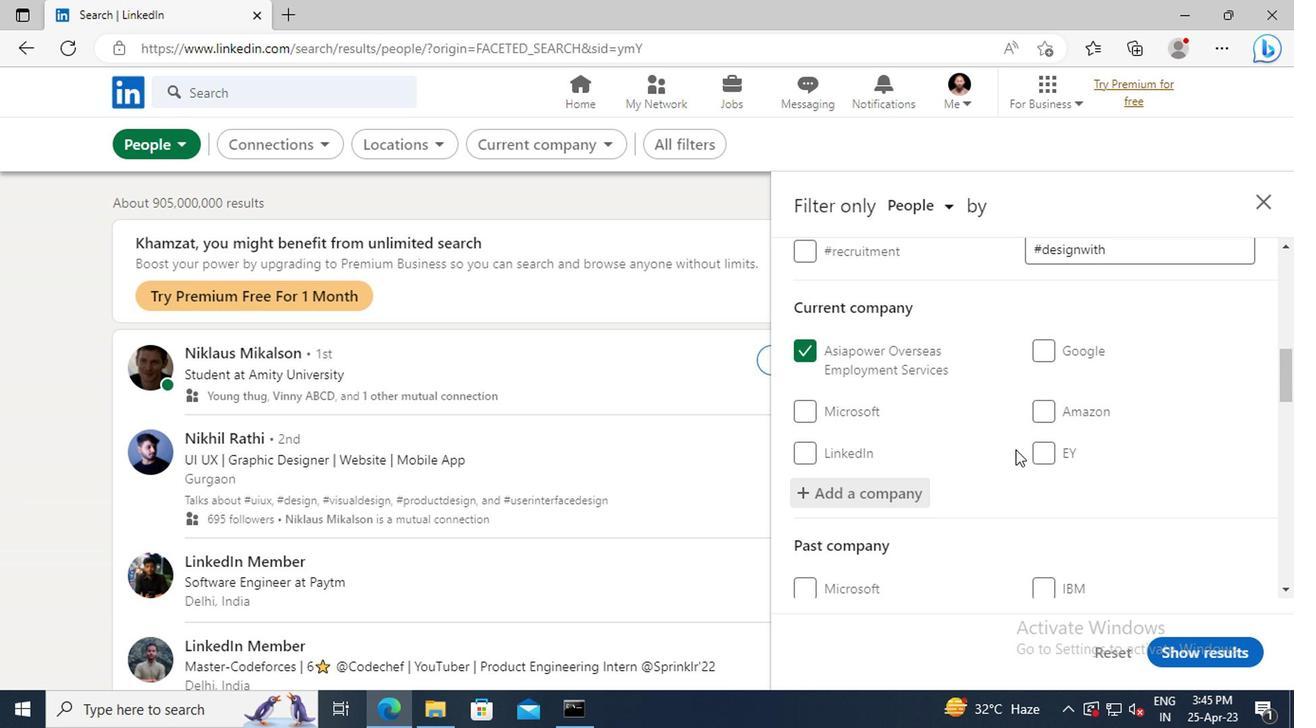 
Action: Mouse scrolled (1011, 449) with delta (0, 0)
Screenshot: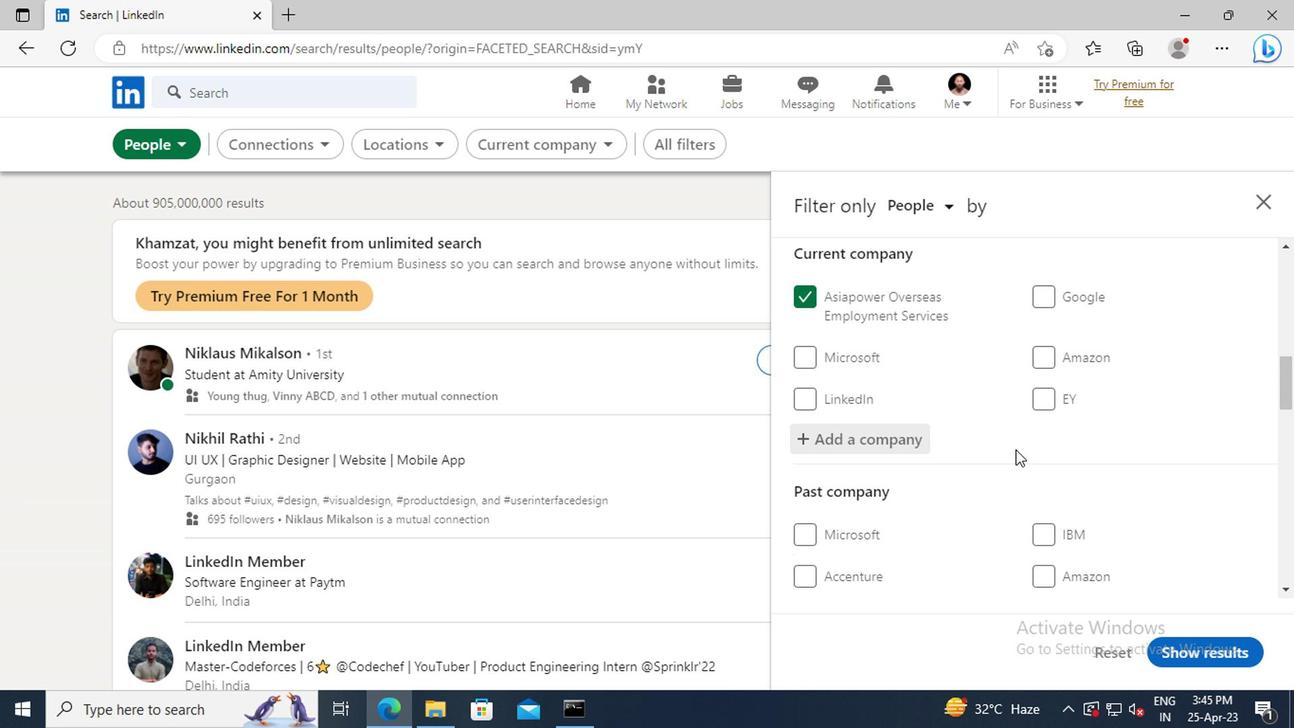 
Action: Mouse scrolled (1011, 449) with delta (0, 0)
Screenshot: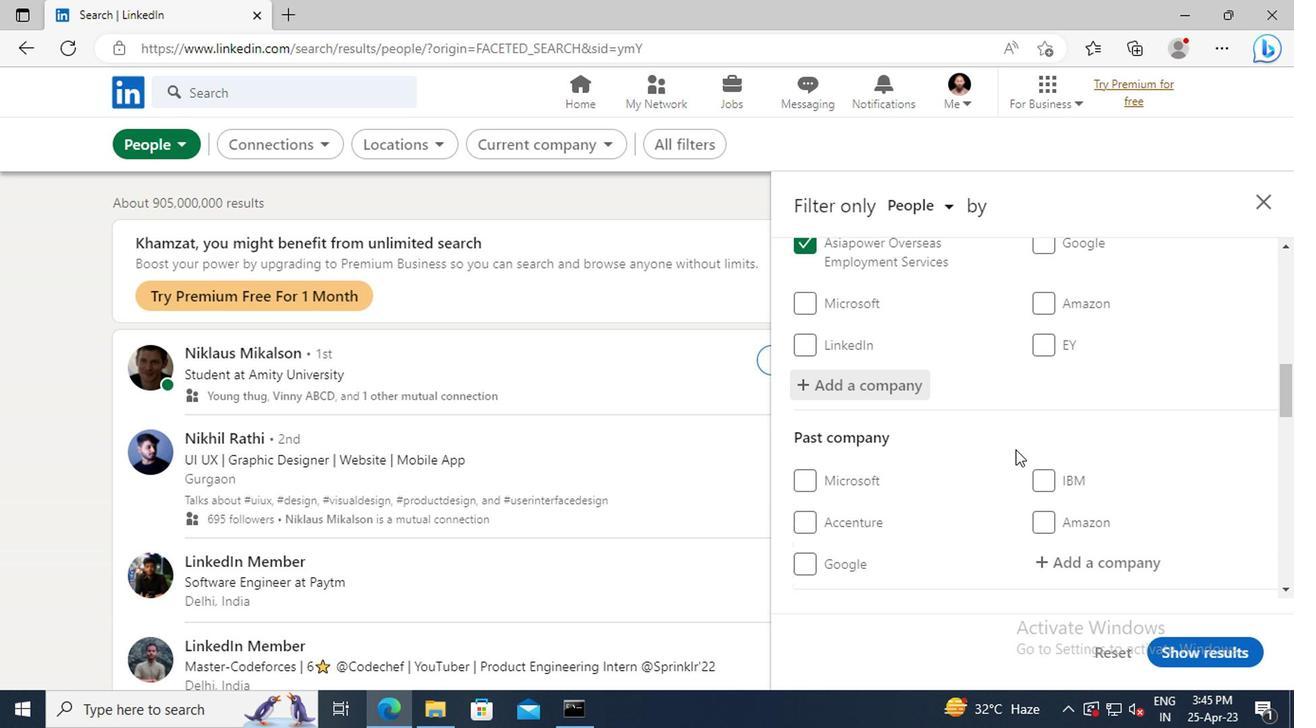 
Action: Mouse scrolled (1011, 449) with delta (0, 0)
Screenshot: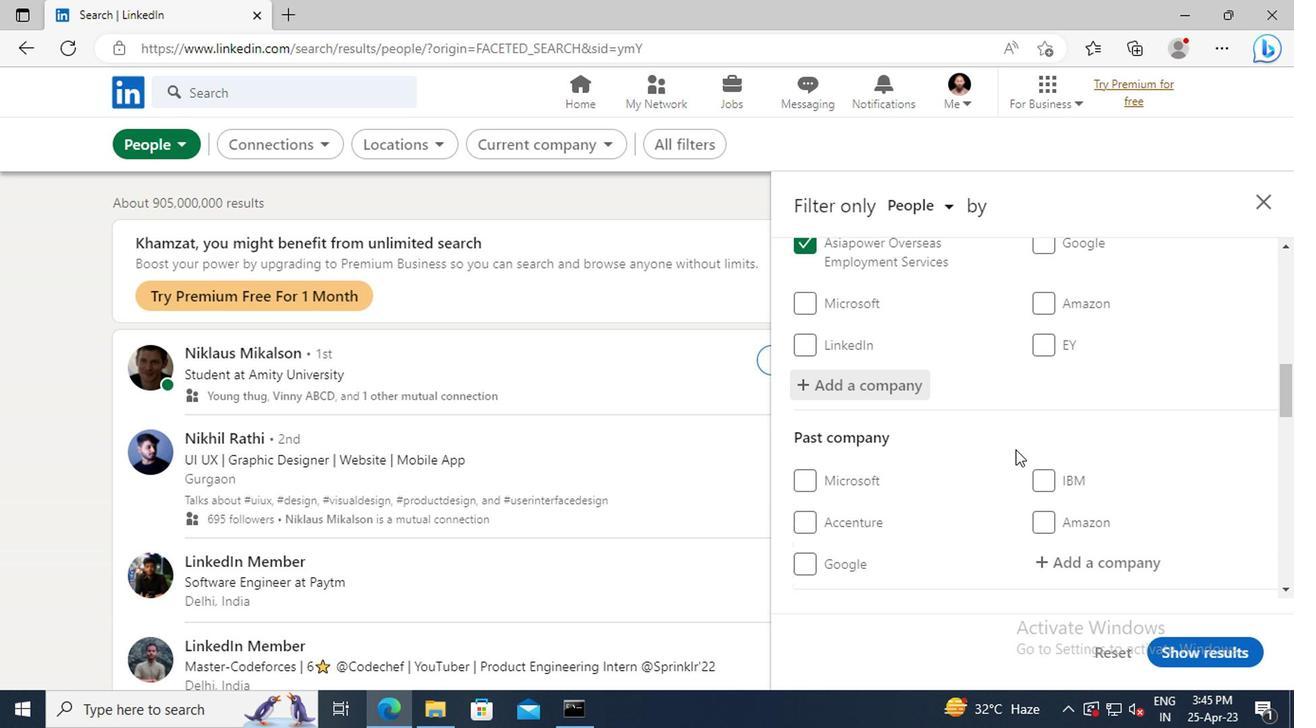 
Action: Mouse scrolled (1011, 449) with delta (0, 0)
Screenshot: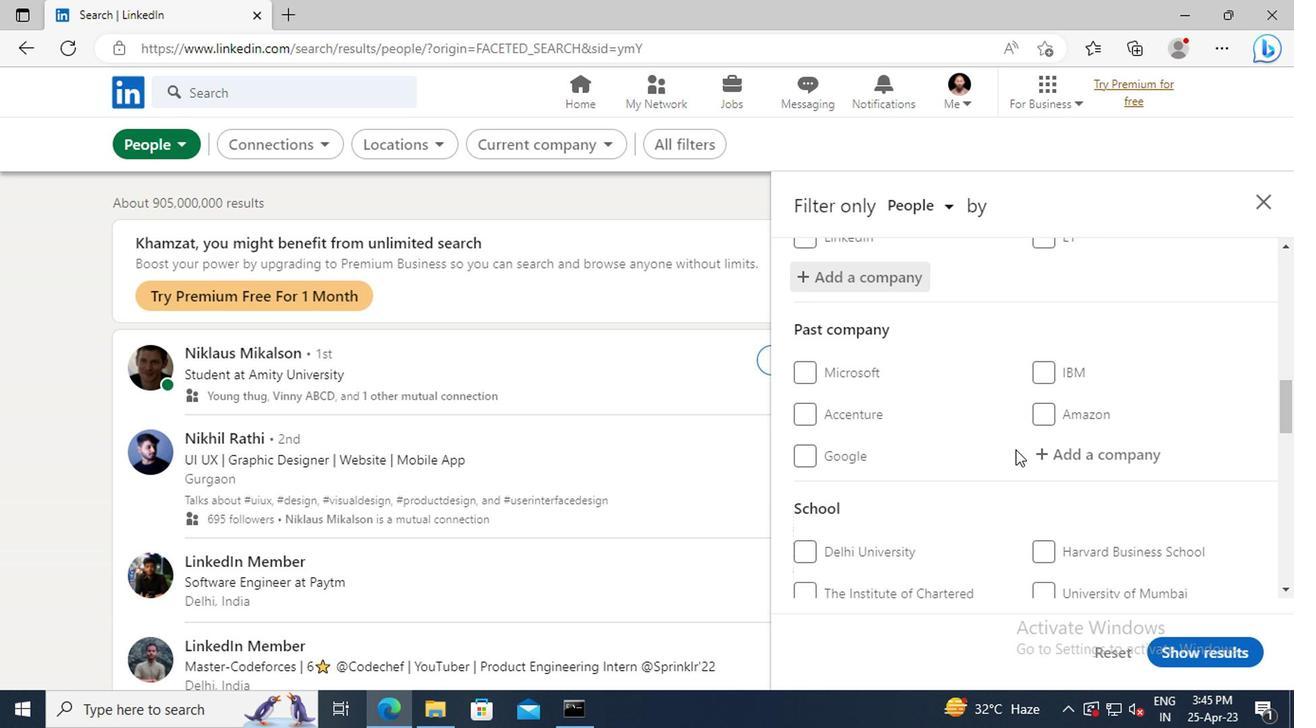 
Action: Mouse scrolled (1011, 449) with delta (0, 0)
Screenshot: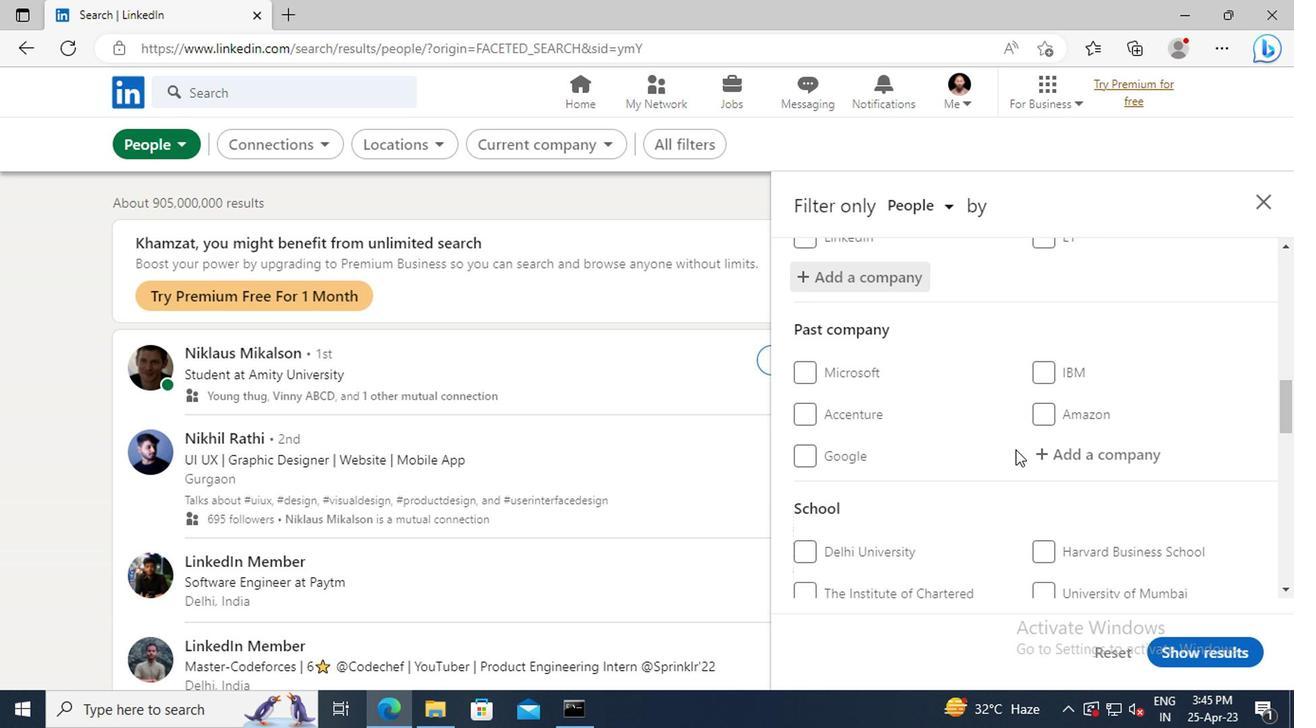 
Action: Mouse scrolled (1011, 449) with delta (0, 0)
Screenshot: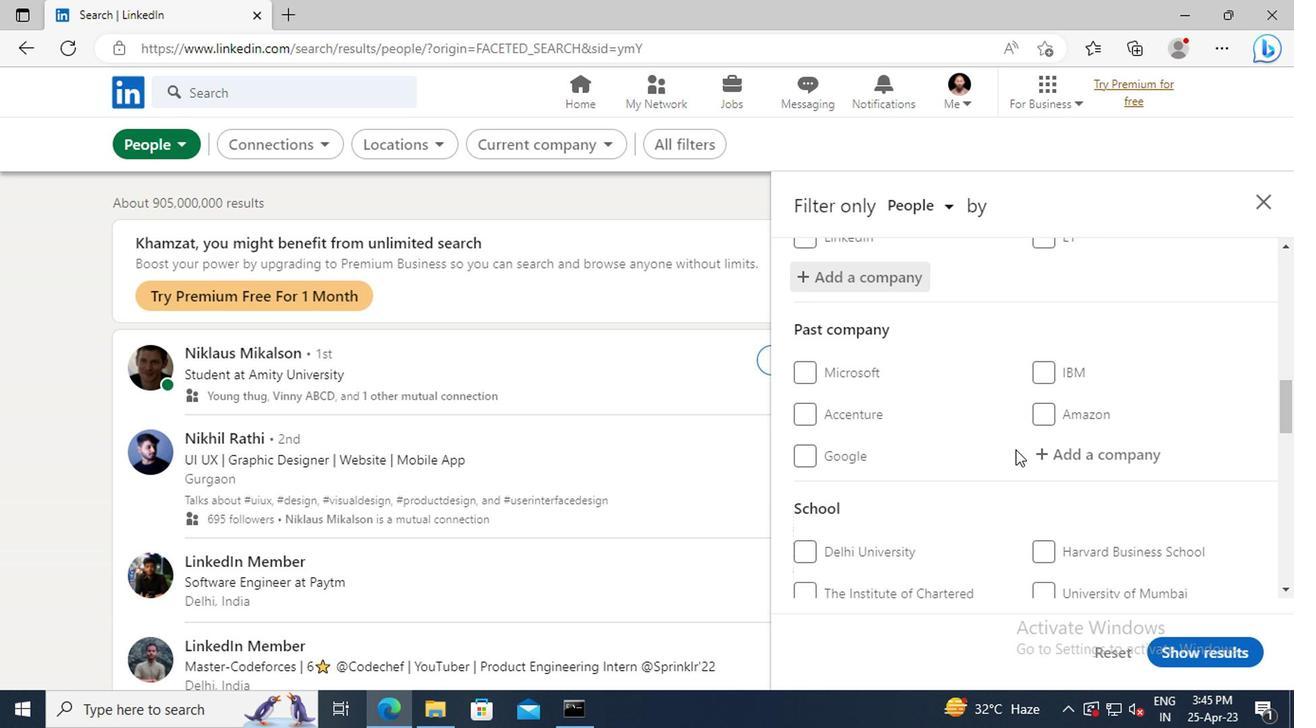 
Action: Mouse moved to (1063, 494)
Screenshot: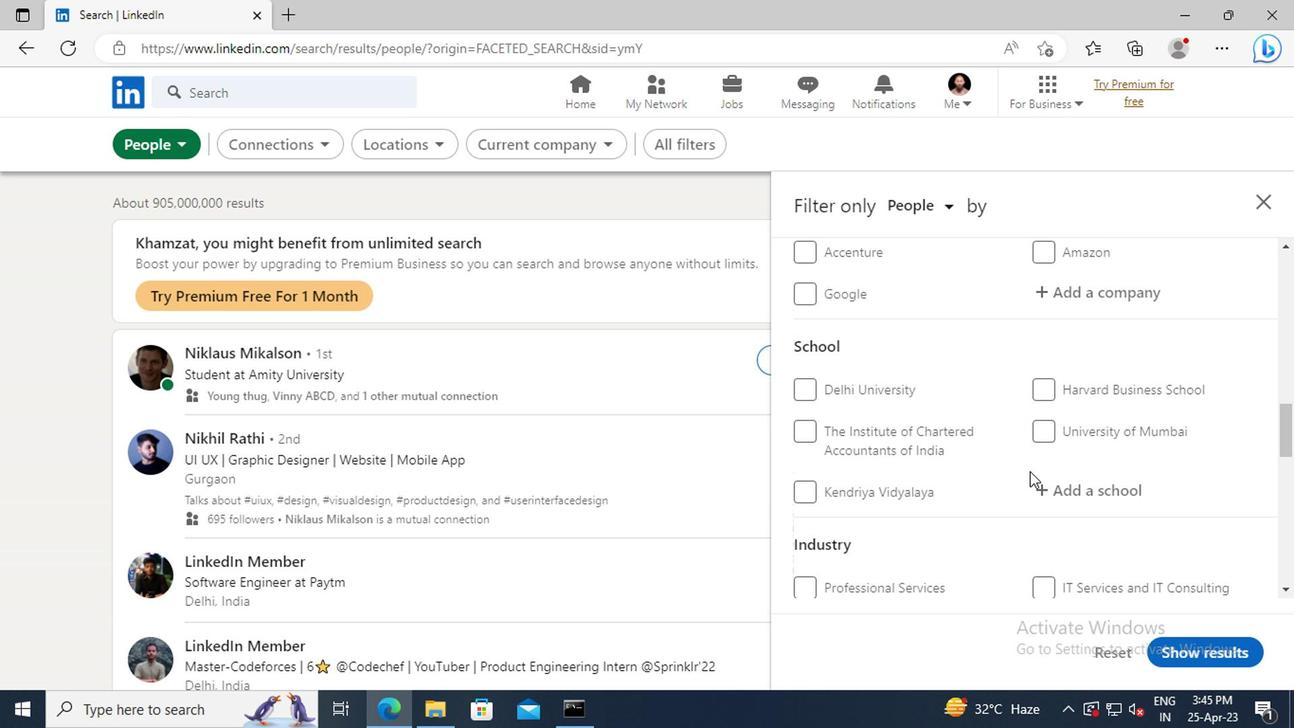 
Action: Mouse pressed left at (1063, 494)
Screenshot: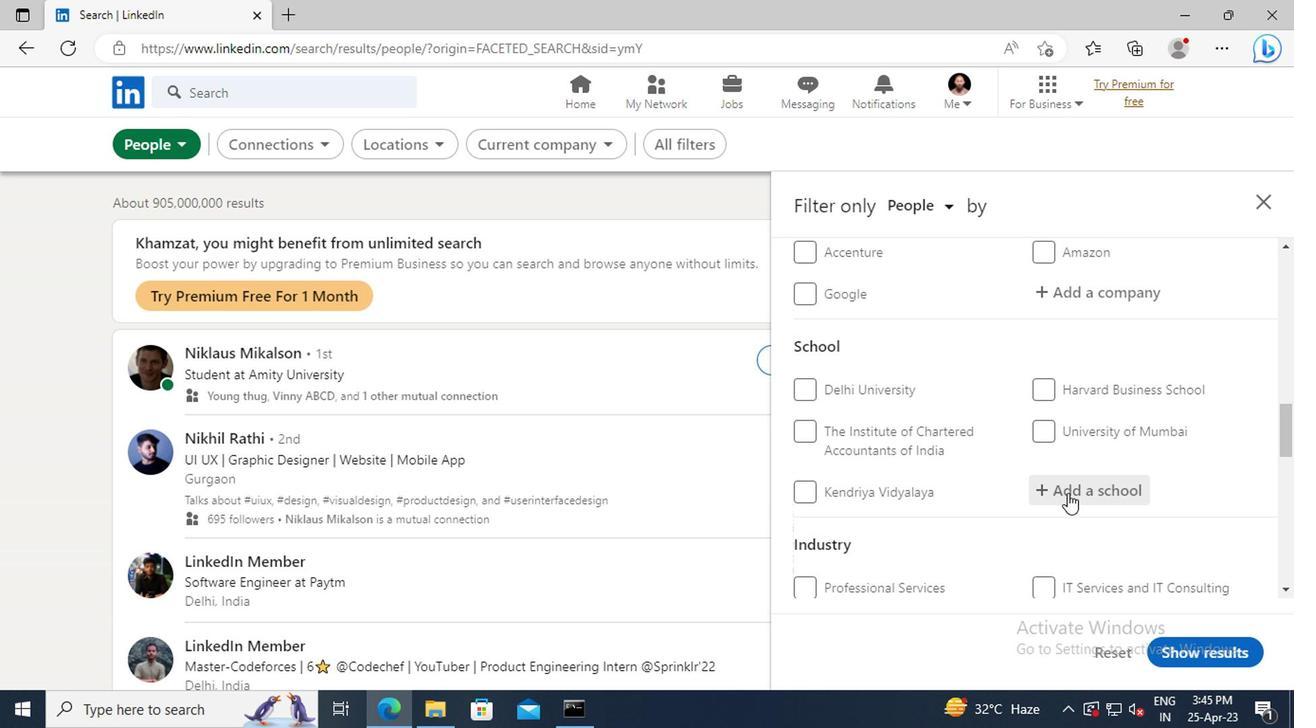 
Action: Key pressed <Key.shift_r>SIKAR<Key.space><Key.shift>JOBS
Screenshot: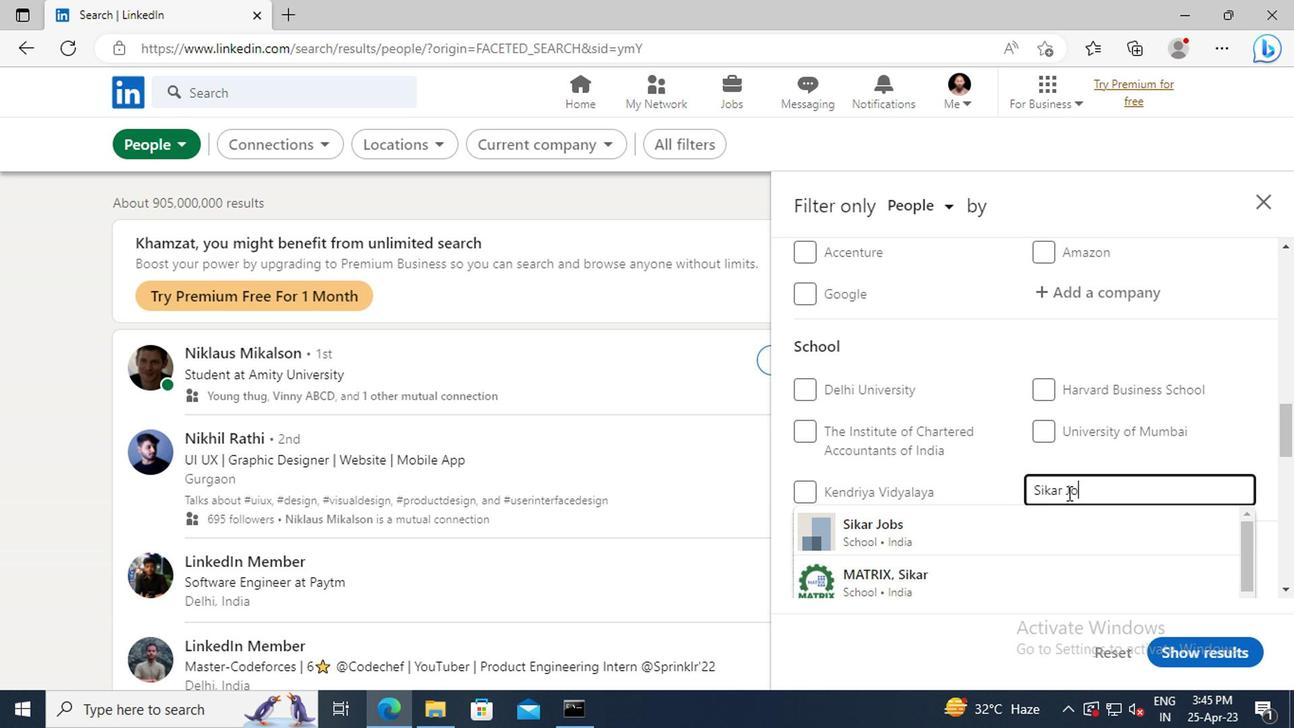 
Action: Mouse moved to (1053, 527)
Screenshot: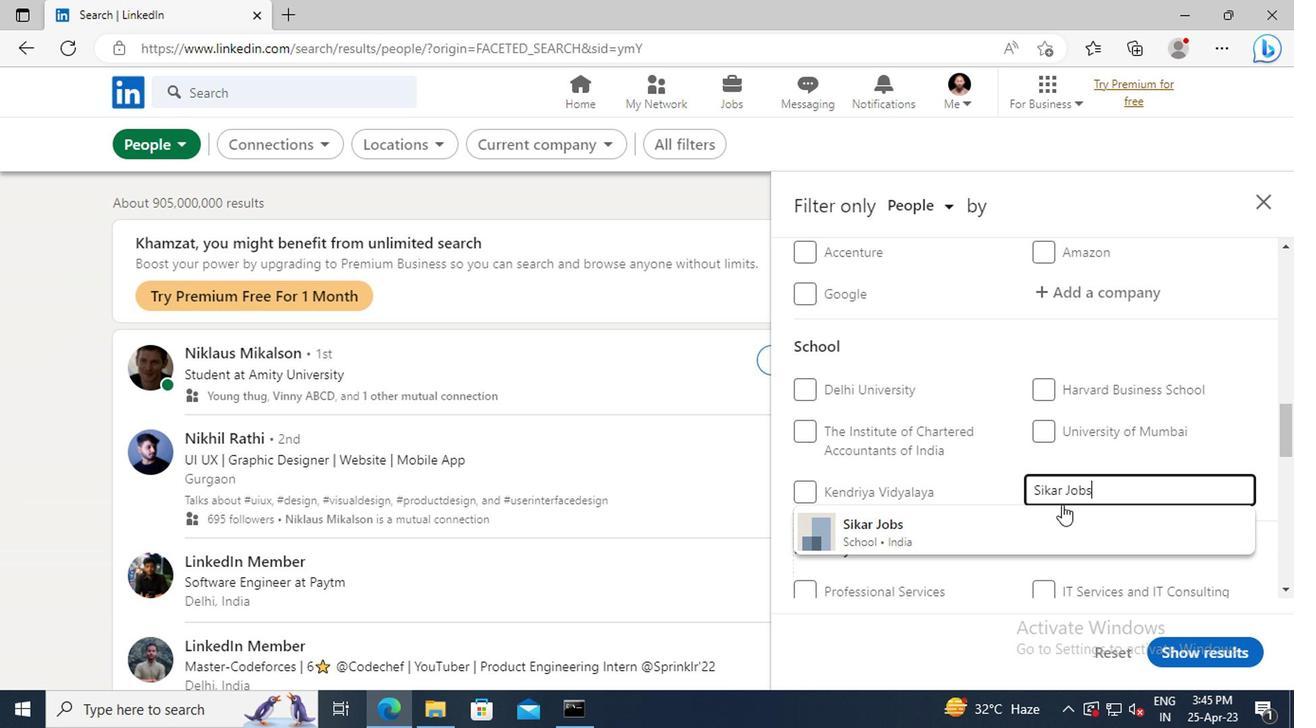 
Action: Mouse pressed left at (1053, 527)
Screenshot: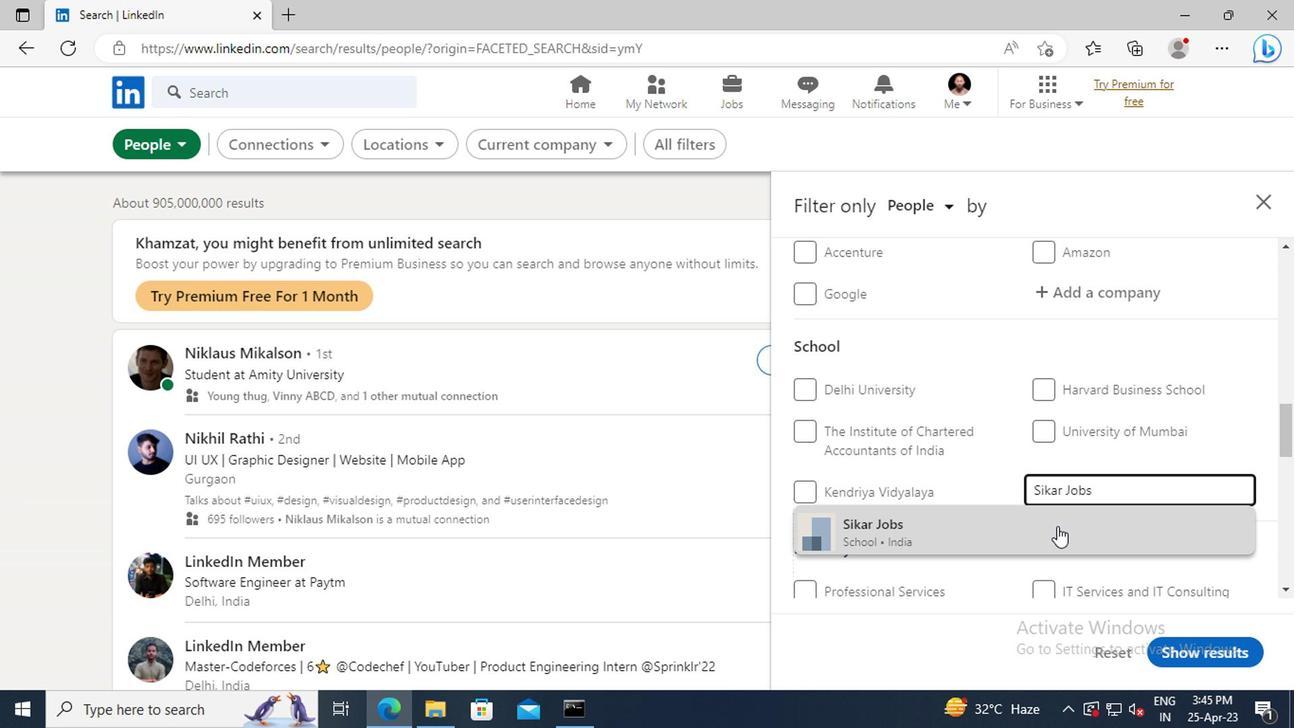 
Action: Mouse moved to (1007, 375)
Screenshot: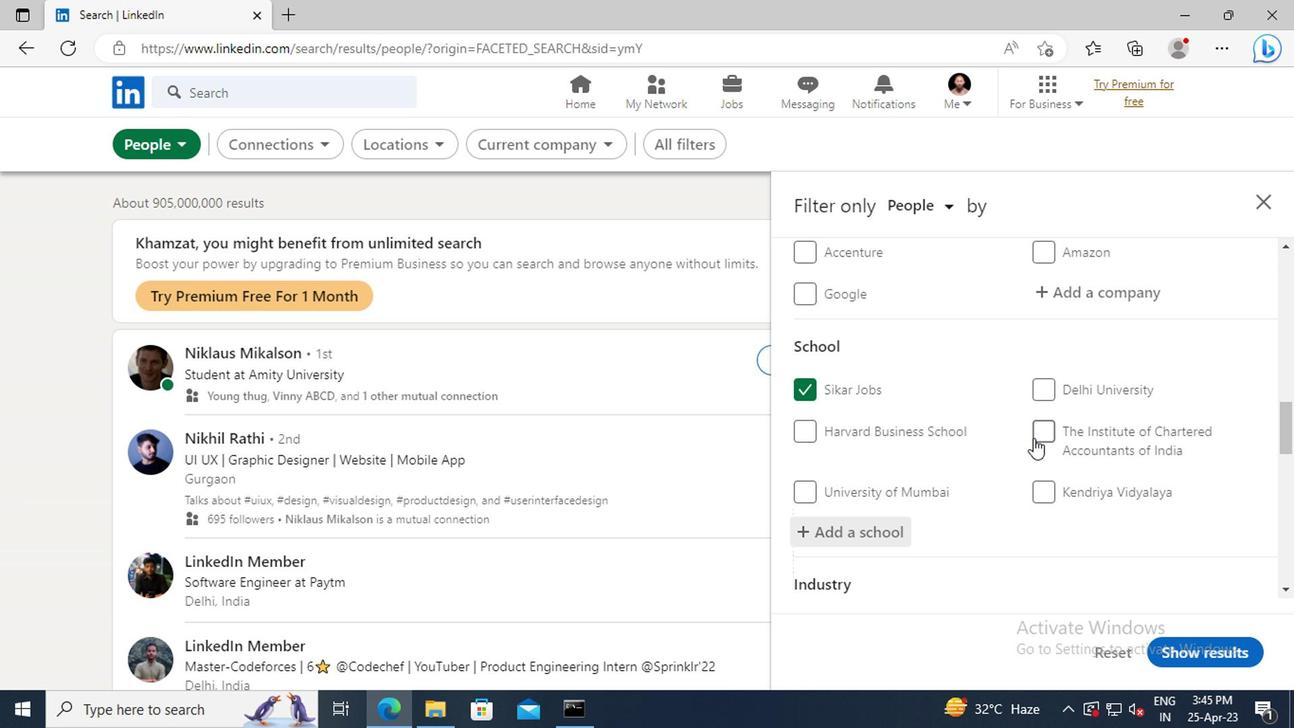 
Action: Mouse scrolled (1007, 373) with delta (0, -1)
Screenshot: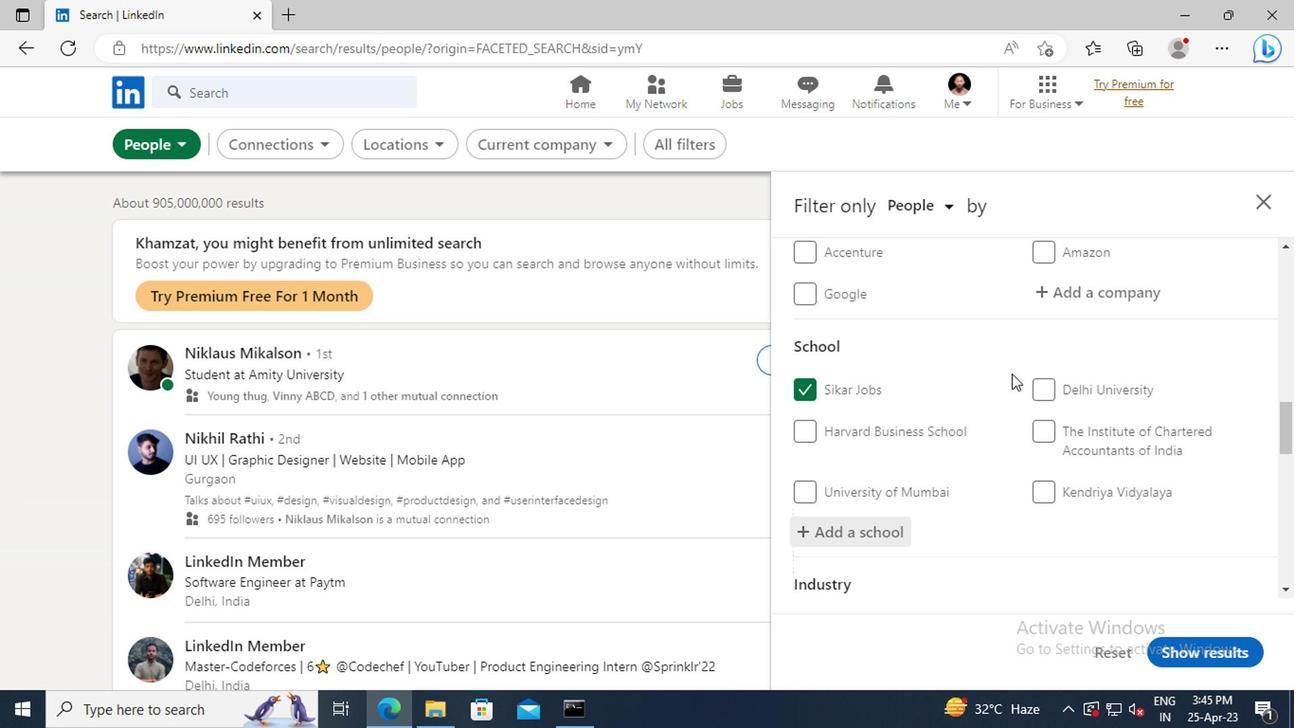 
Action: Mouse scrolled (1007, 373) with delta (0, -1)
Screenshot: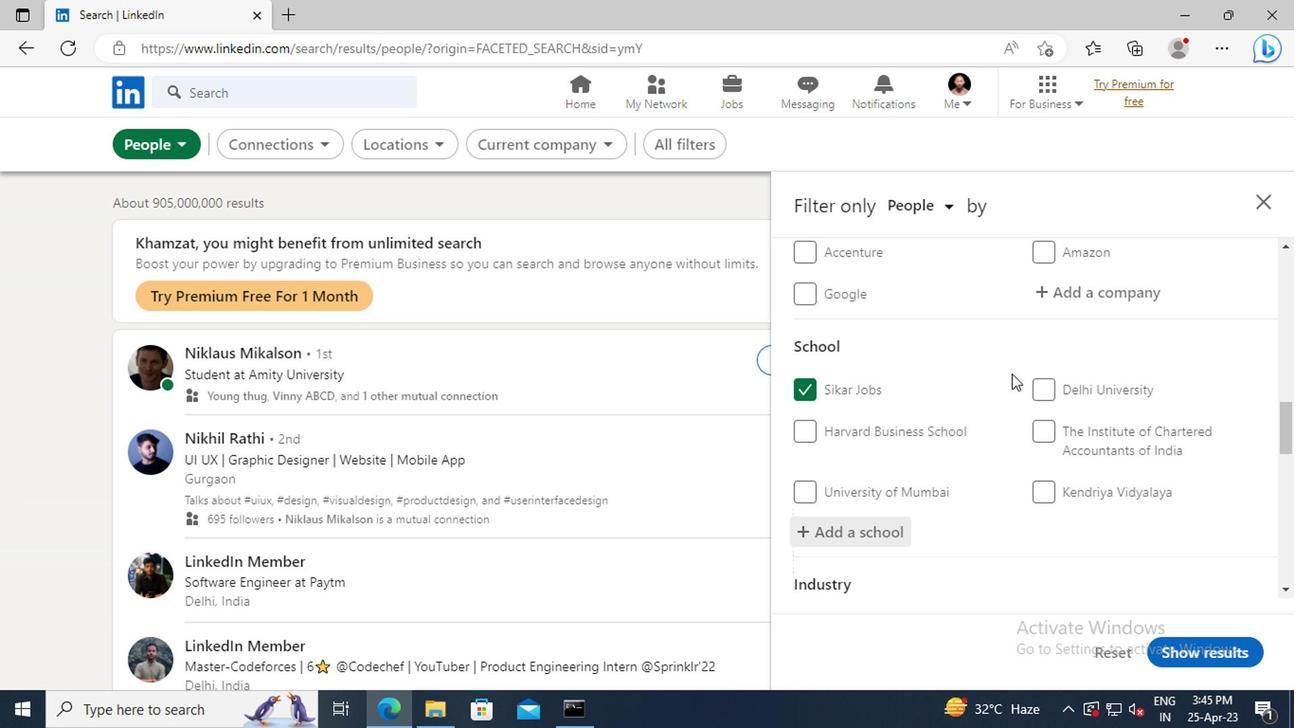 
Action: Mouse scrolled (1007, 373) with delta (0, -1)
Screenshot: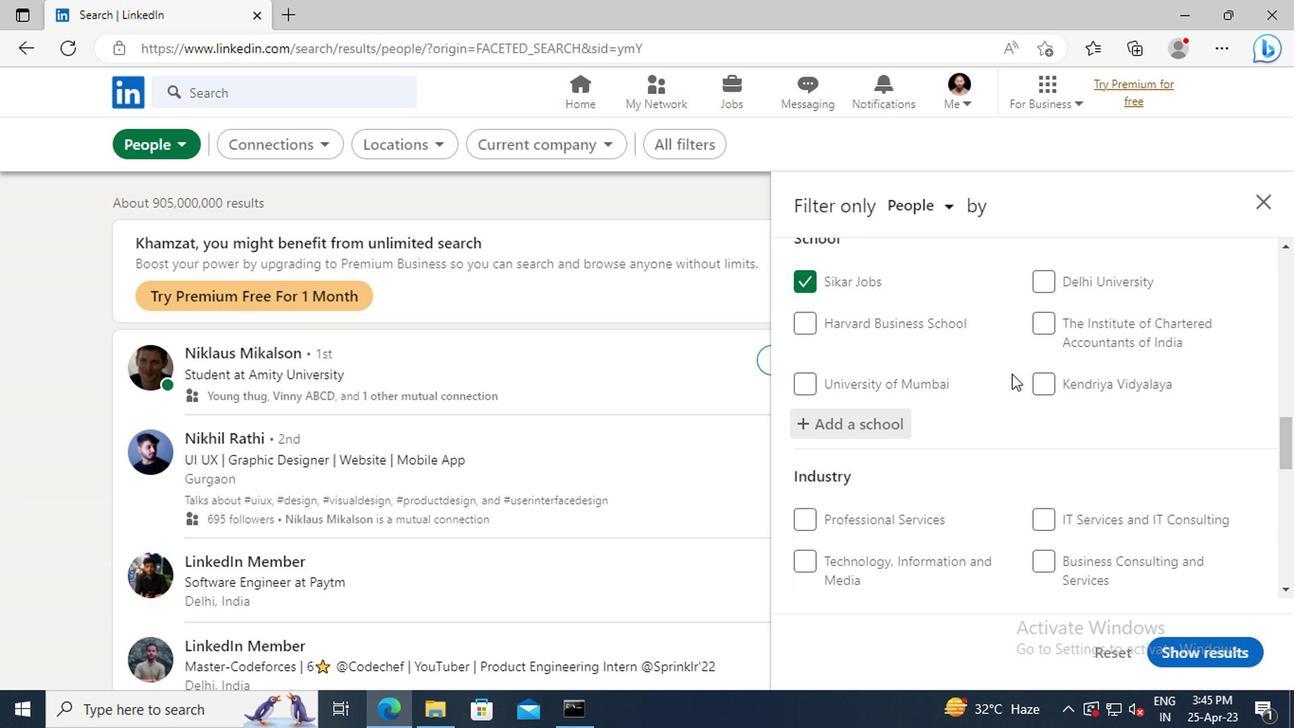 
Action: Mouse scrolled (1007, 373) with delta (0, -1)
Screenshot: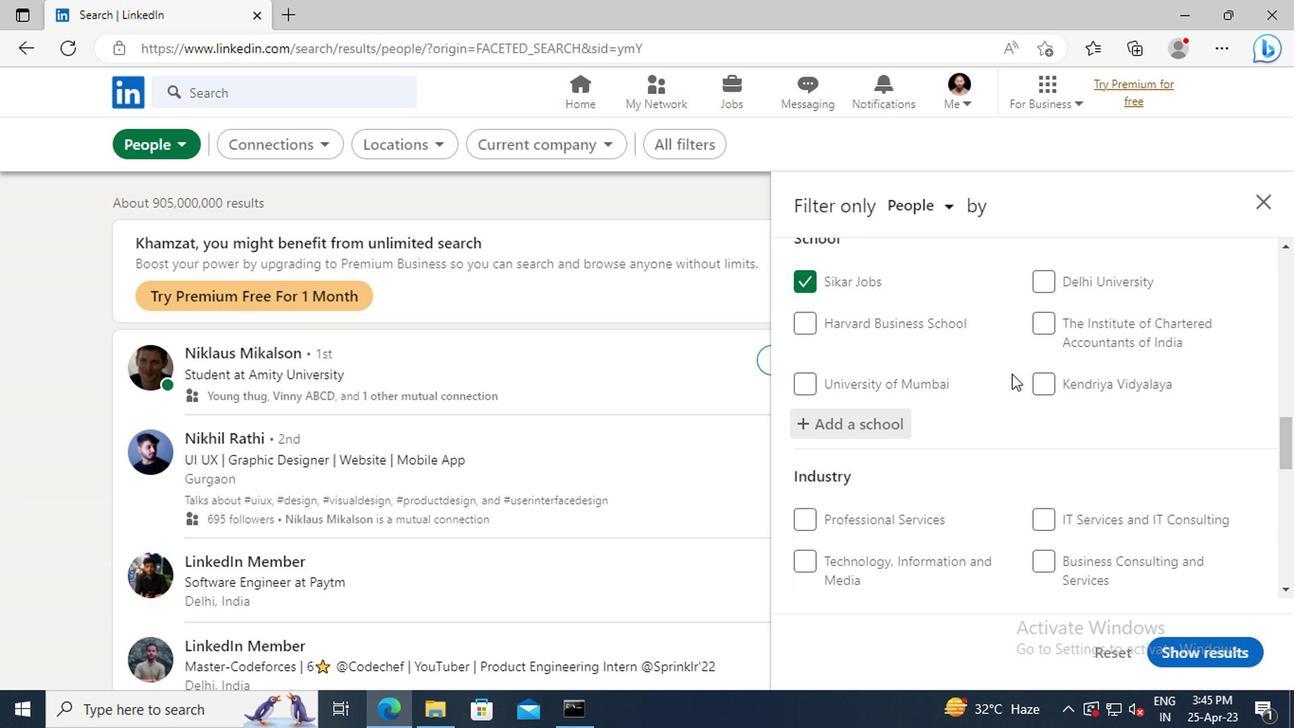 
Action: Mouse scrolled (1007, 373) with delta (0, -1)
Screenshot: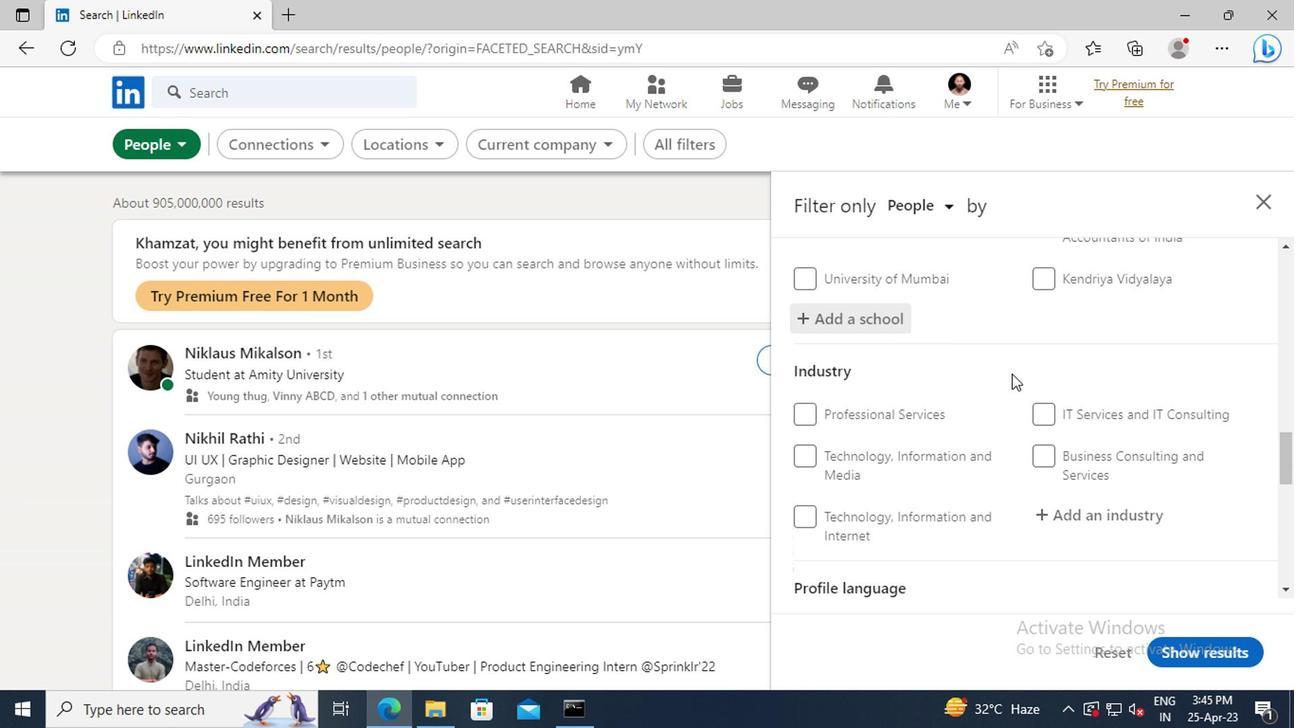 
Action: Mouse scrolled (1007, 373) with delta (0, -1)
Screenshot: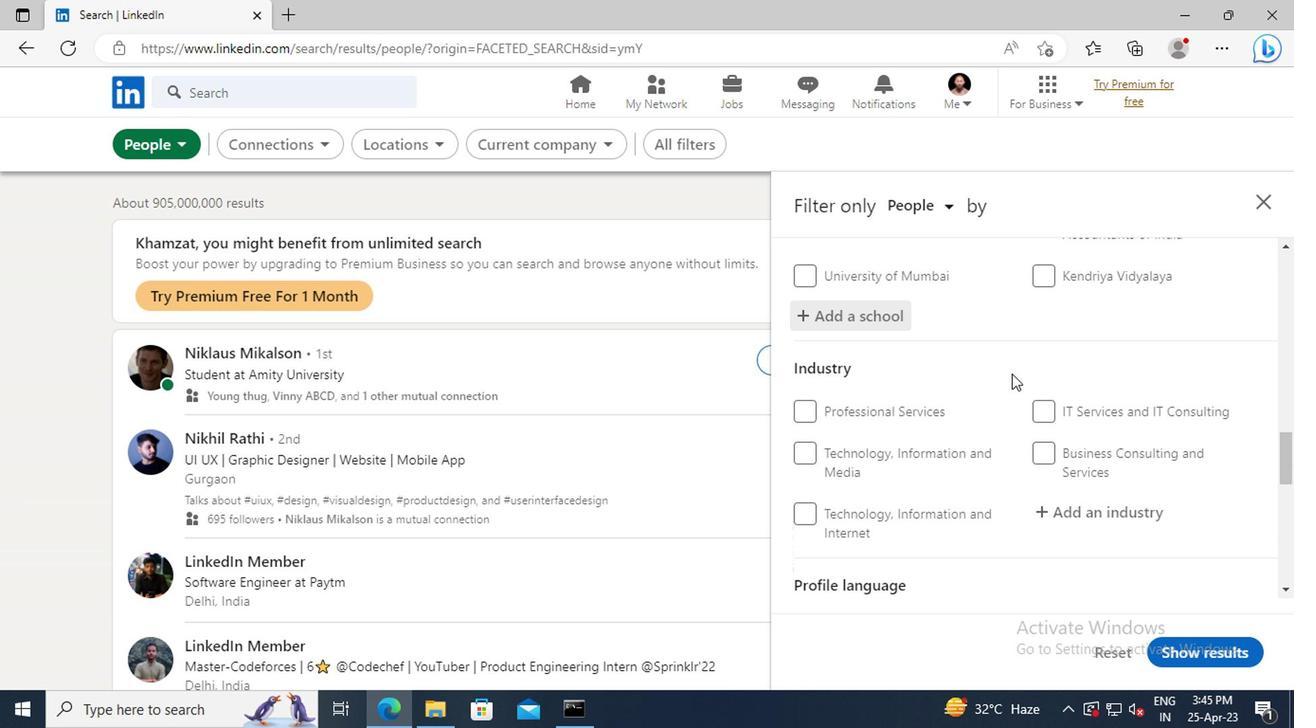 
Action: Mouse moved to (1056, 401)
Screenshot: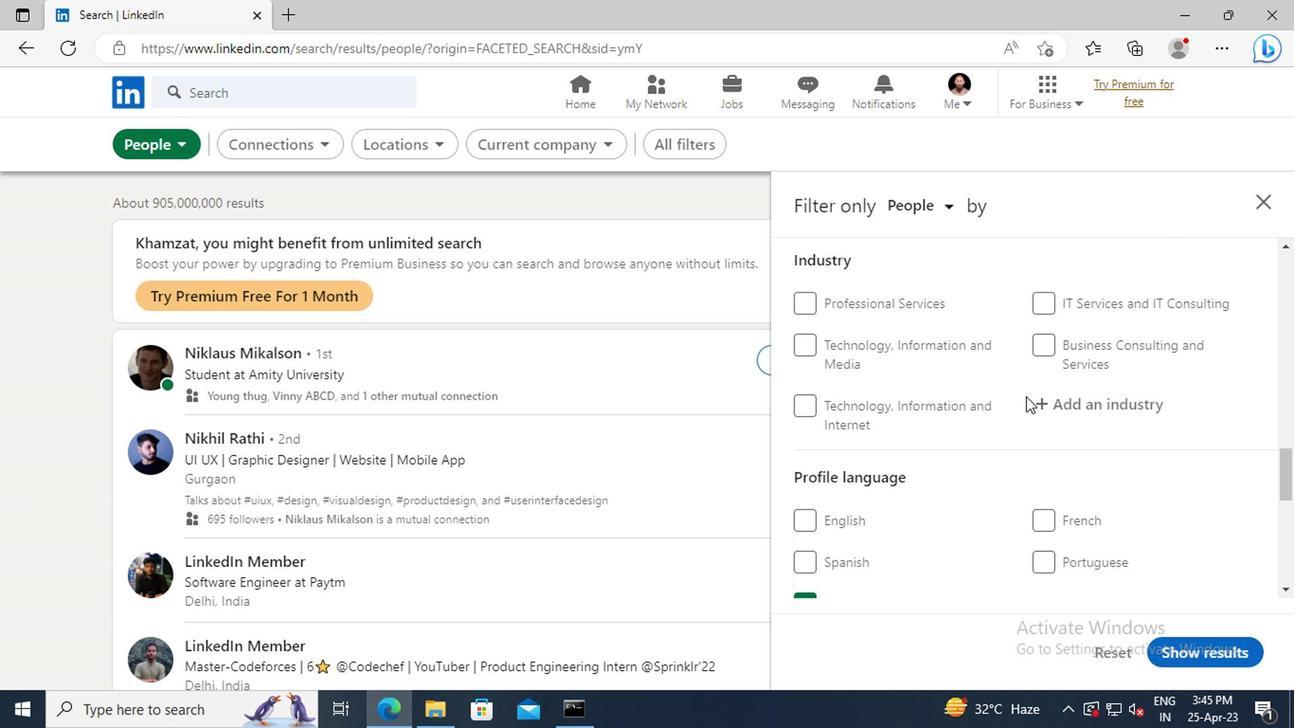
Action: Mouse pressed left at (1056, 401)
Screenshot: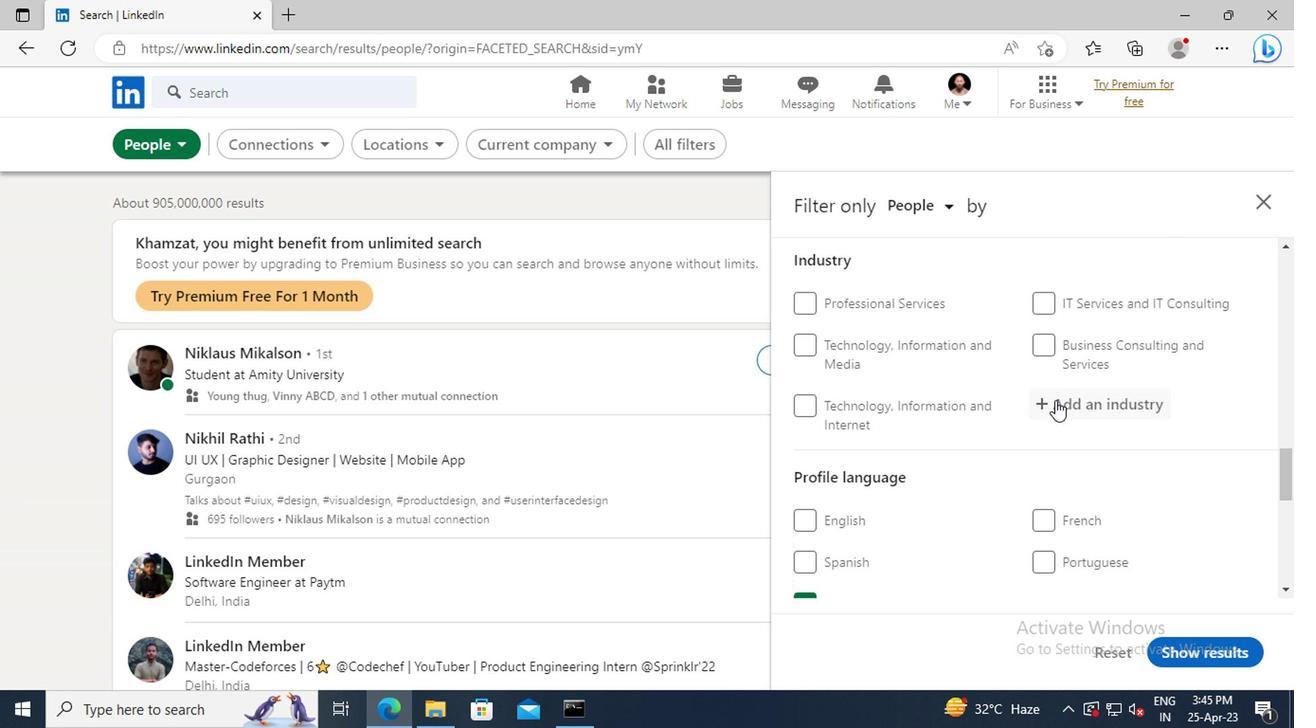 
Action: Key pressed <Key.shift>VENTURE<Key.space><Key.shift>CAPITAL<Key.space>AND<Key.space><Key.shift>PRIVATE<Key.space><Key.shift_r>EQUITY<Key.space><Key.shift>PRINCIPALS
Screenshot: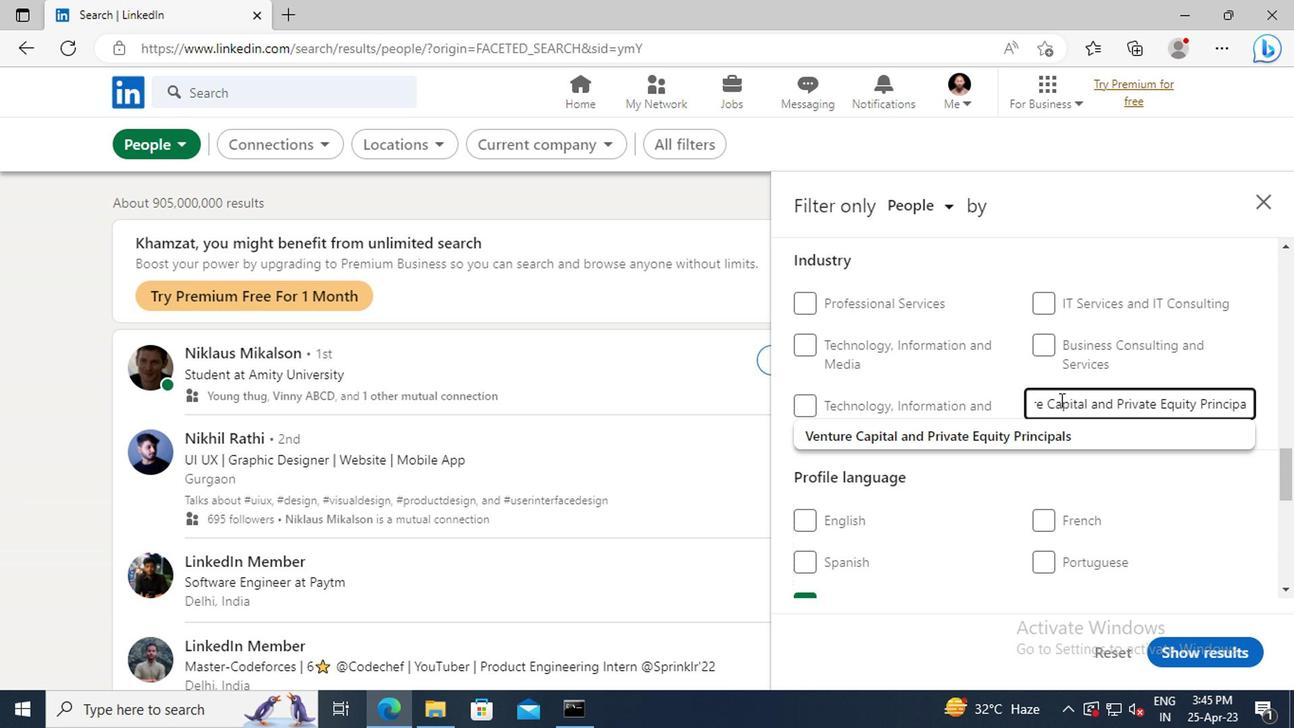 
Action: Mouse moved to (1058, 434)
Screenshot: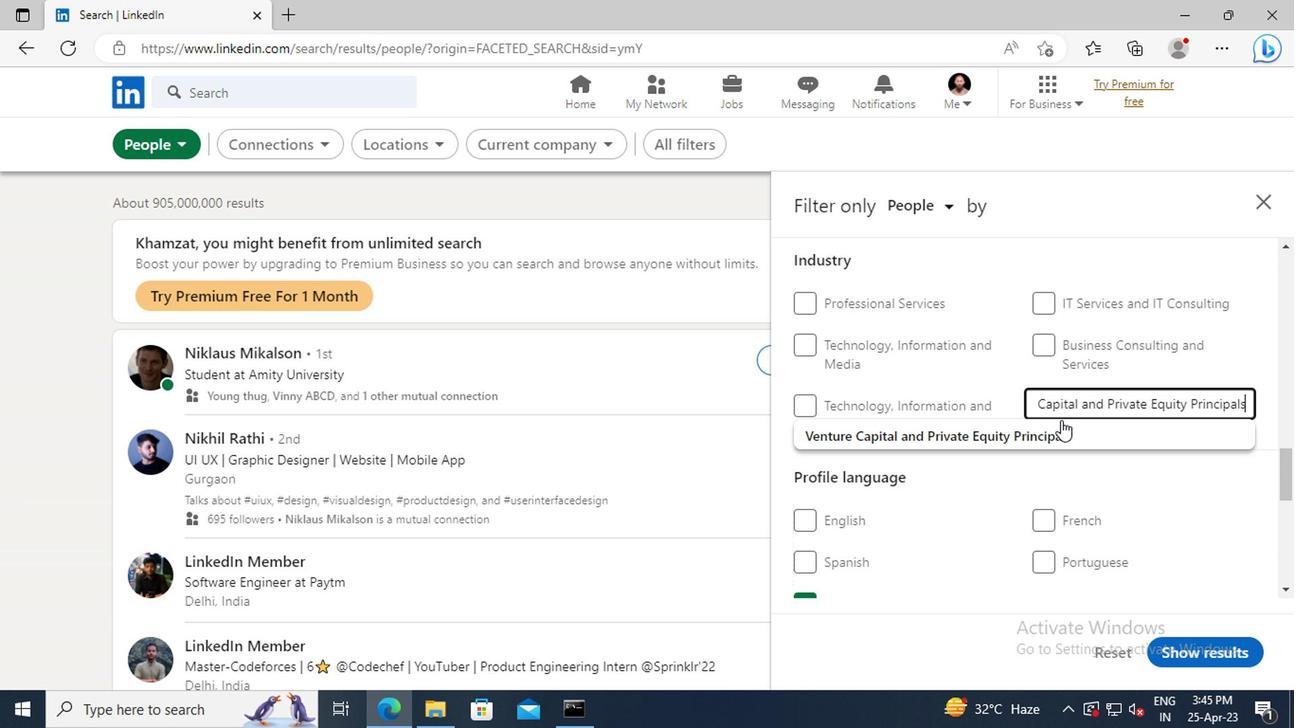 
Action: Mouse pressed left at (1058, 434)
Screenshot: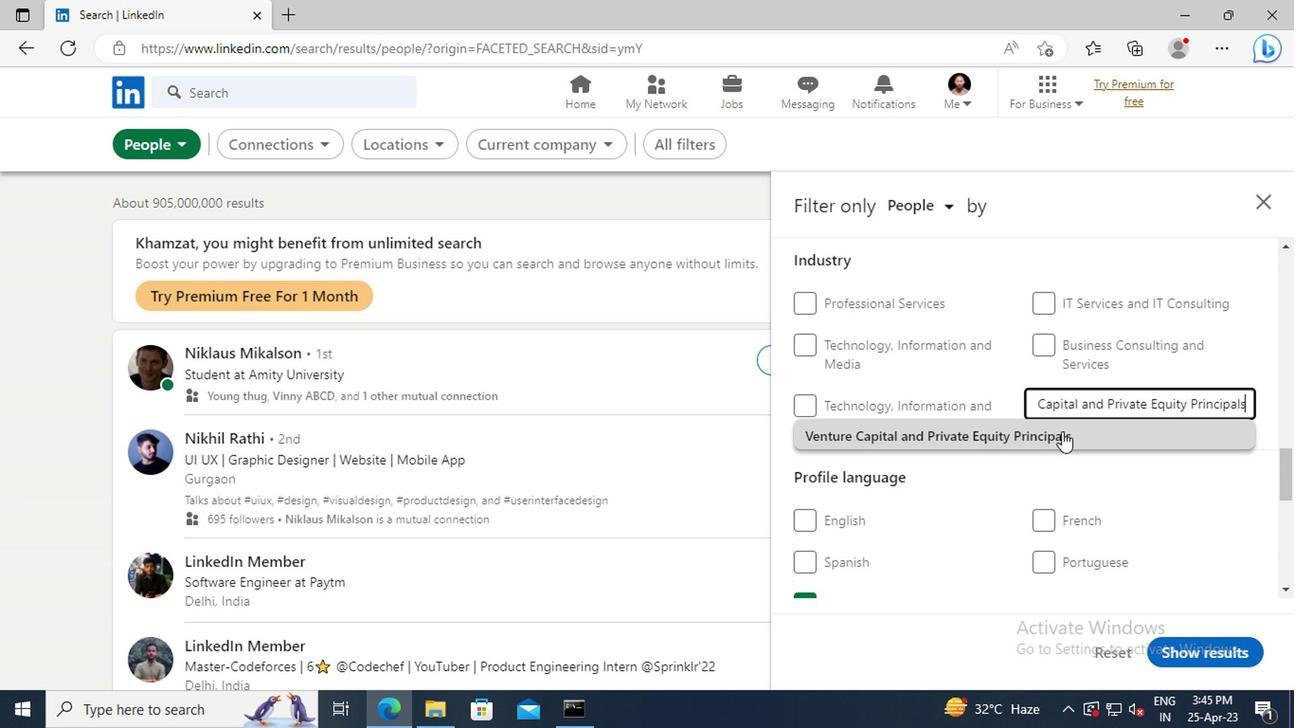 
Action: Mouse moved to (1020, 421)
Screenshot: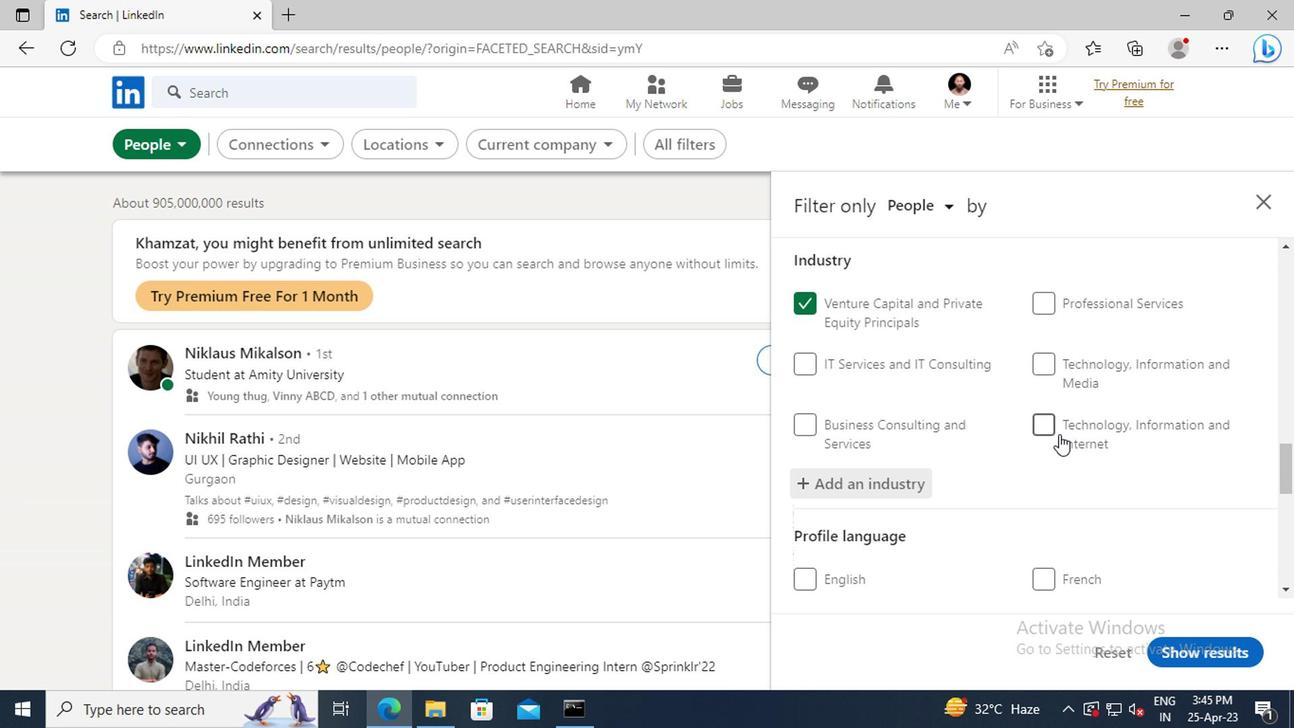 
Action: Mouse scrolled (1020, 420) with delta (0, -1)
Screenshot: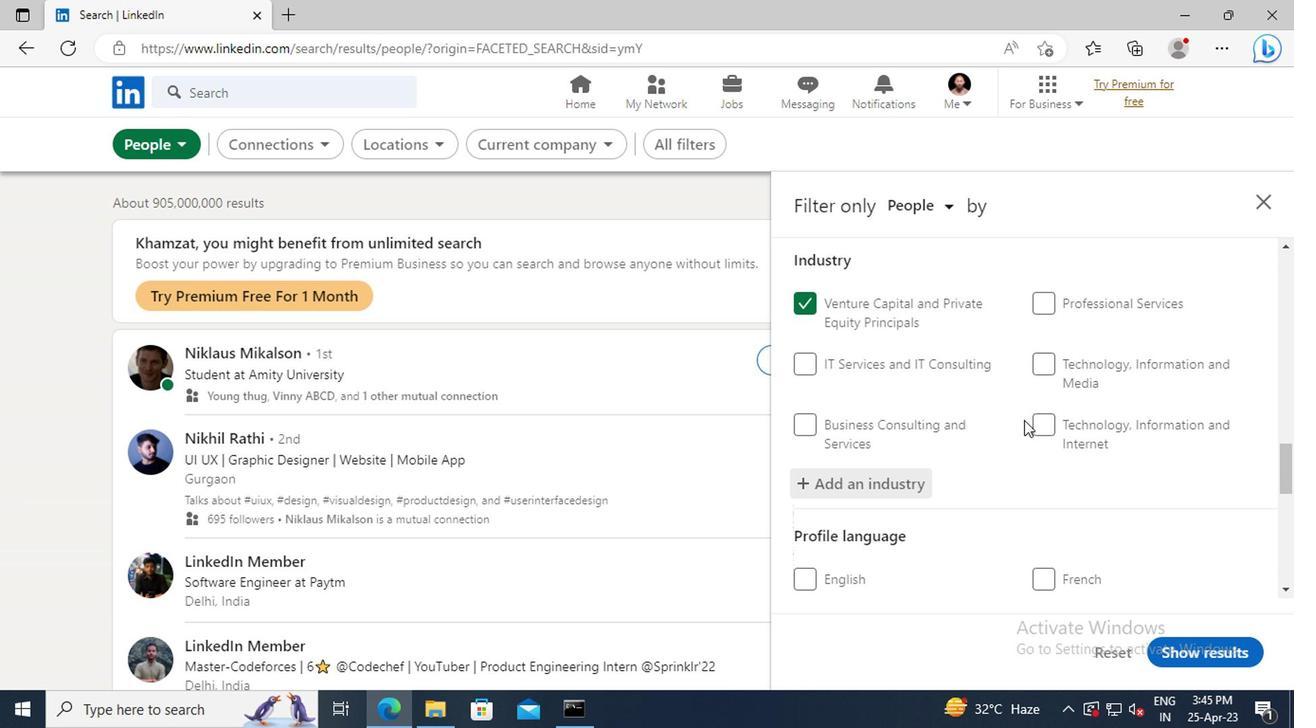 
Action: Mouse scrolled (1020, 420) with delta (0, -1)
Screenshot: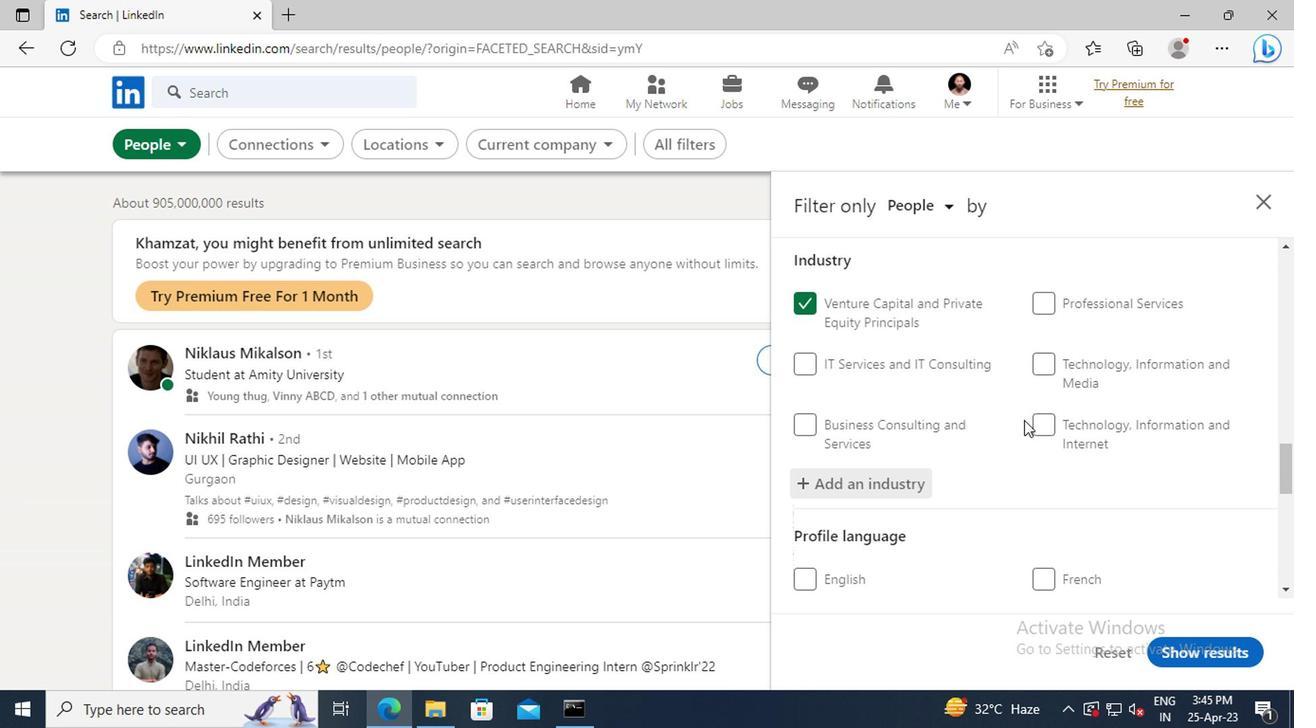 
Action: Mouse moved to (1028, 406)
Screenshot: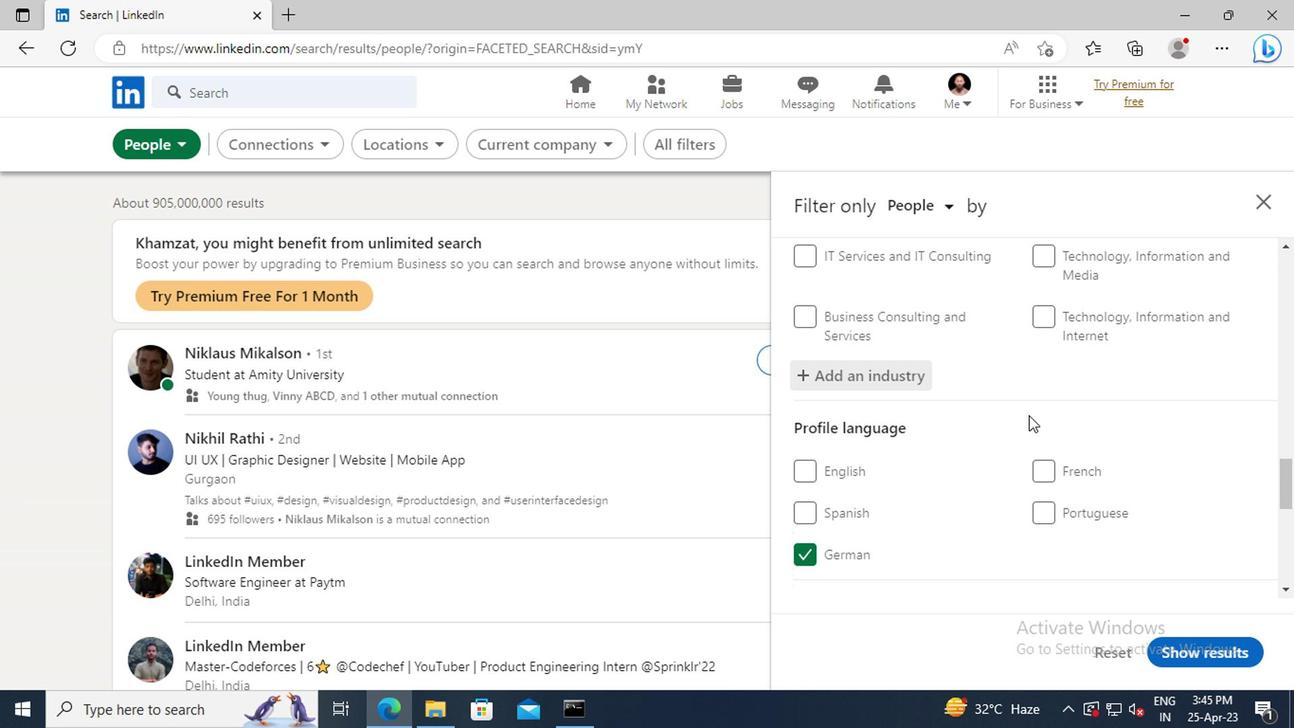 
Action: Mouse scrolled (1028, 405) with delta (0, 0)
Screenshot: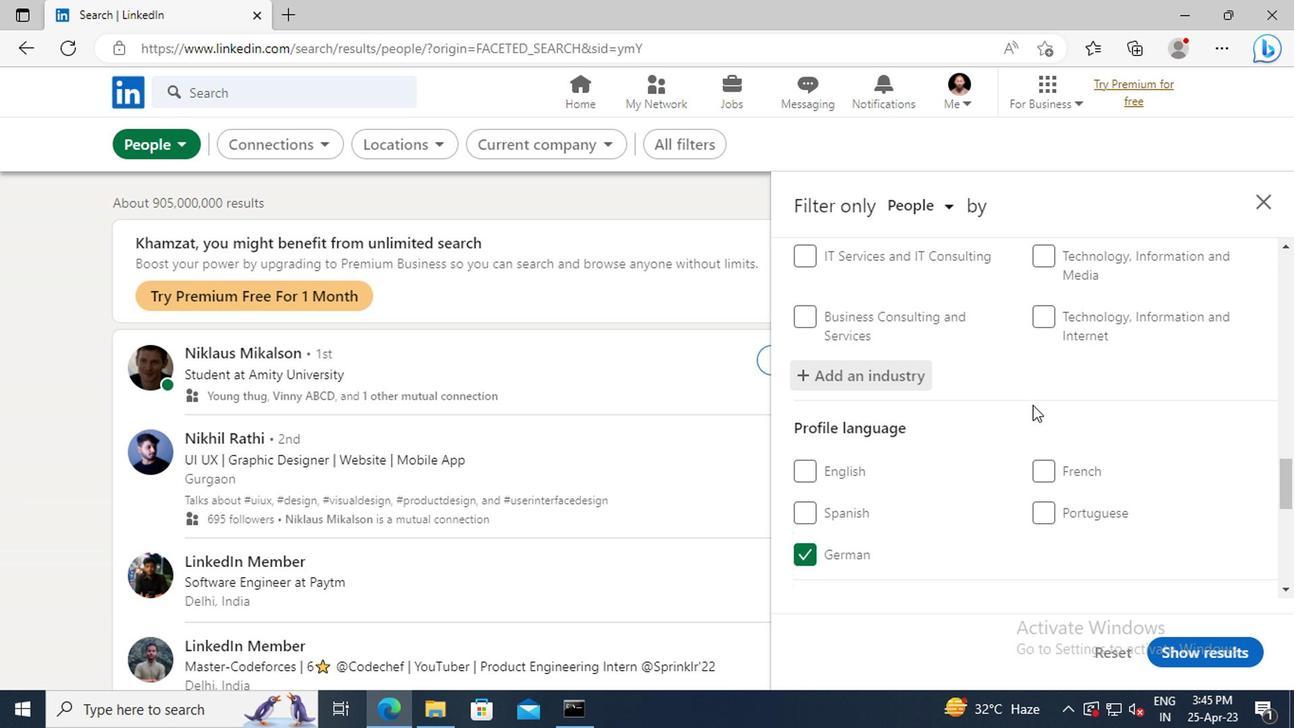
Action: Mouse scrolled (1028, 405) with delta (0, 0)
Screenshot: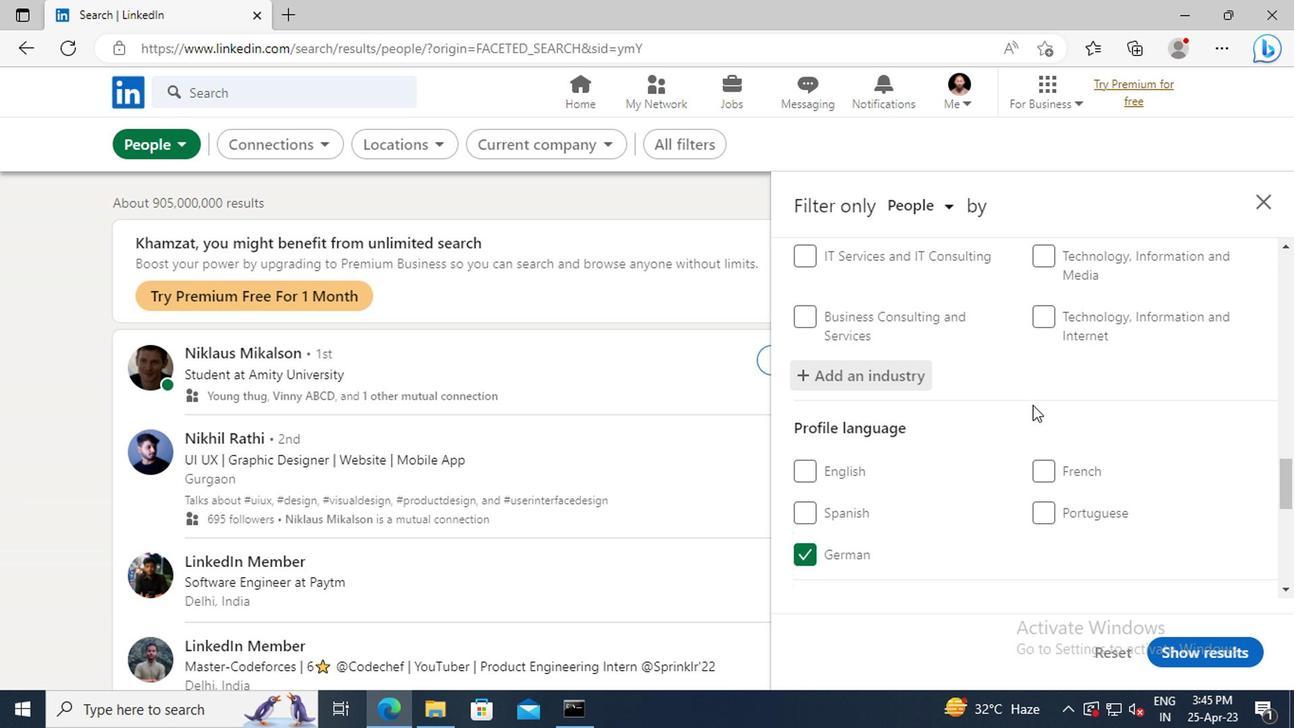 
Action: Mouse scrolled (1028, 405) with delta (0, 0)
Screenshot: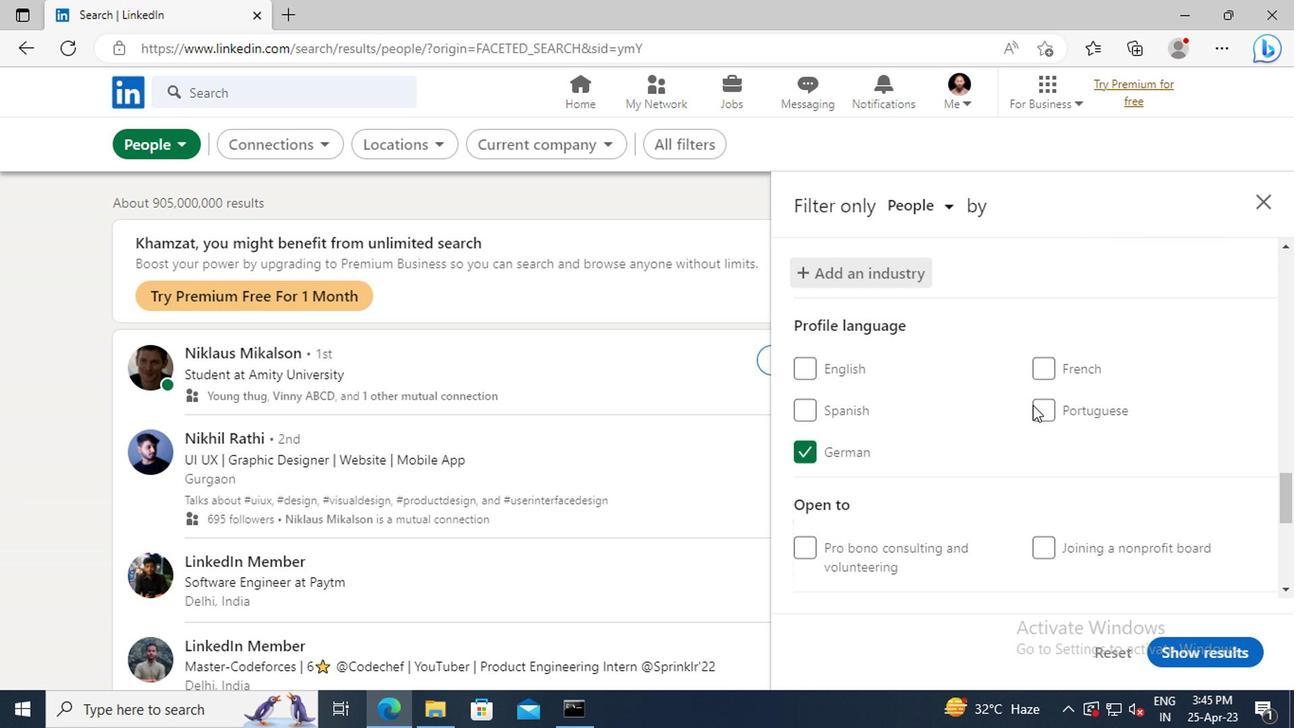 
Action: Mouse scrolled (1028, 405) with delta (0, 0)
Screenshot: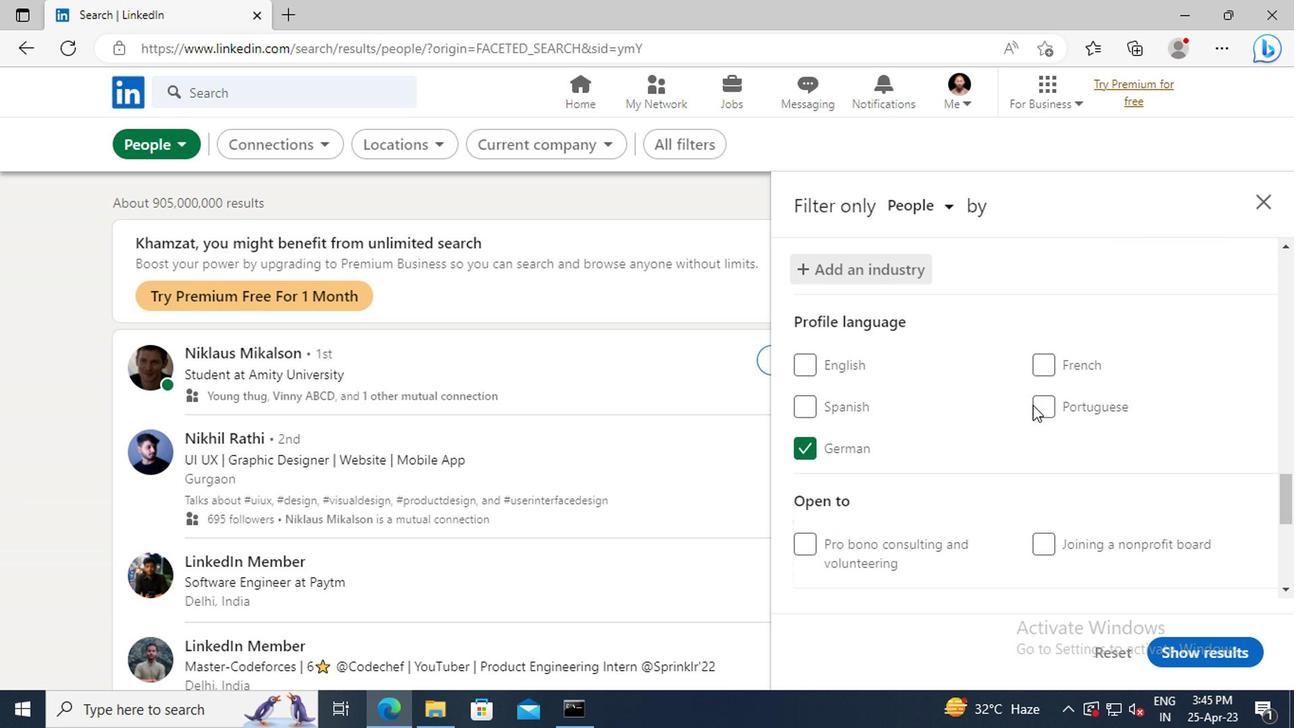 
Action: Mouse scrolled (1028, 405) with delta (0, 0)
Screenshot: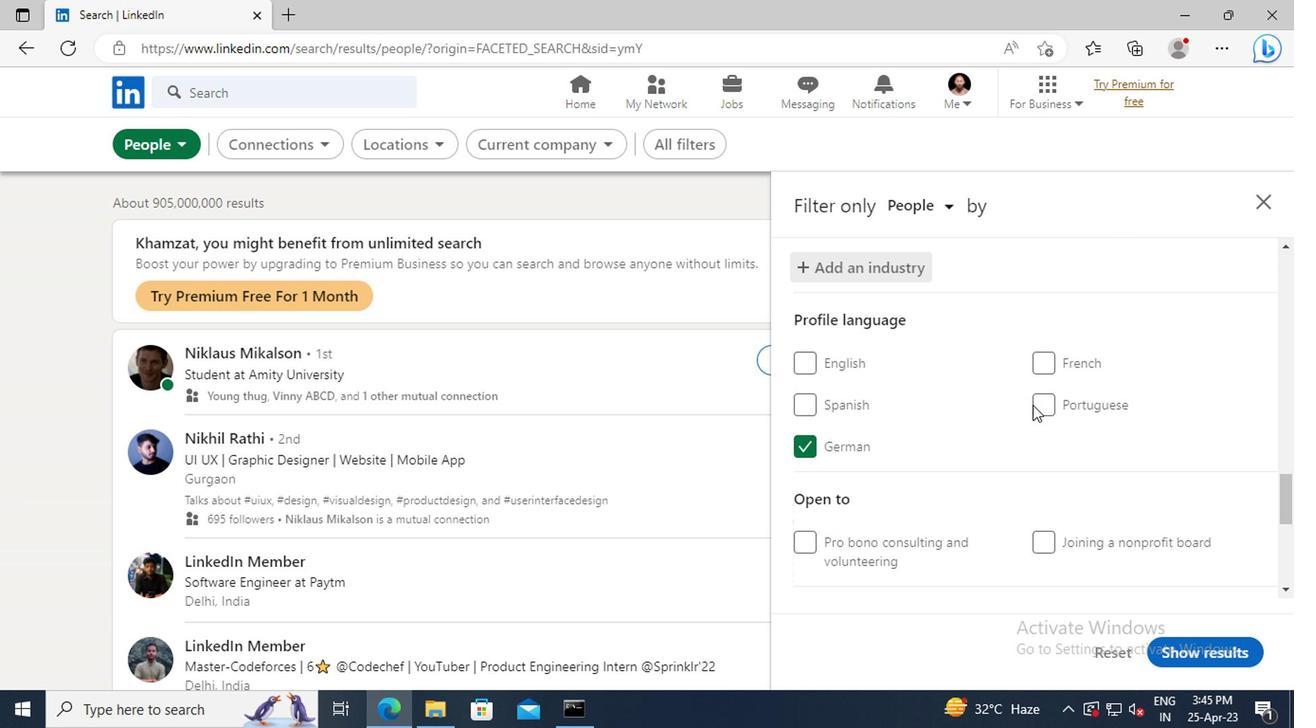 
Action: Mouse scrolled (1028, 405) with delta (0, 0)
Screenshot: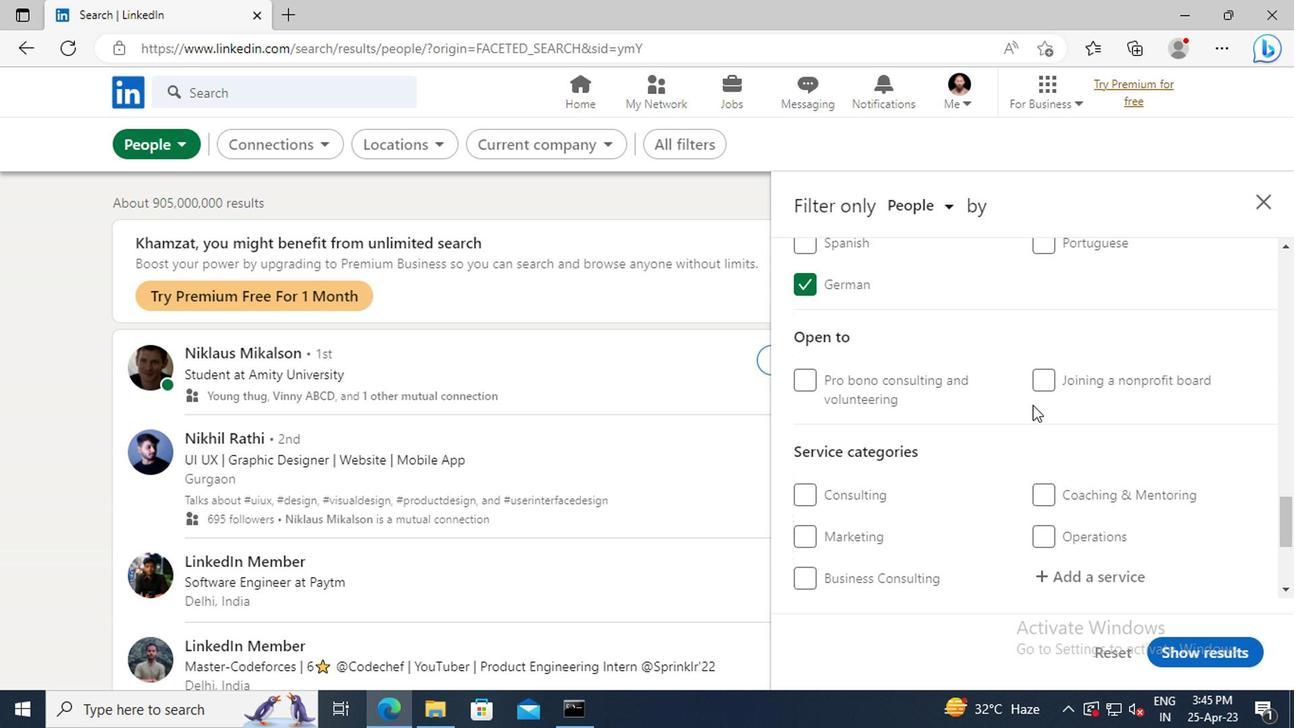 
Action: Mouse scrolled (1028, 405) with delta (0, 0)
Screenshot: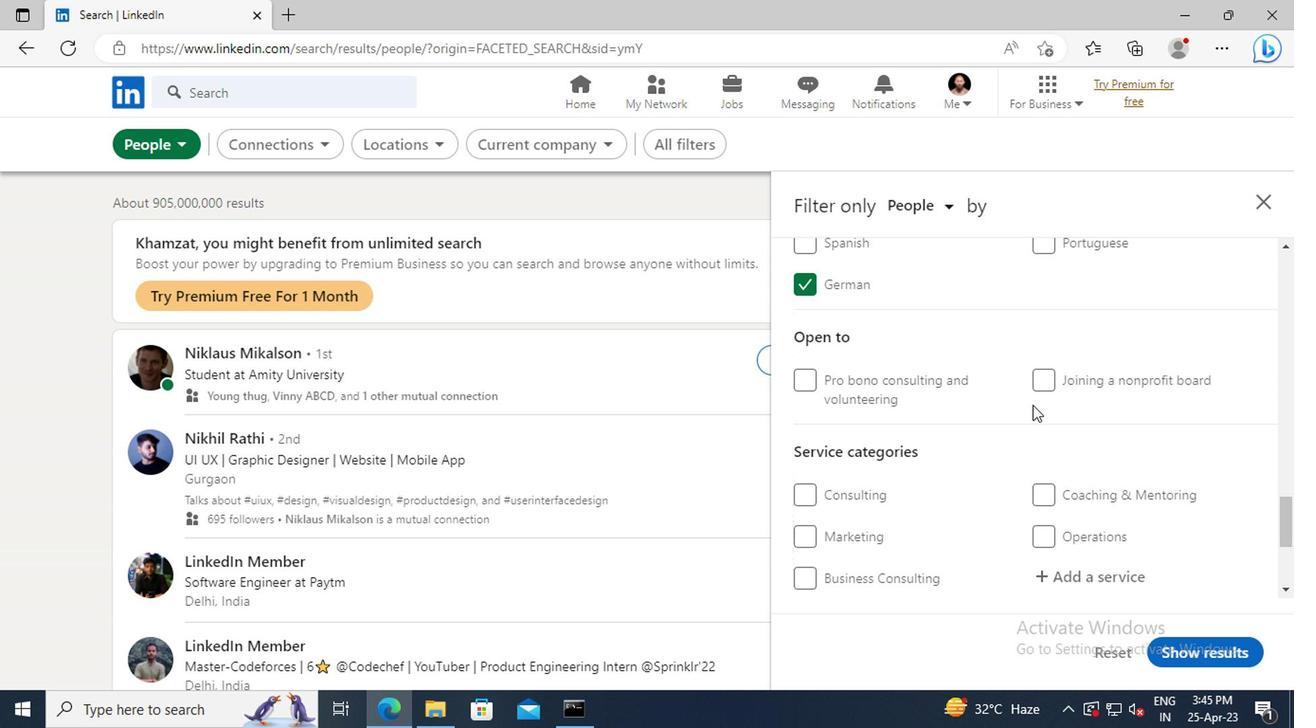 
Action: Mouse moved to (1058, 472)
Screenshot: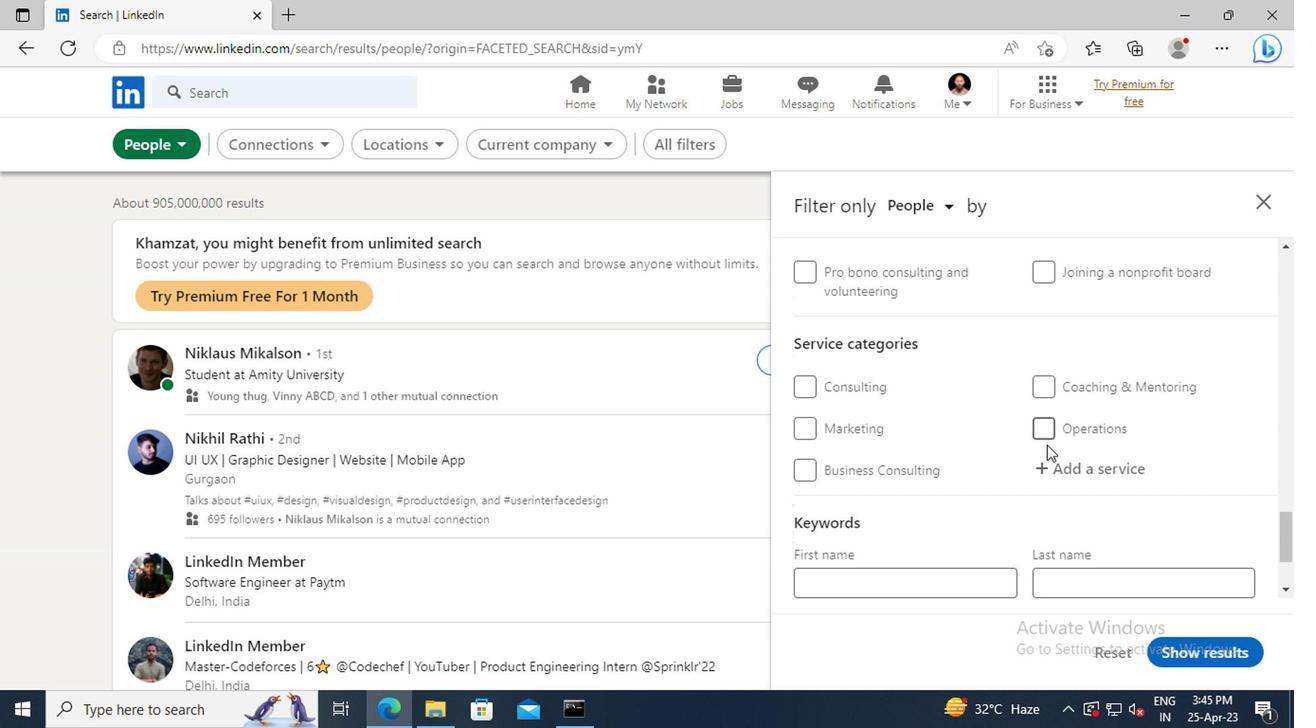 
Action: Mouse pressed left at (1058, 472)
Screenshot: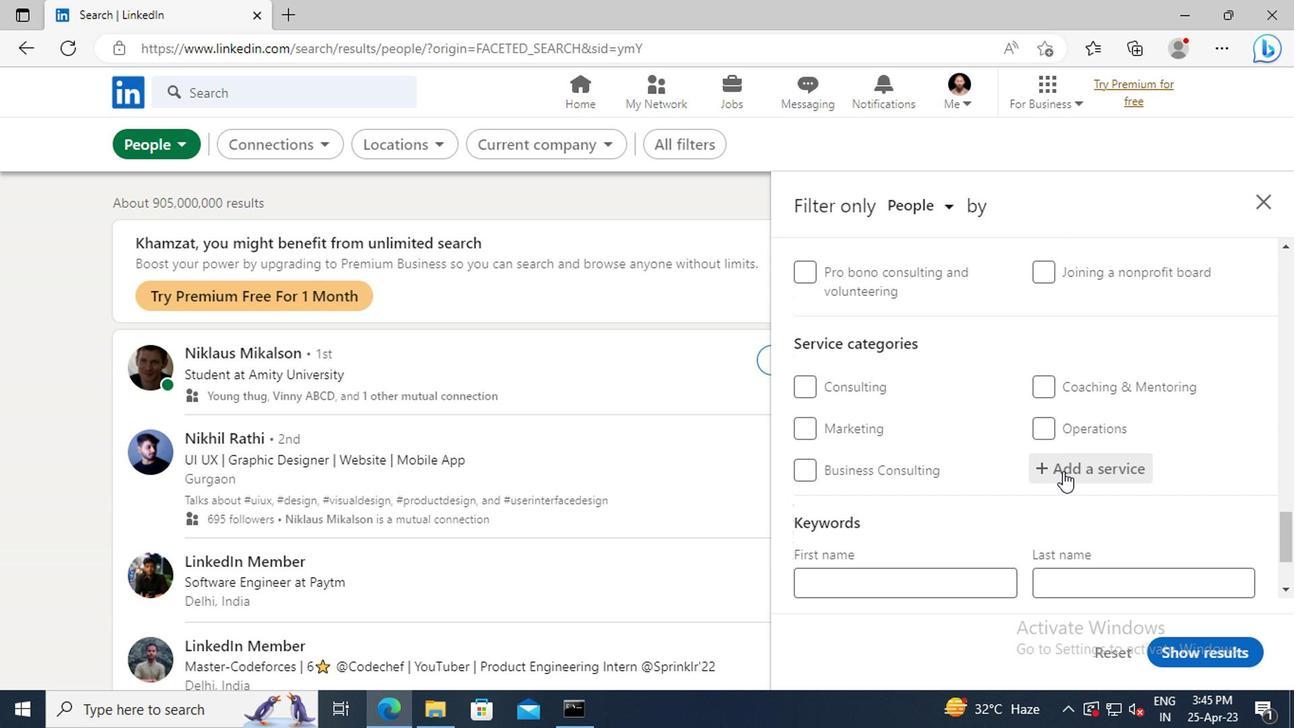
Action: Mouse moved to (1060, 472)
Screenshot: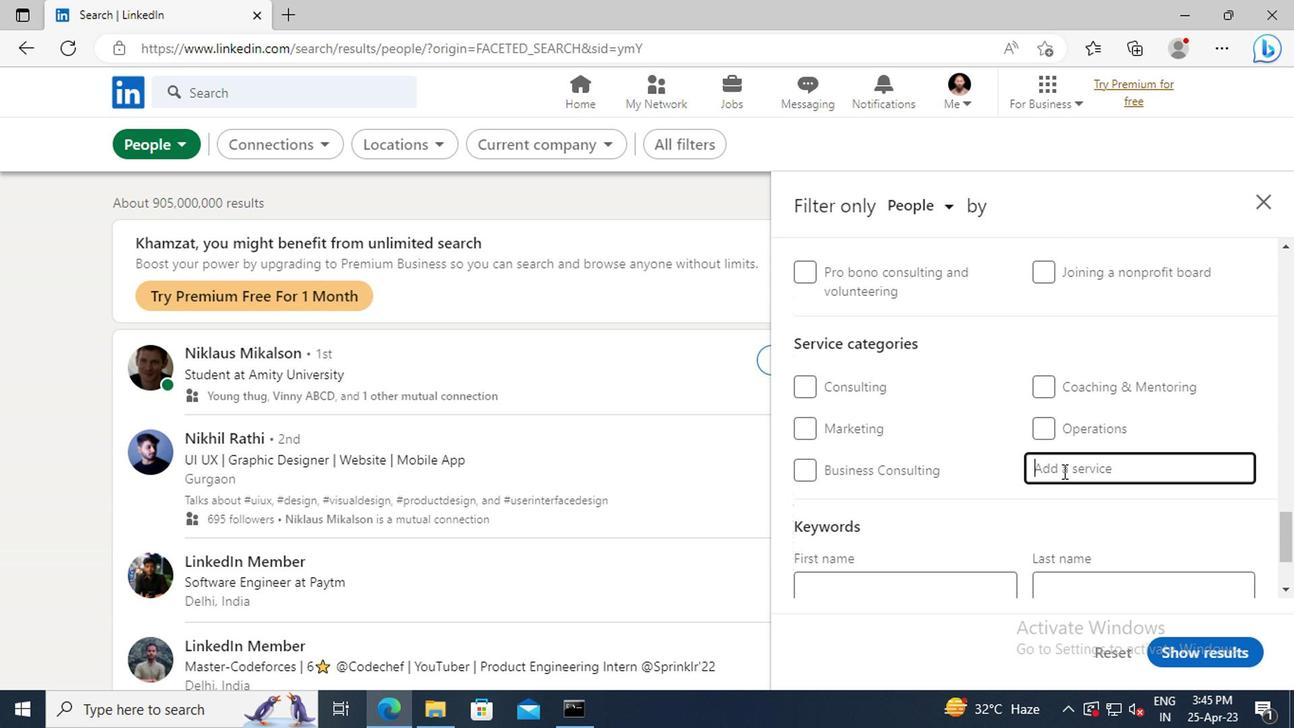 
Action: Key pressed <Key.shift_r>ASSISTANCE<Key.space><Key.shift_r>ADVERTISING
Screenshot: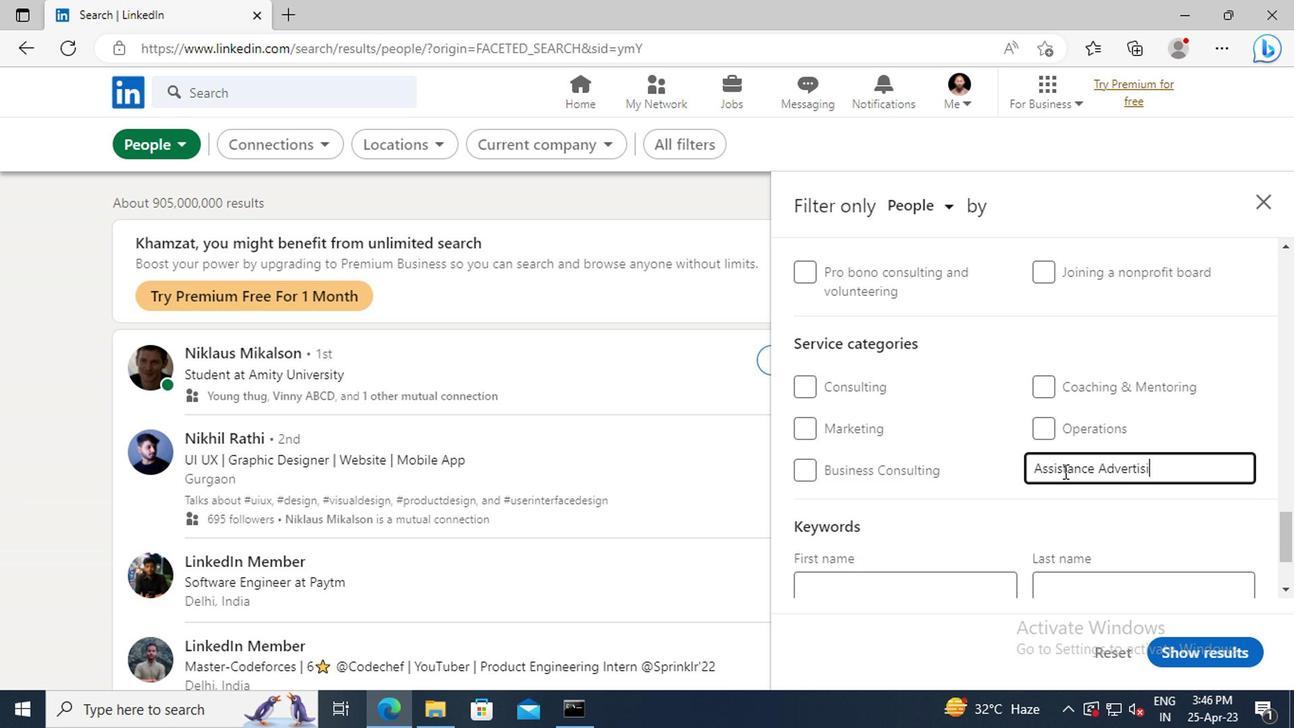 
Action: Mouse moved to (1060, 472)
Screenshot: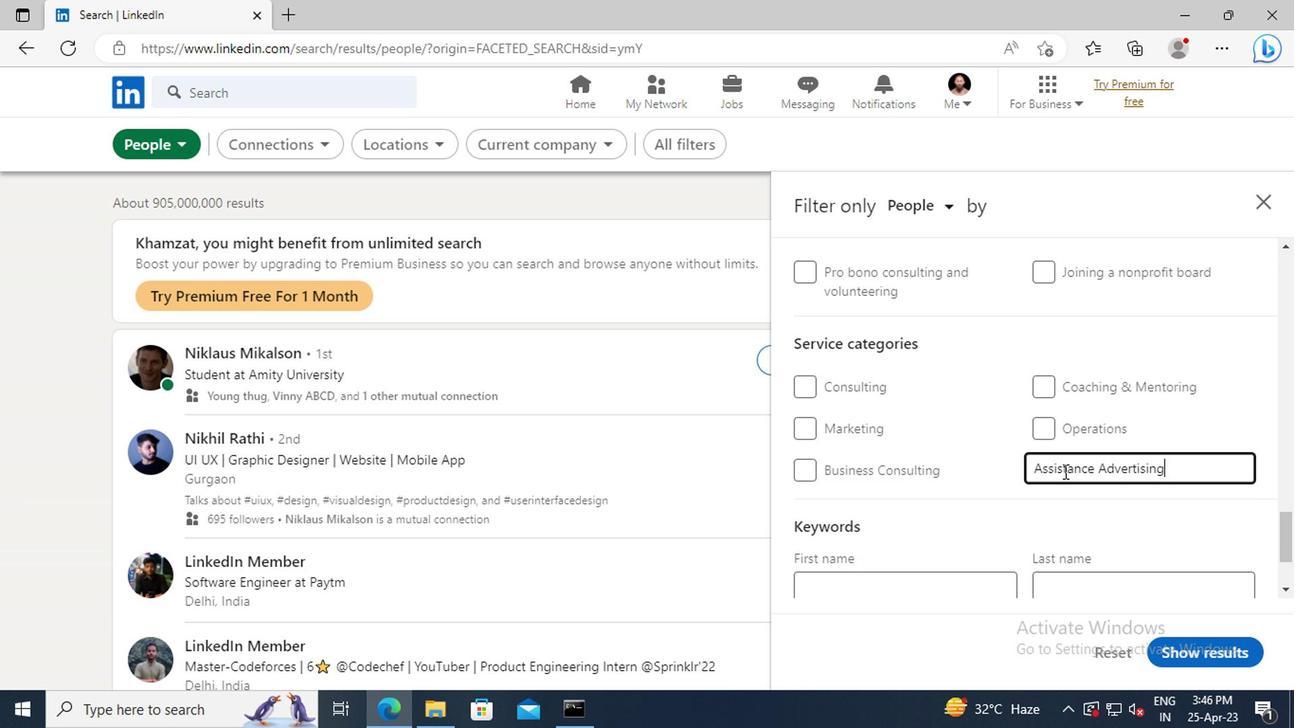 
Action: Mouse scrolled (1060, 471) with delta (0, -1)
Screenshot: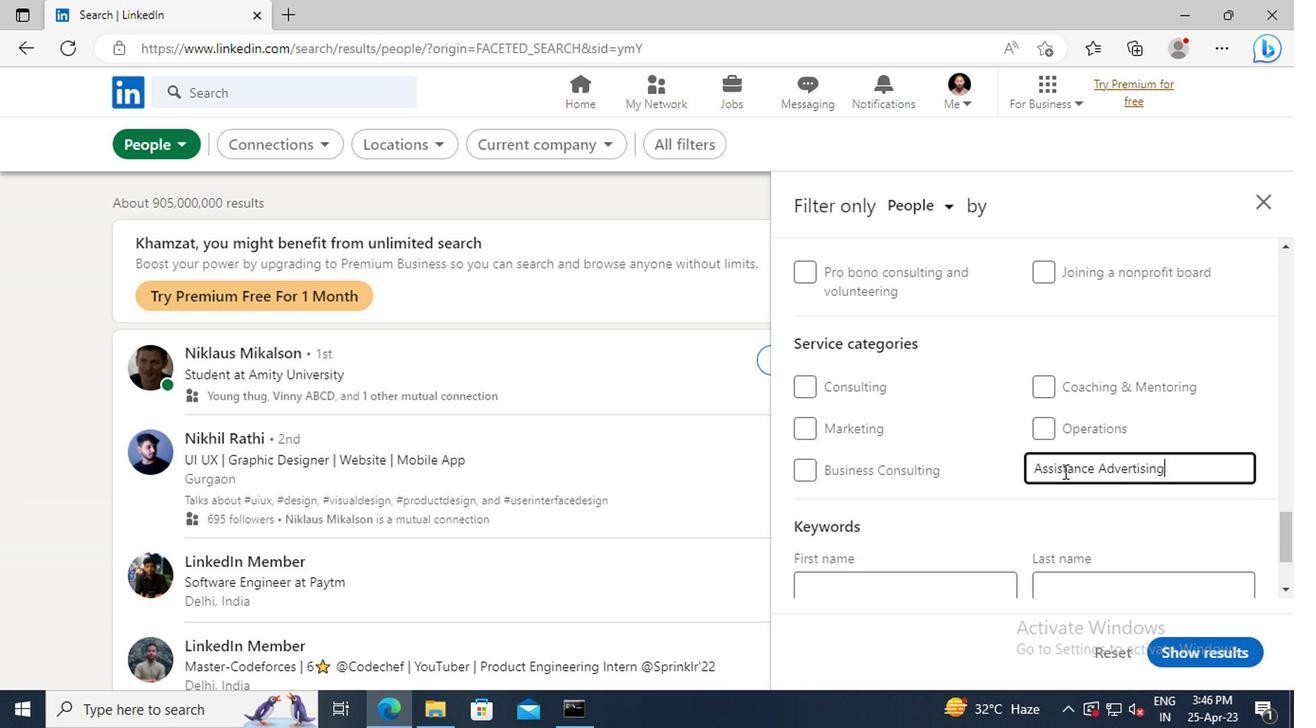
Action: Mouse scrolled (1060, 471) with delta (0, -1)
Screenshot: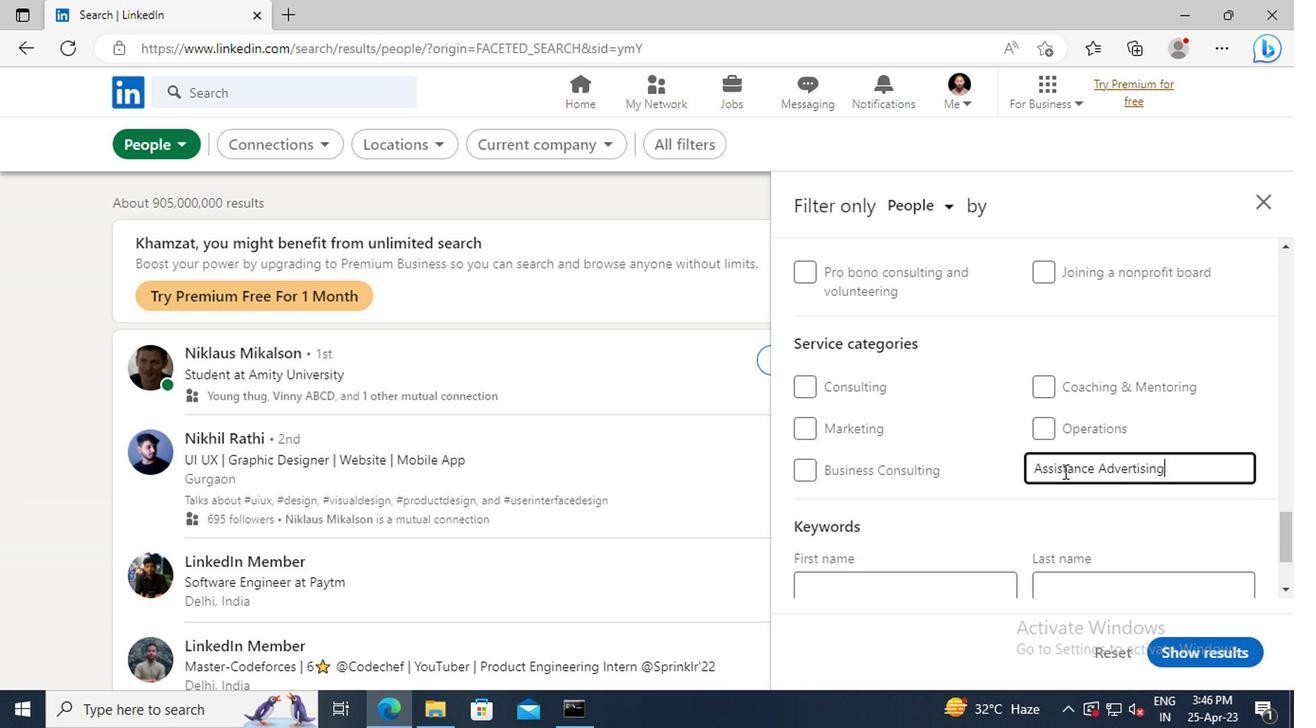 
Action: Mouse scrolled (1060, 471) with delta (0, -1)
Screenshot: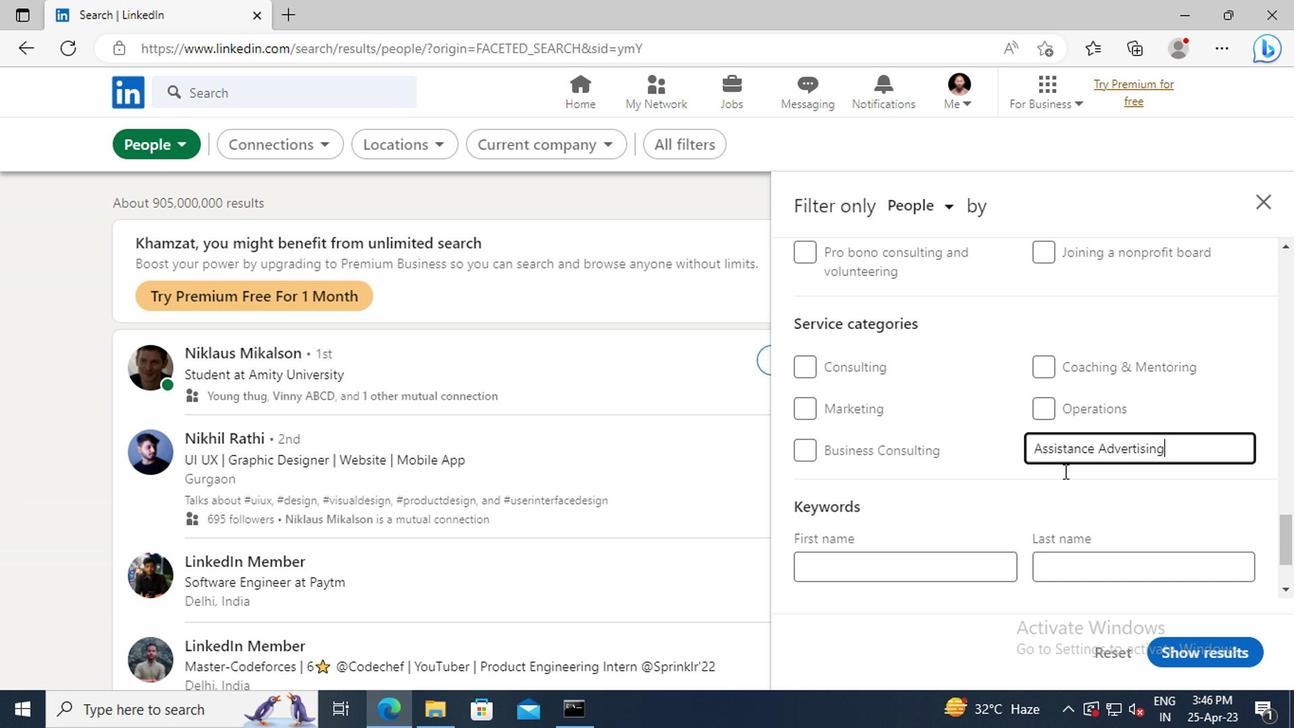 
Action: Mouse moved to (967, 504)
Screenshot: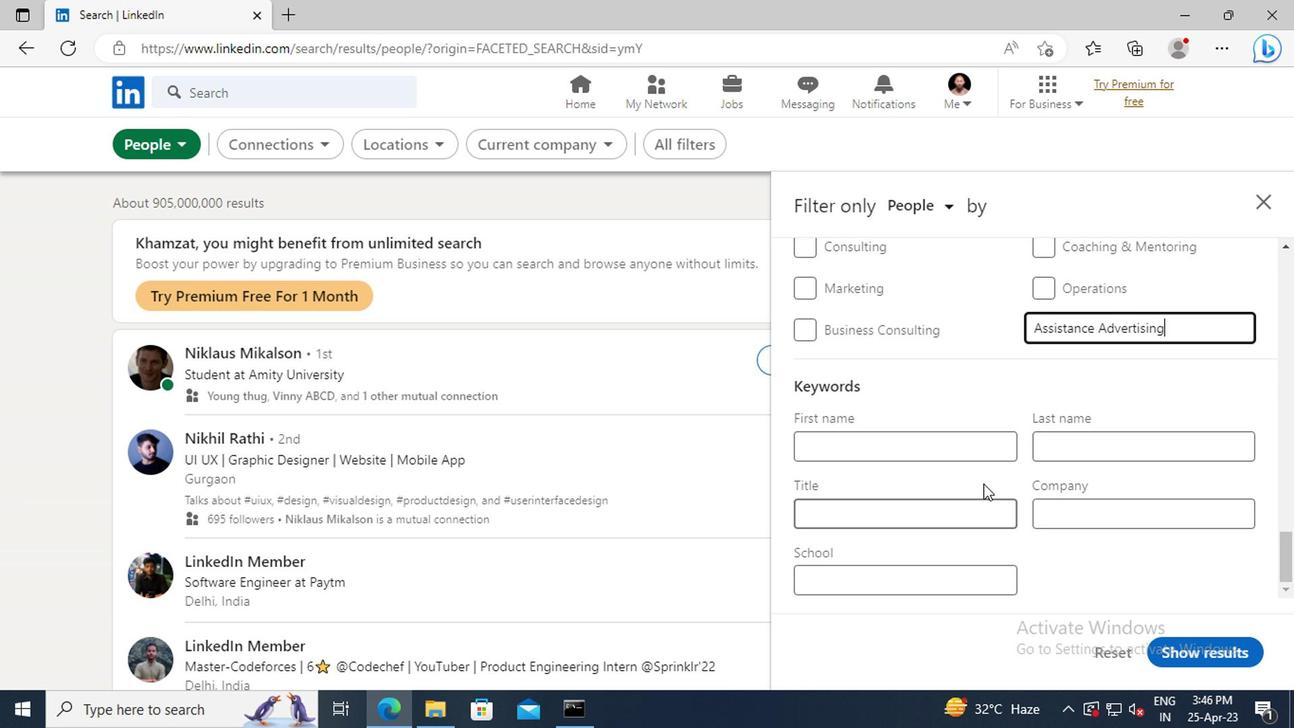 
Action: Mouse pressed left at (967, 504)
Screenshot: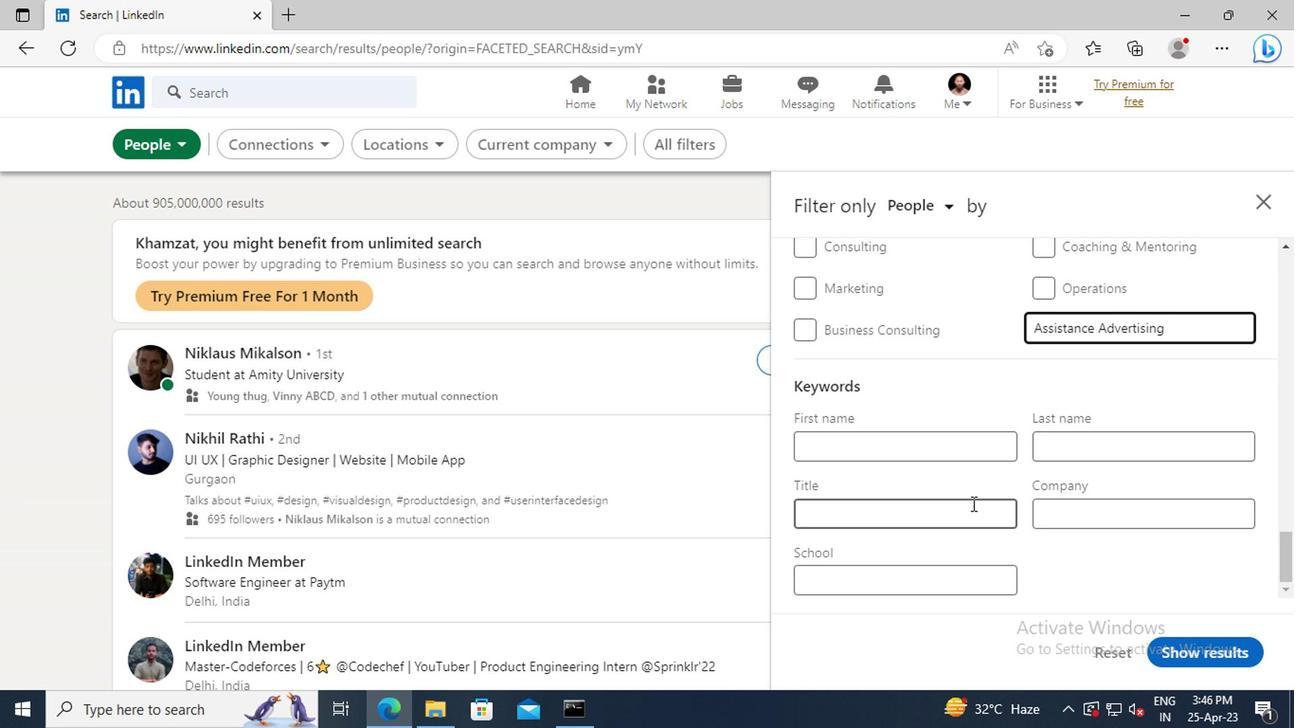 
Action: Key pressed <Key.shift>CHIEF<Key.space><Key.shift>TECHNOLOGY<Key.space><Key.shift>OFFICER<Key.space><Key.shift>(<Key.shift>CTO<Key.shift>)
Screenshot: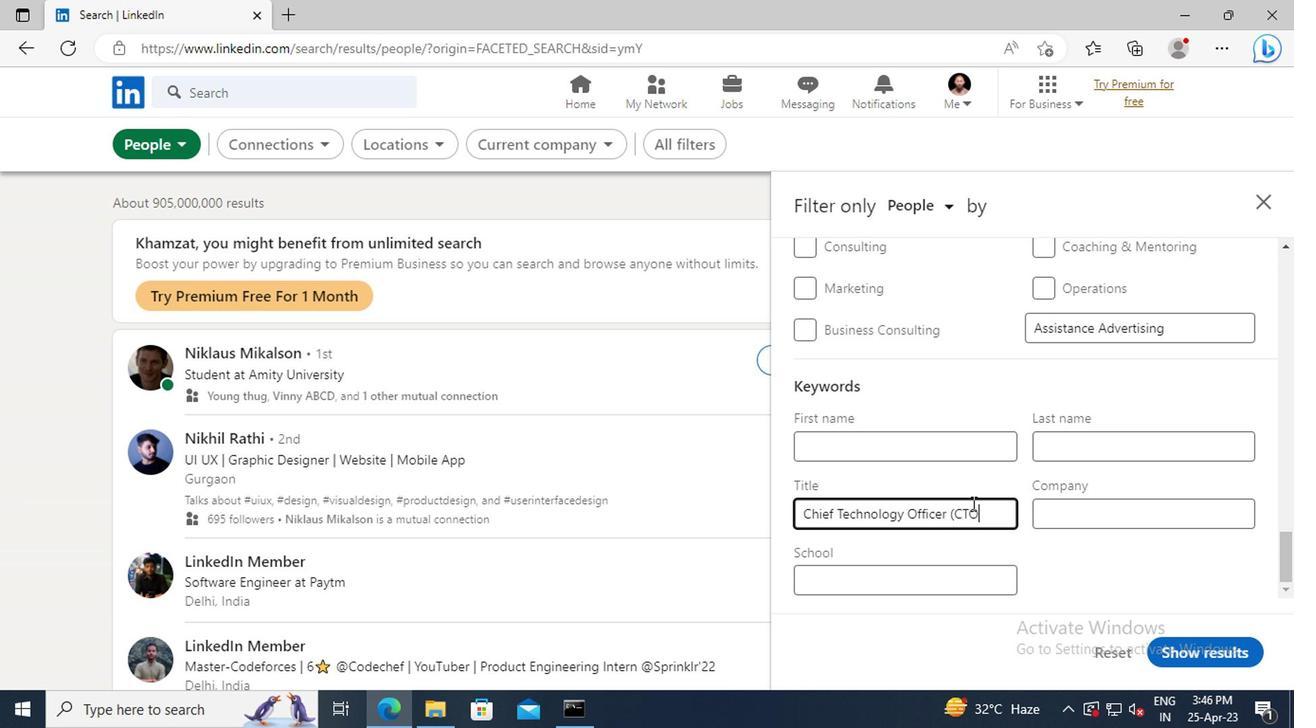 
Action: Mouse moved to (1207, 650)
Screenshot: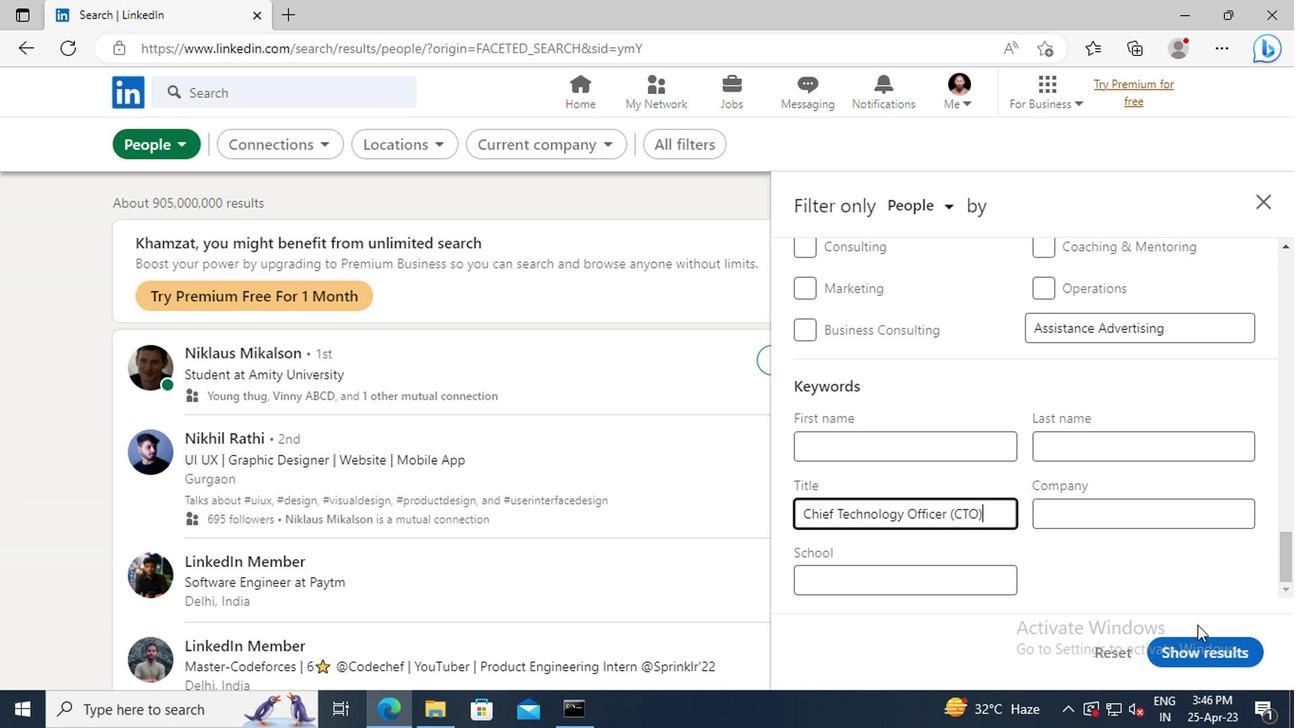 
Action: Mouse pressed left at (1207, 650)
Screenshot: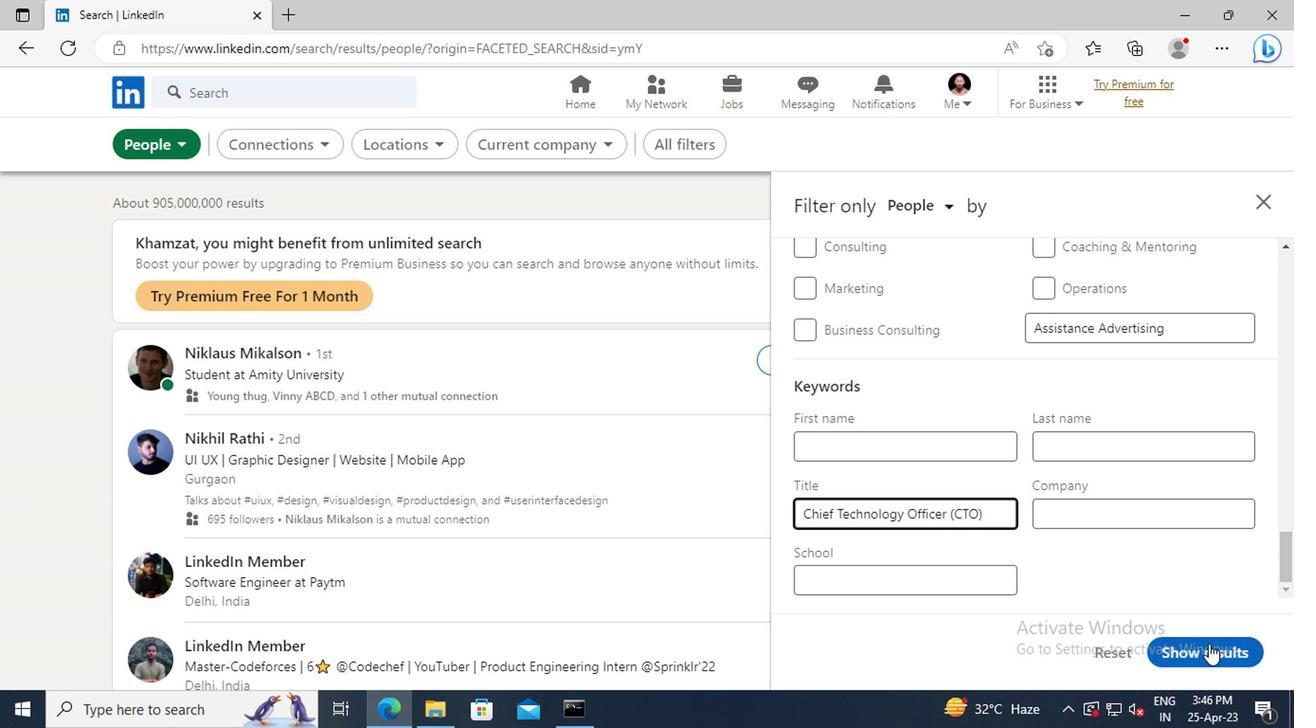 
